 Task: Implement a sprint goal and communicate it to the team.
Action: Mouse moved to (192, 86)
Screenshot: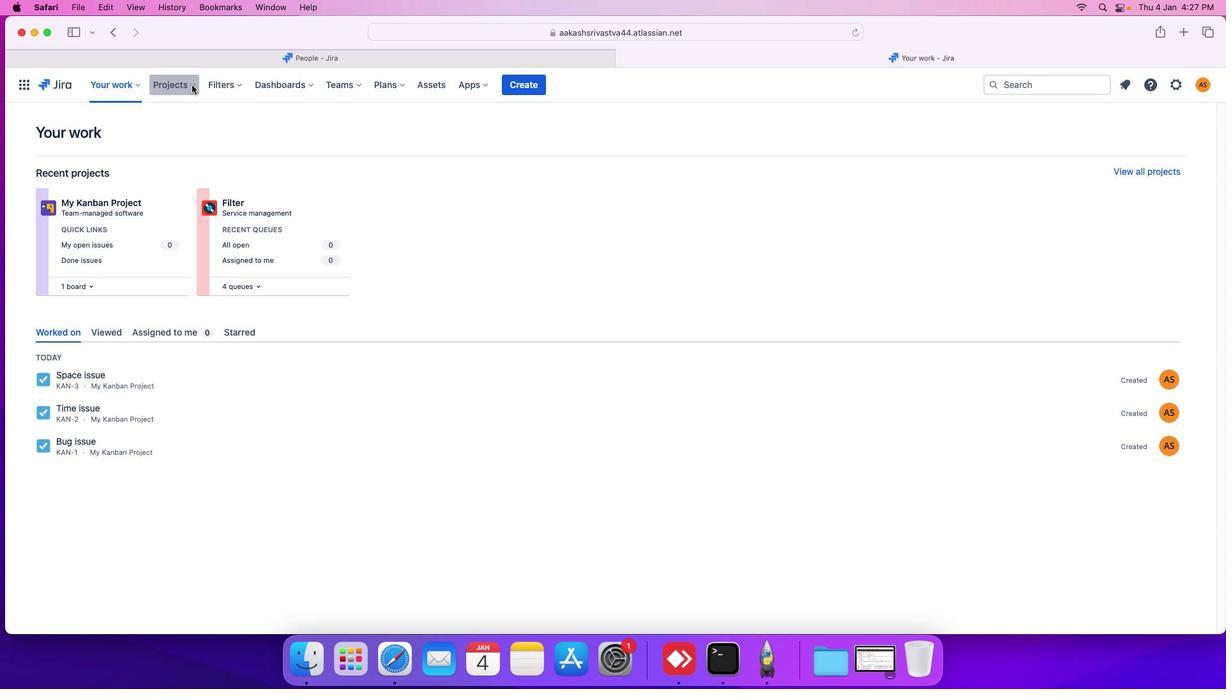 
Action: Mouse pressed left at (192, 86)
Screenshot: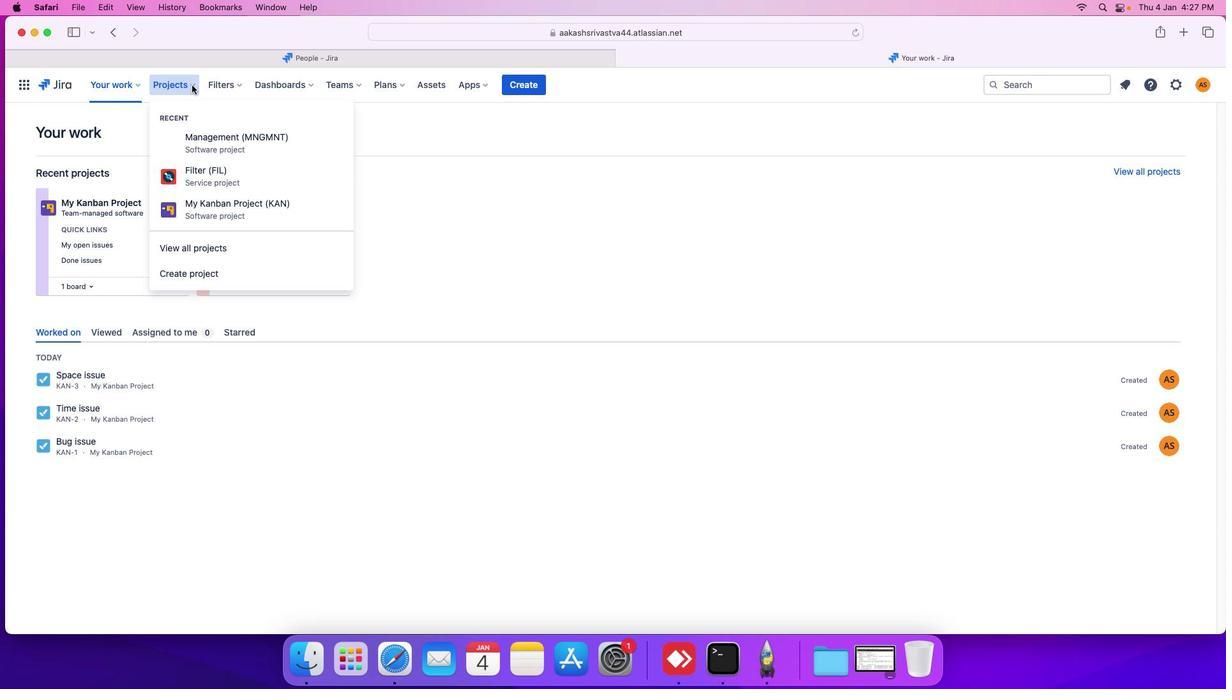 
Action: Mouse pressed left at (192, 86)
Screenshot: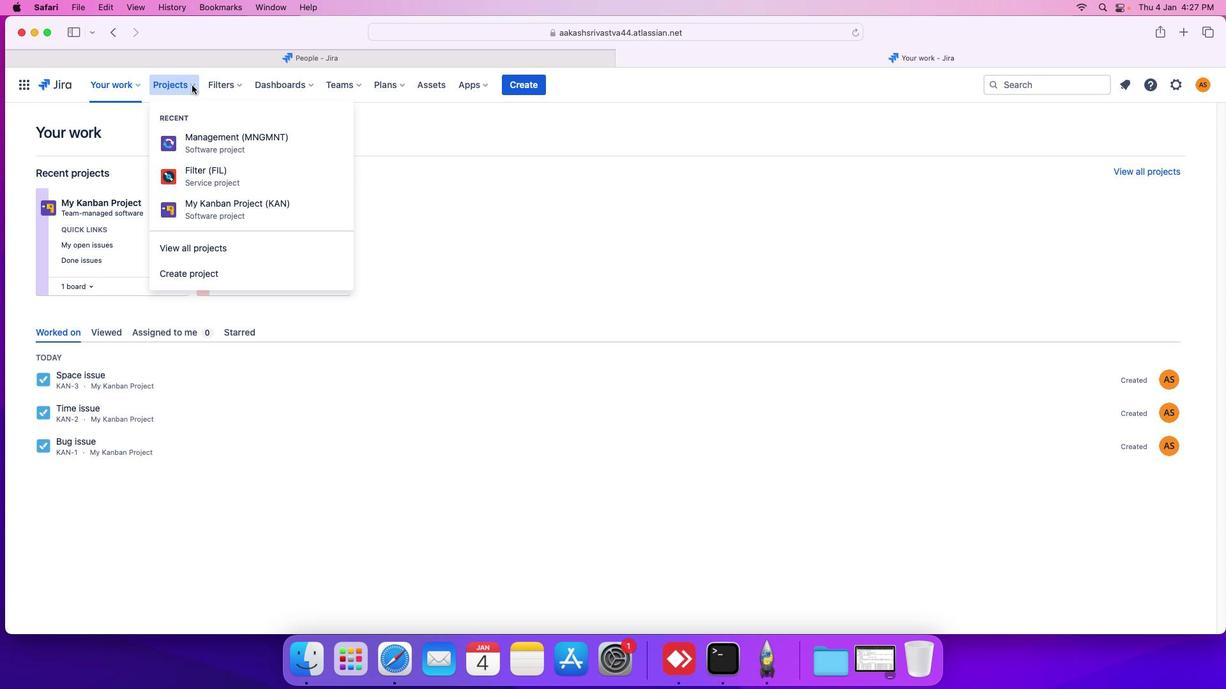 
Action: Mouse moved to (215, 247)
Screenshot: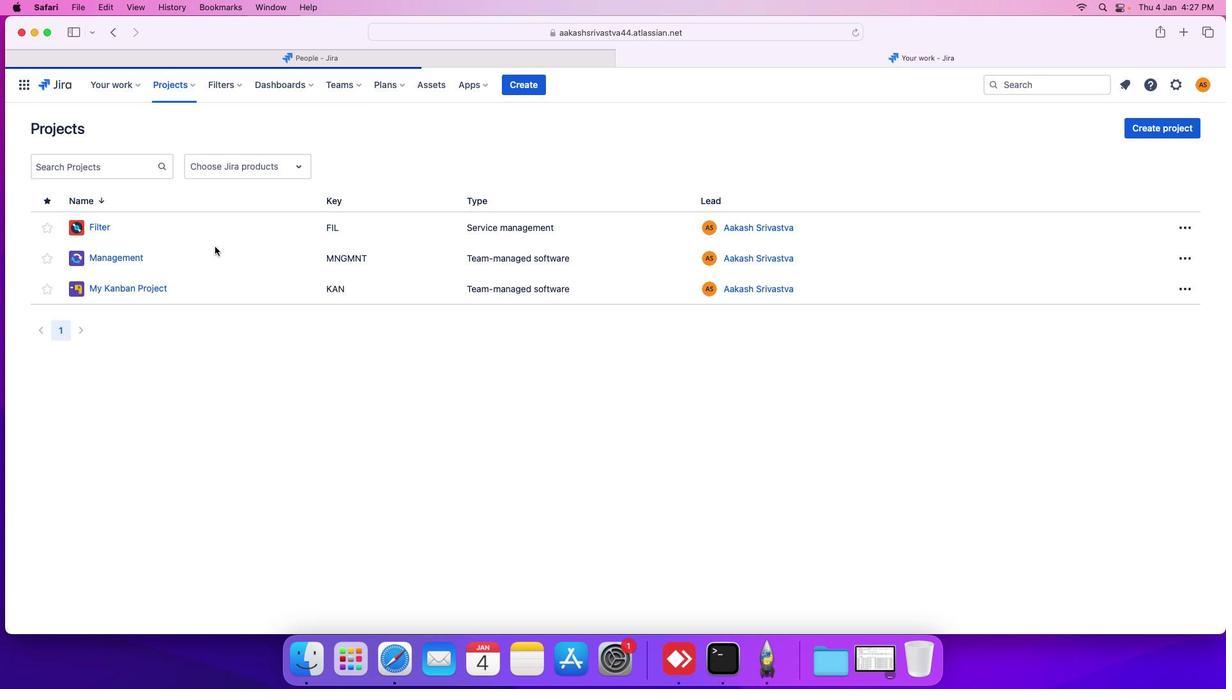 
Action: Mouse pressed left at (215, 247)
Screenshot: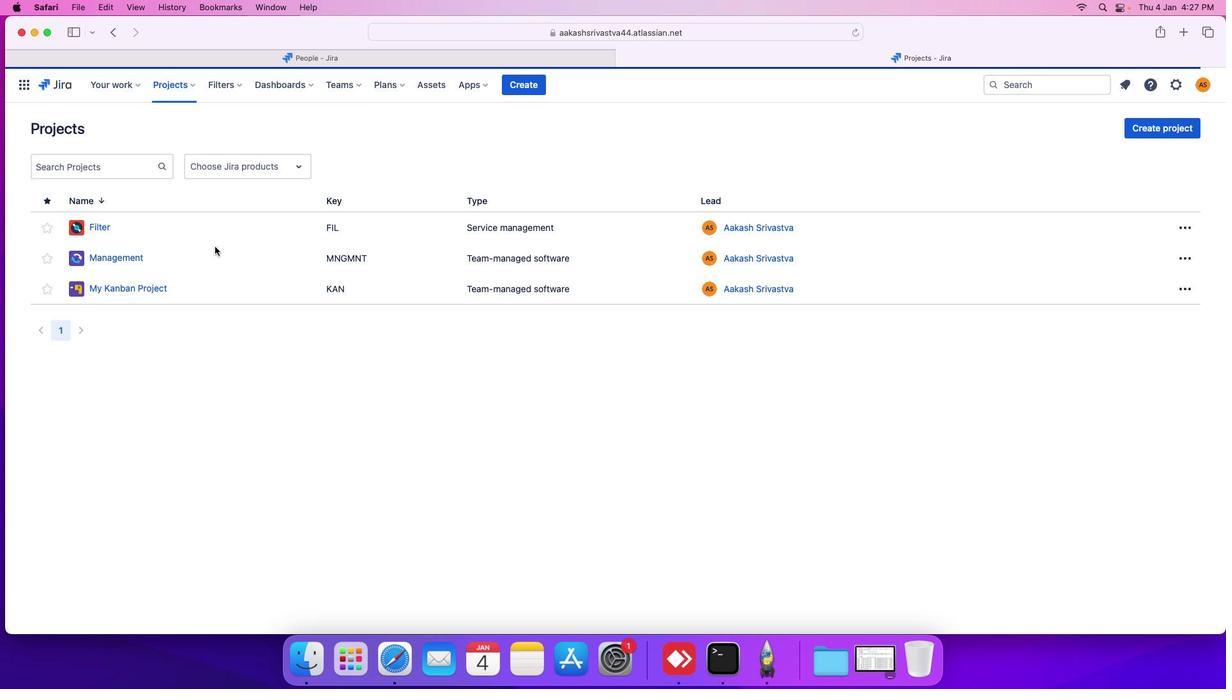 
Action: Mouse moved to (117, 256)
Screenshot: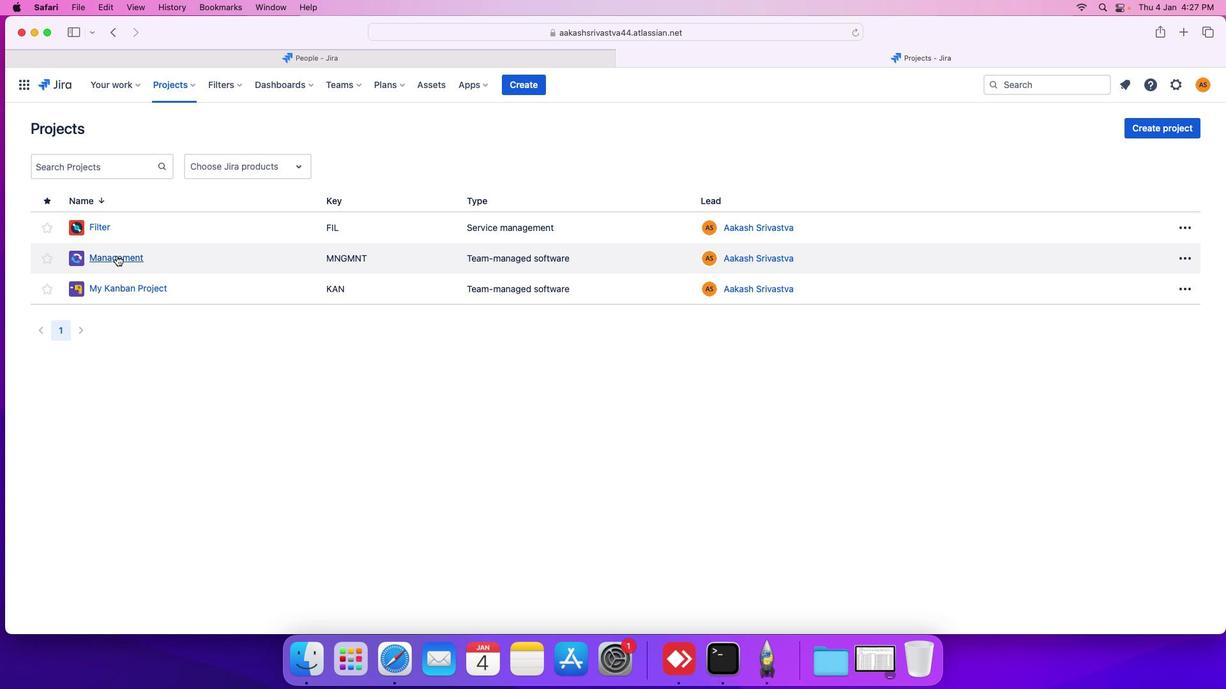 
Action: Mouse pressed left at (117, 256)
Screenshot: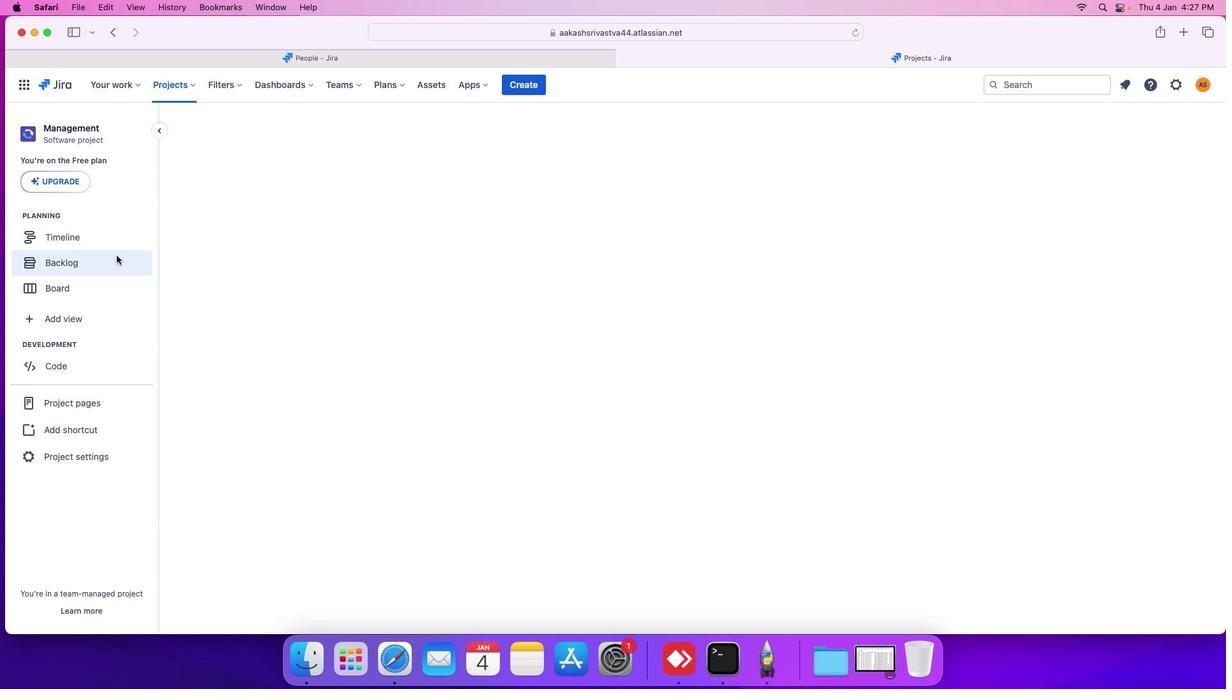 
Action: Mouse moved to (65, 265)
Screenshot: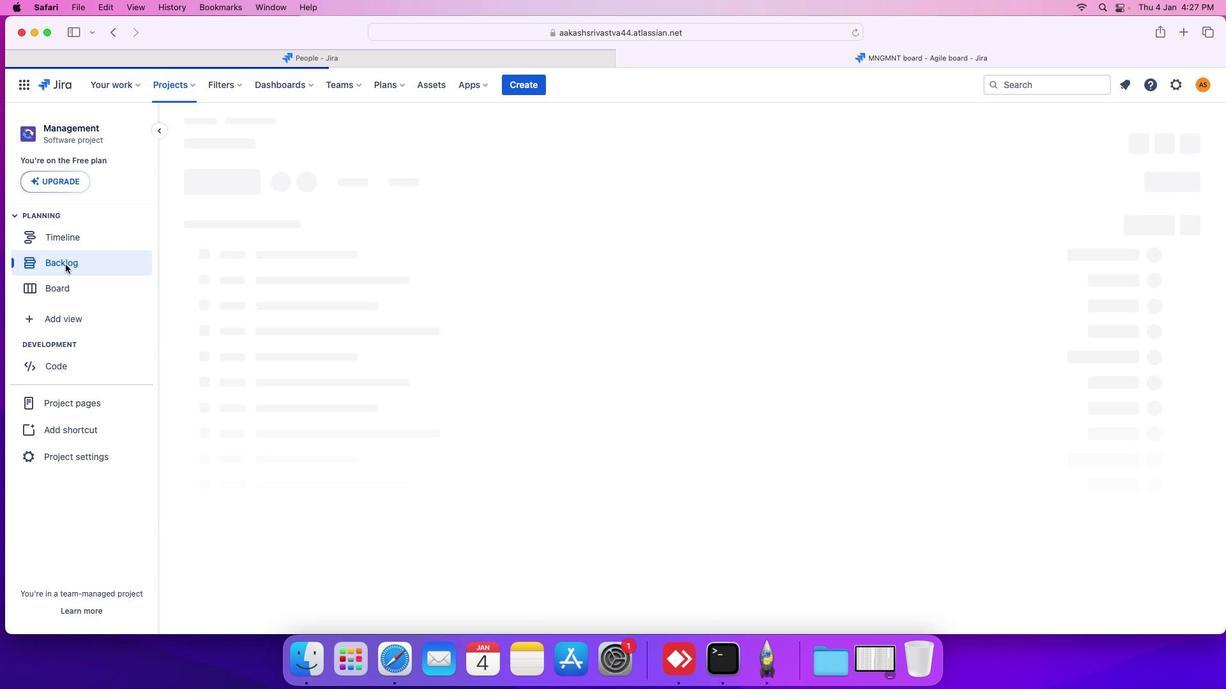 
Action: Mouse pressed left at (65, 265)
Screenshot: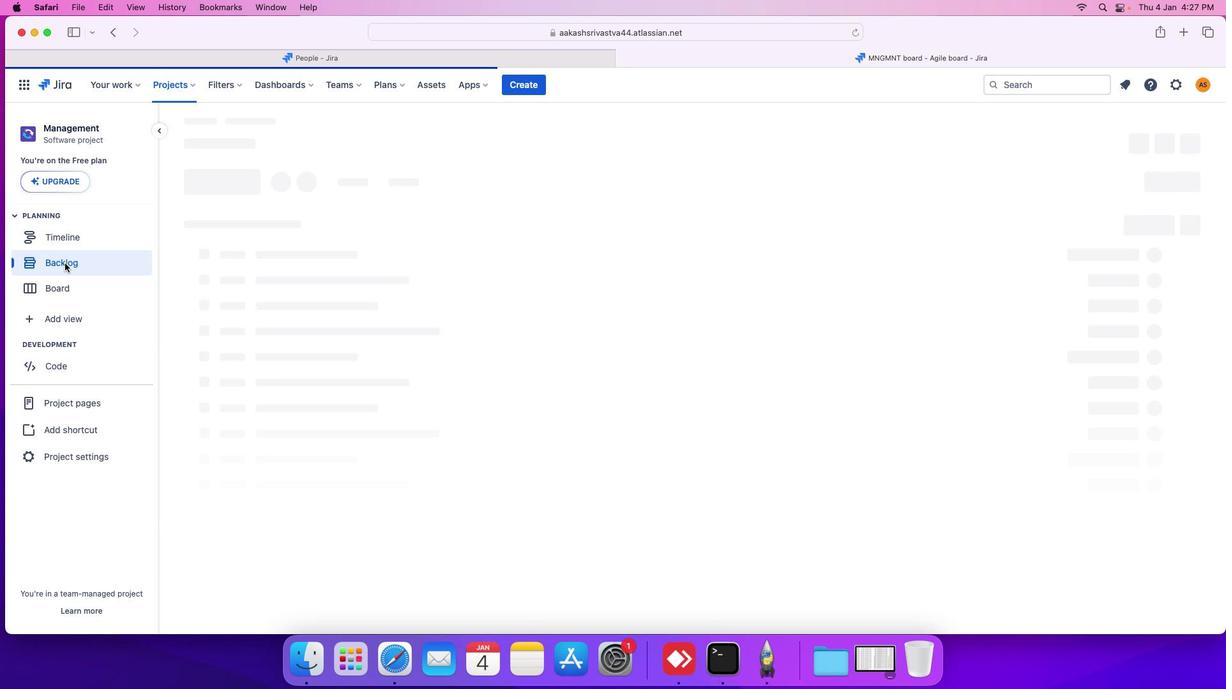 
Action: Mouse moved to (1132, 219)
Screenshot: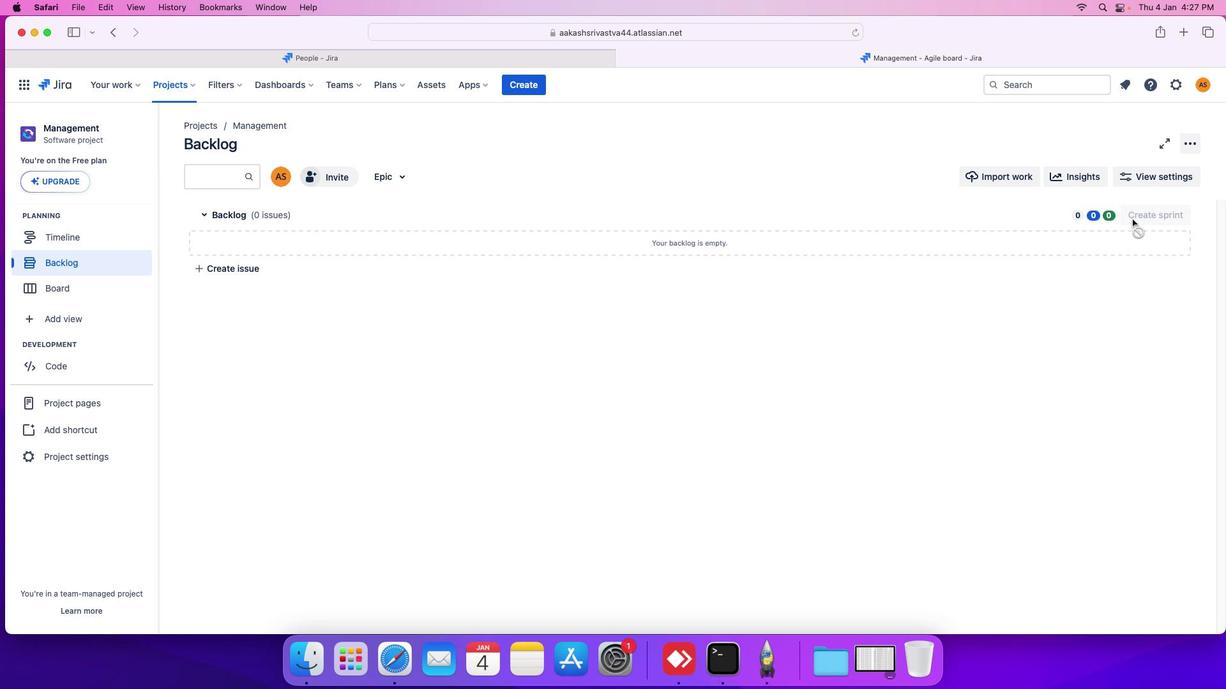 
Action: Mouse pressed left at (1132, 219)
Screenshot: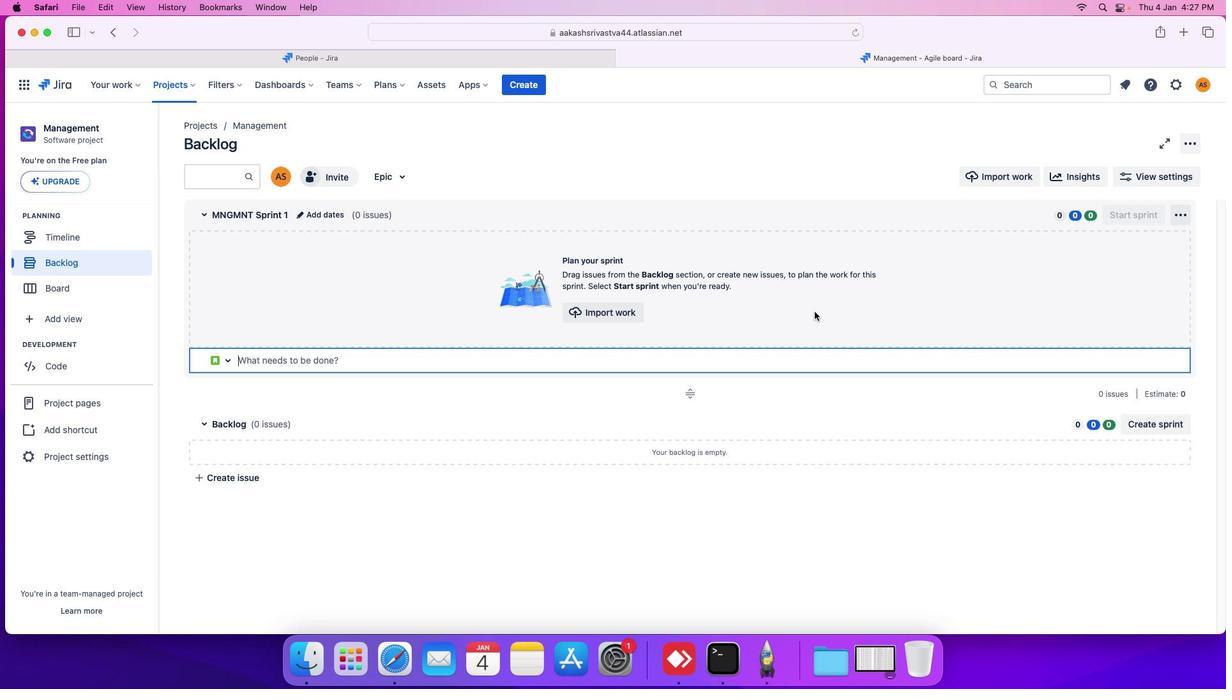 
Action: Mouse moved to (202, 475)
Screenshot: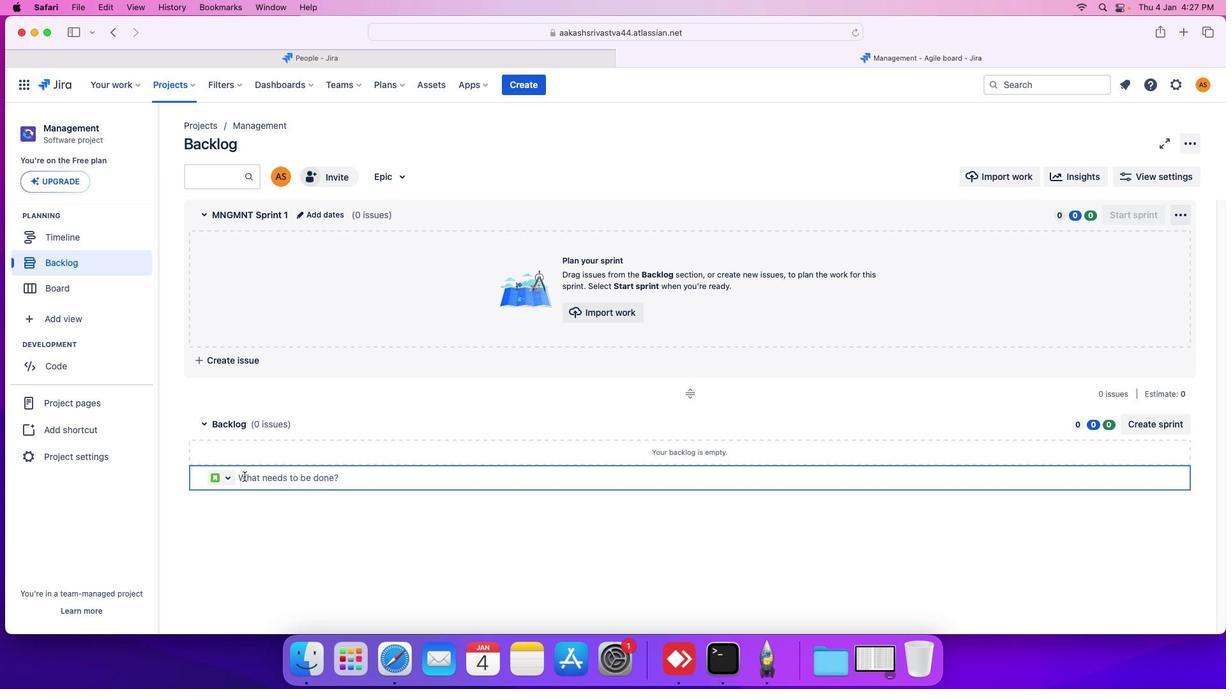 
Action: Mouse pressed left at (202, 475)
Screenshot: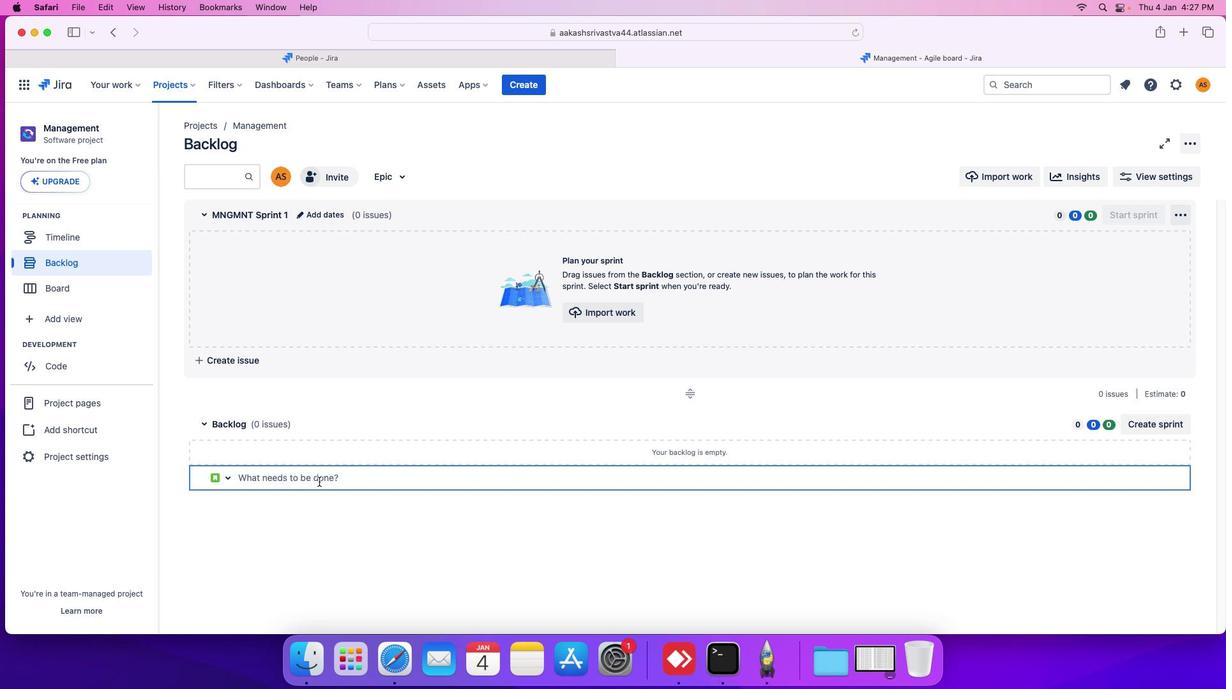 
Action: Mouse moved to (320, 480)
Screenshot: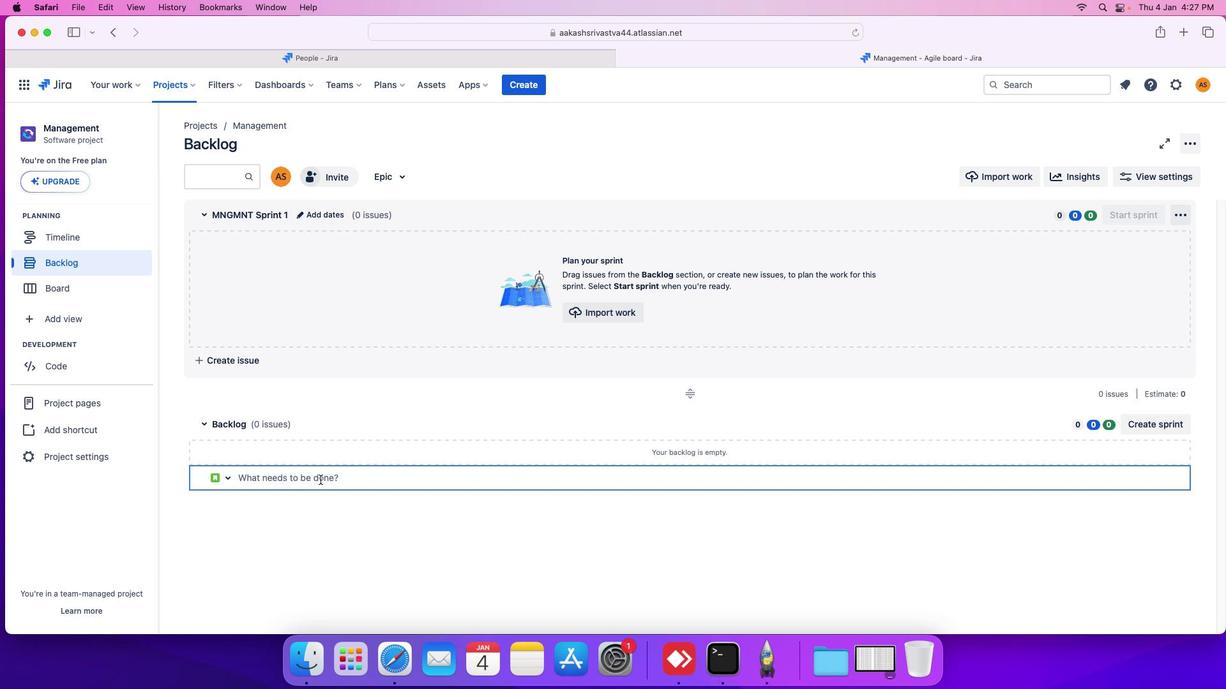 
Action: Mouse pressed left at (320, 480)
Screenshot: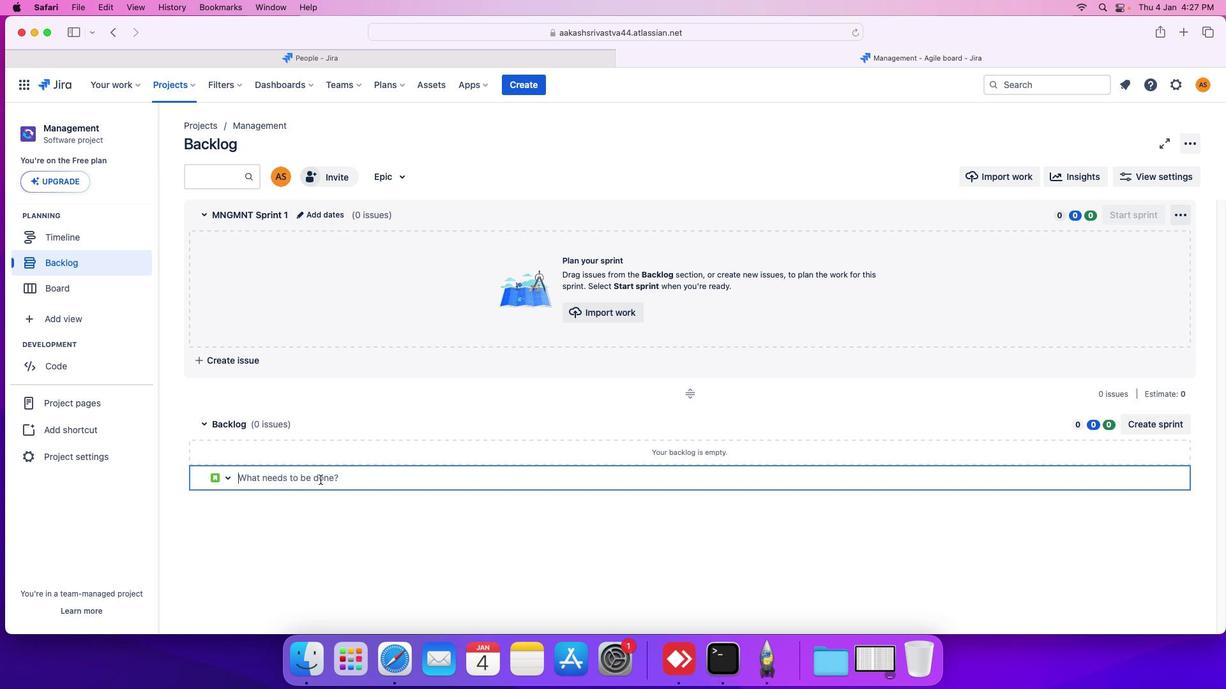 
Action: Key pressed 'c''a''m''p''a''i''g''n'Key.space'p''l''a''n''n''i''n''g'Key.enter
Screenshot: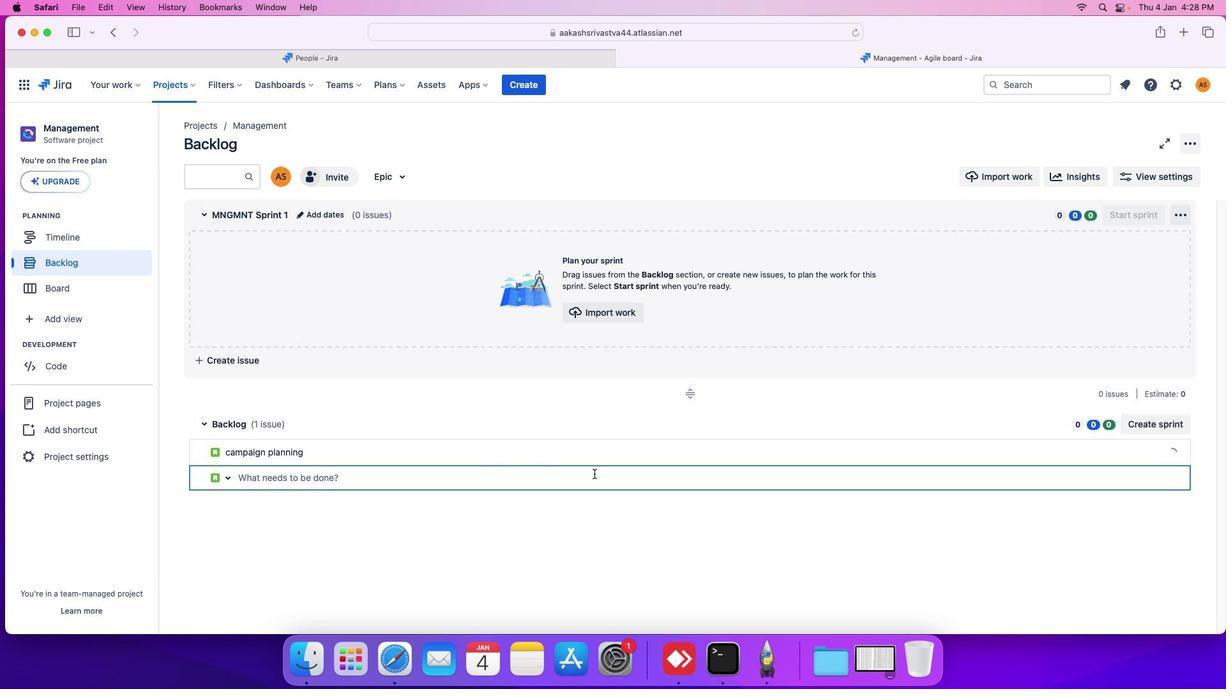 
Action: Mouse moved to (867, 457)
Screenshot: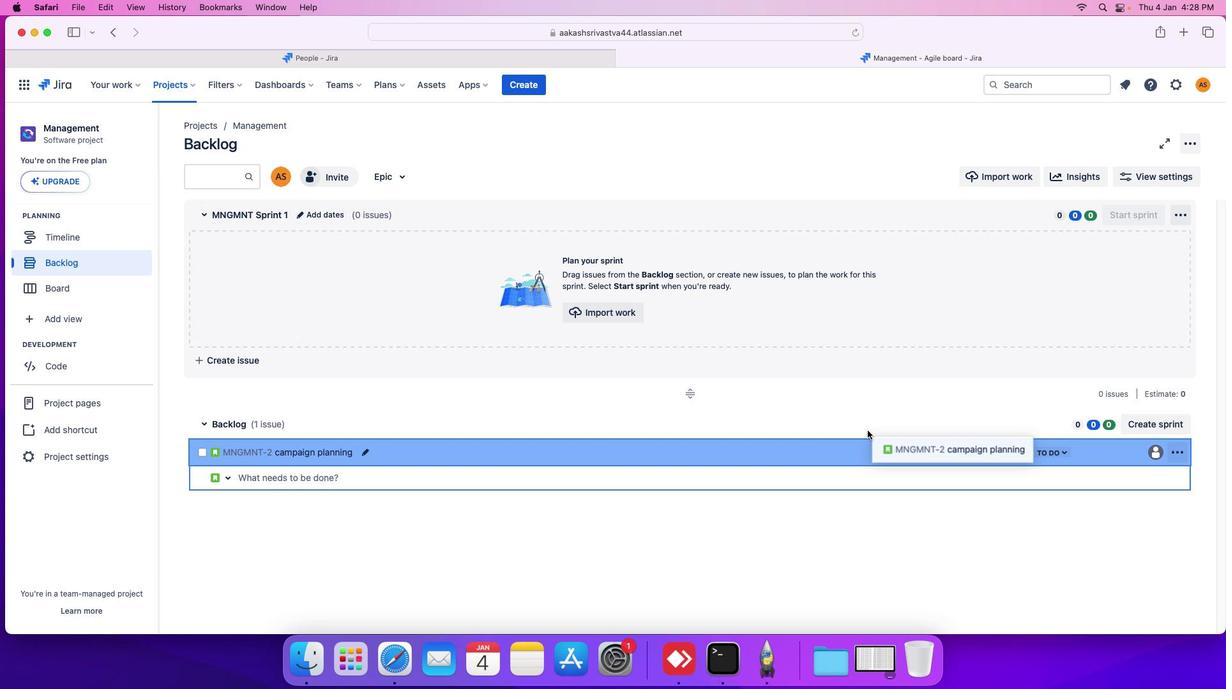 
Action: Mouse pressed left at (867, 457)
Screenshot: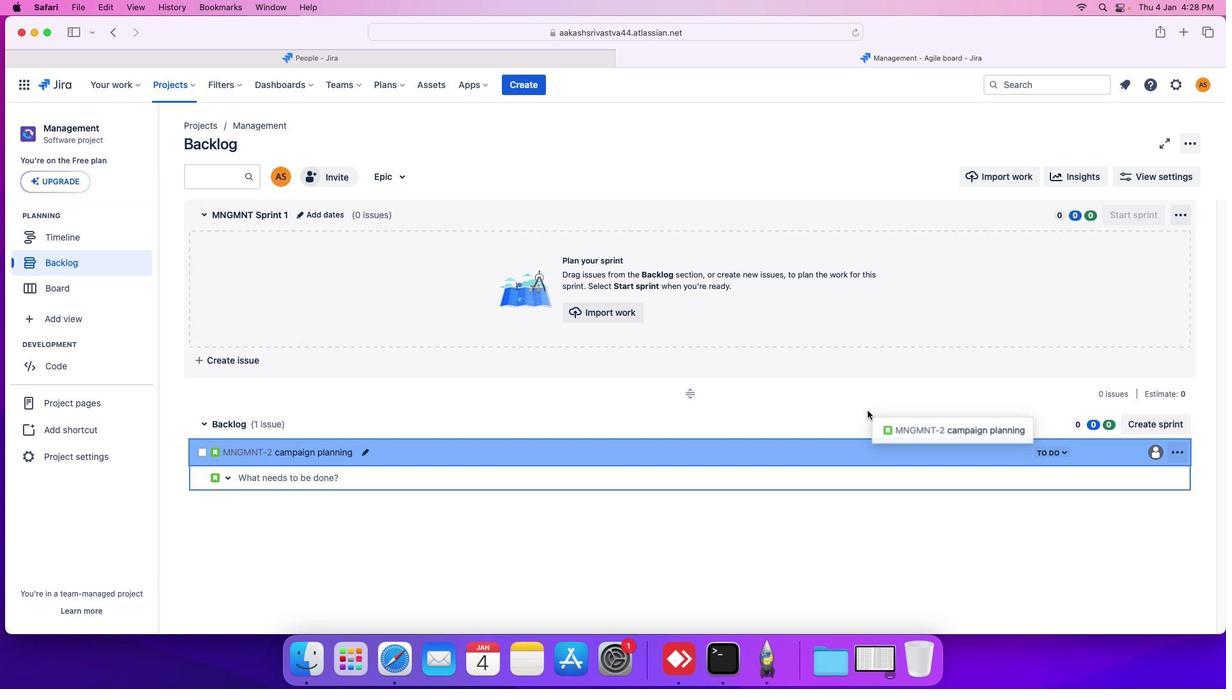 
Action: Mouse moved to (1183, 220)
Screenshot: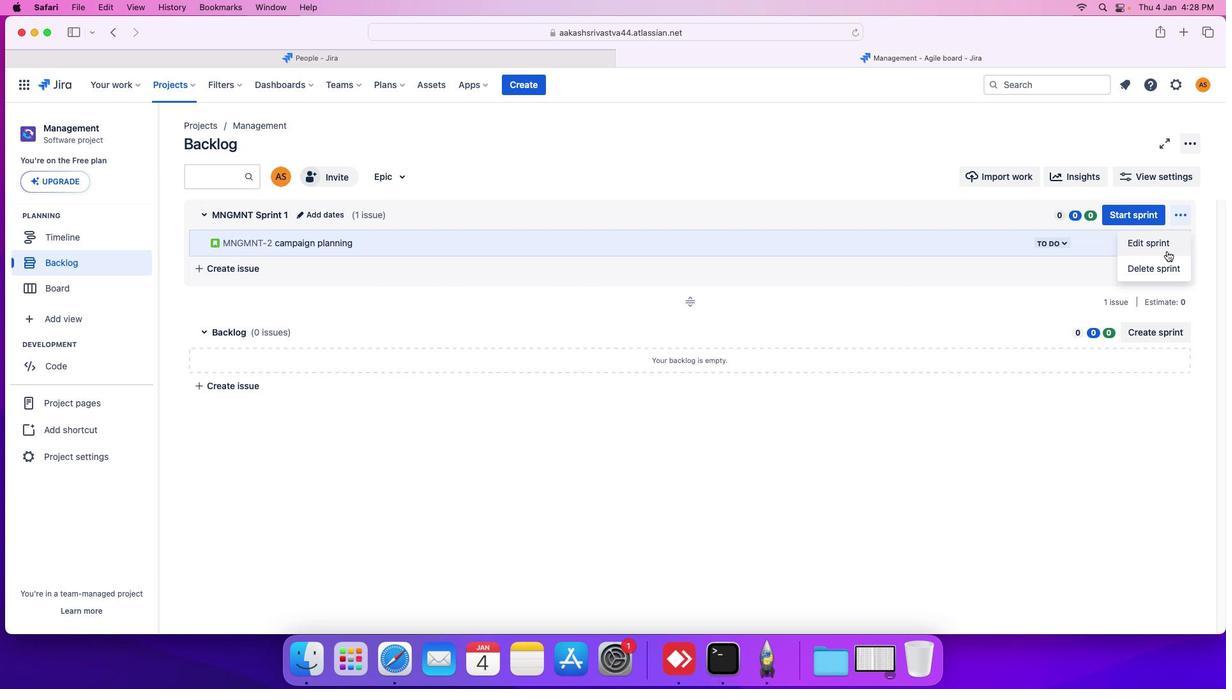 
Action: Mouse pressed left at (1183, 220)
Screenshot: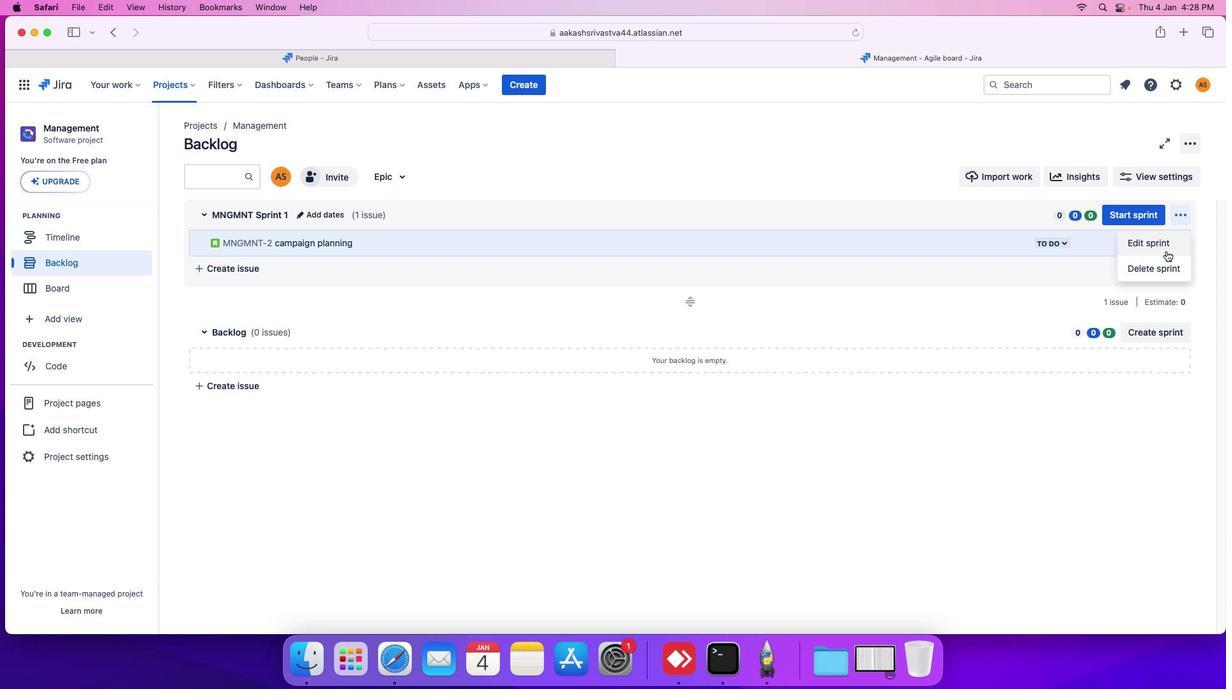 
Action: Mouse moved to (1166, 252)
Screenshot: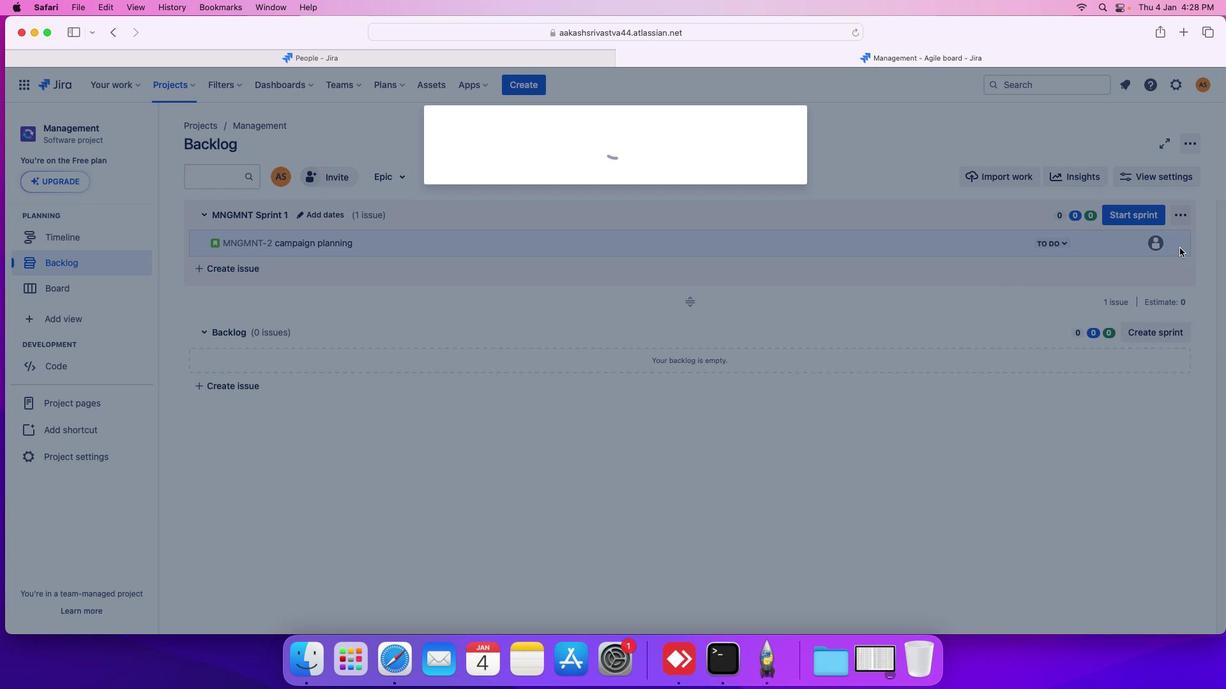 
Action: Mouse pressed left at (1166, 252)
Screenshot: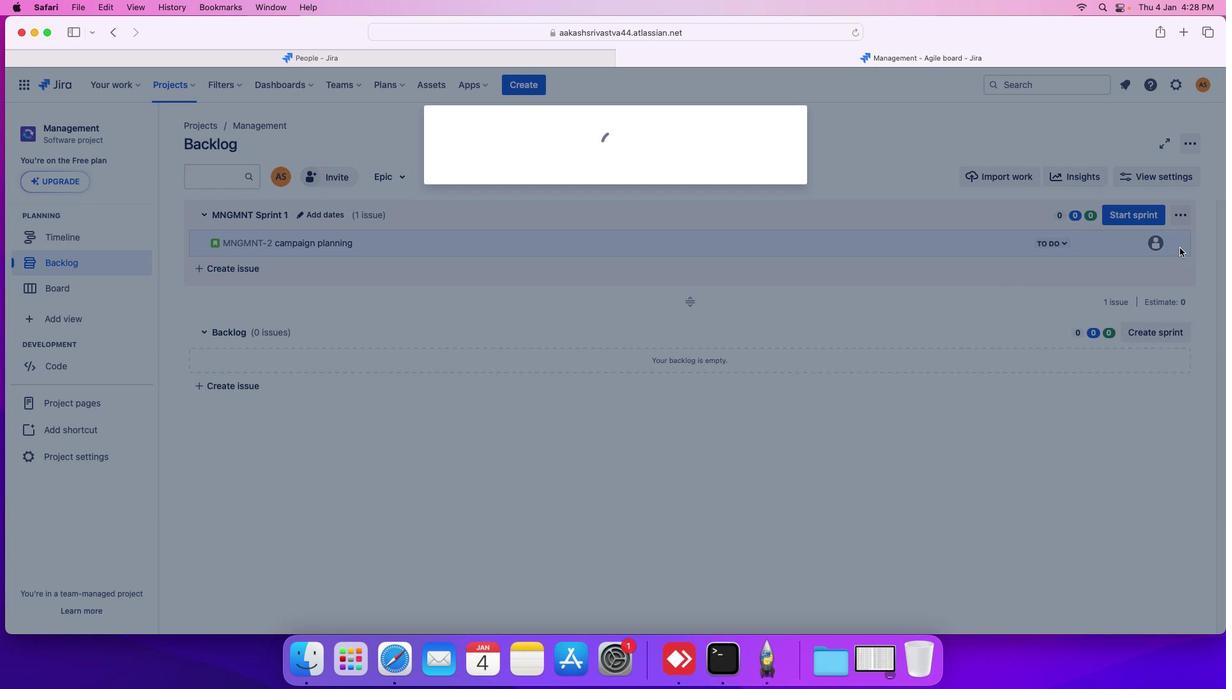 
Action: Mouse moved to (443, 183)
Screenshot: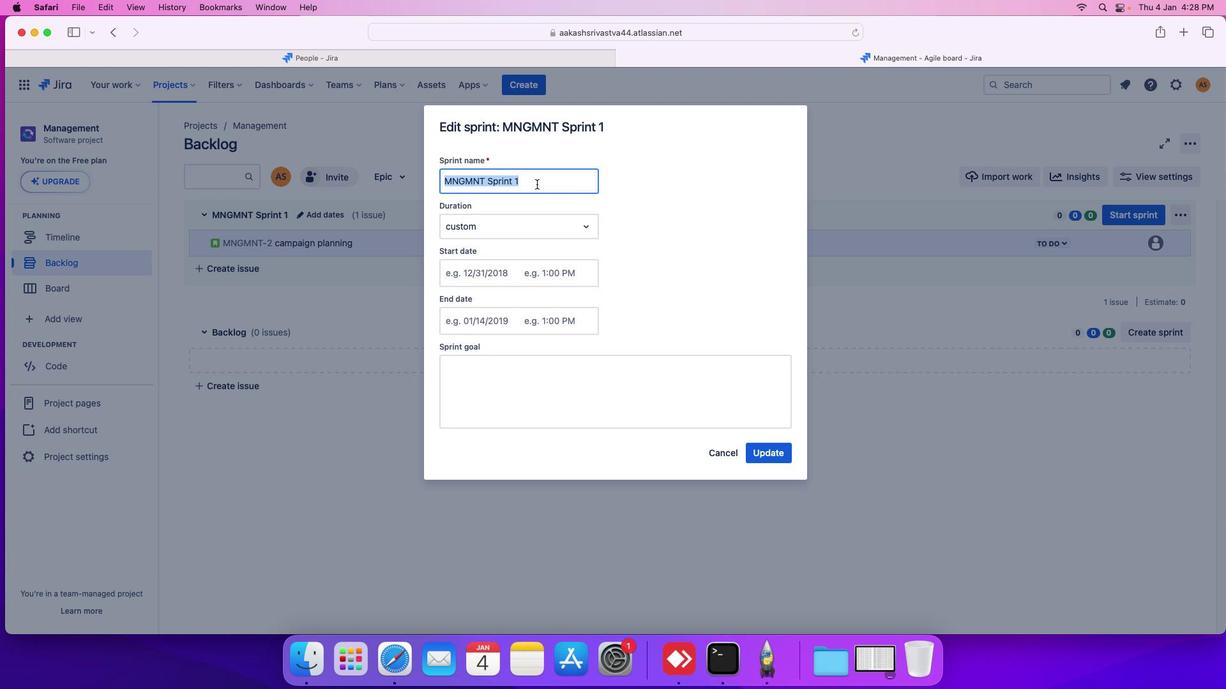 
Action: Mouse pressed left at (443, 183)
Screenshot: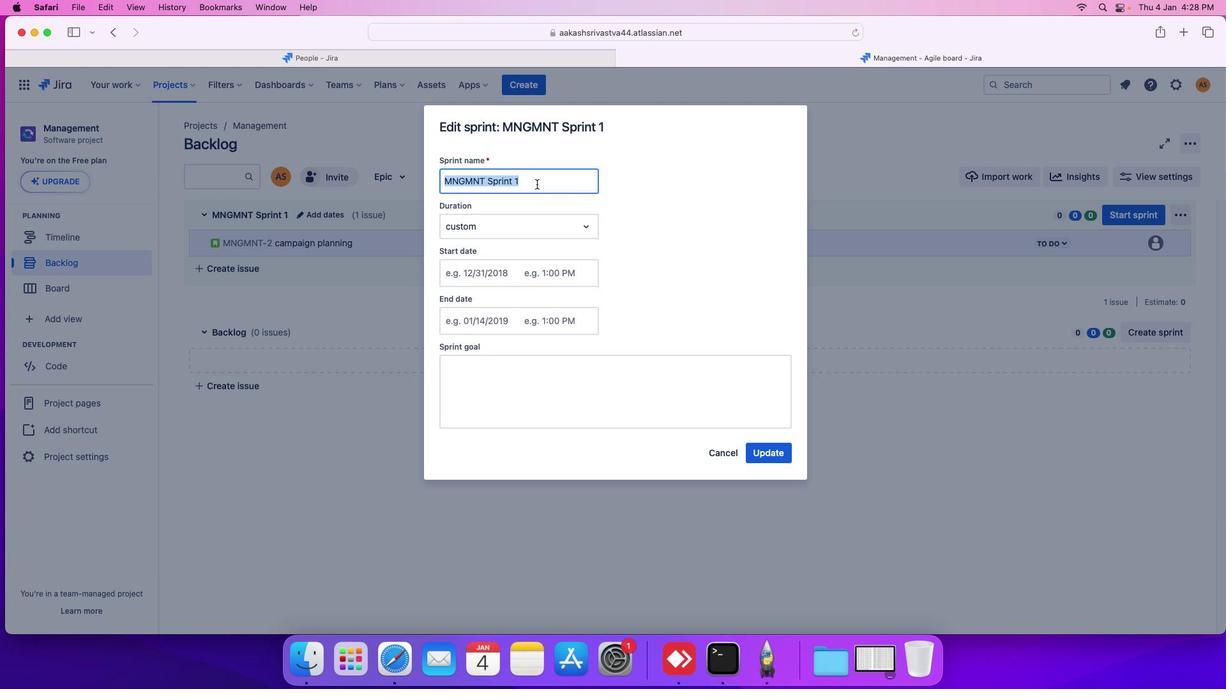 
Action: Mouse moved to (537, 185)
Screenshot: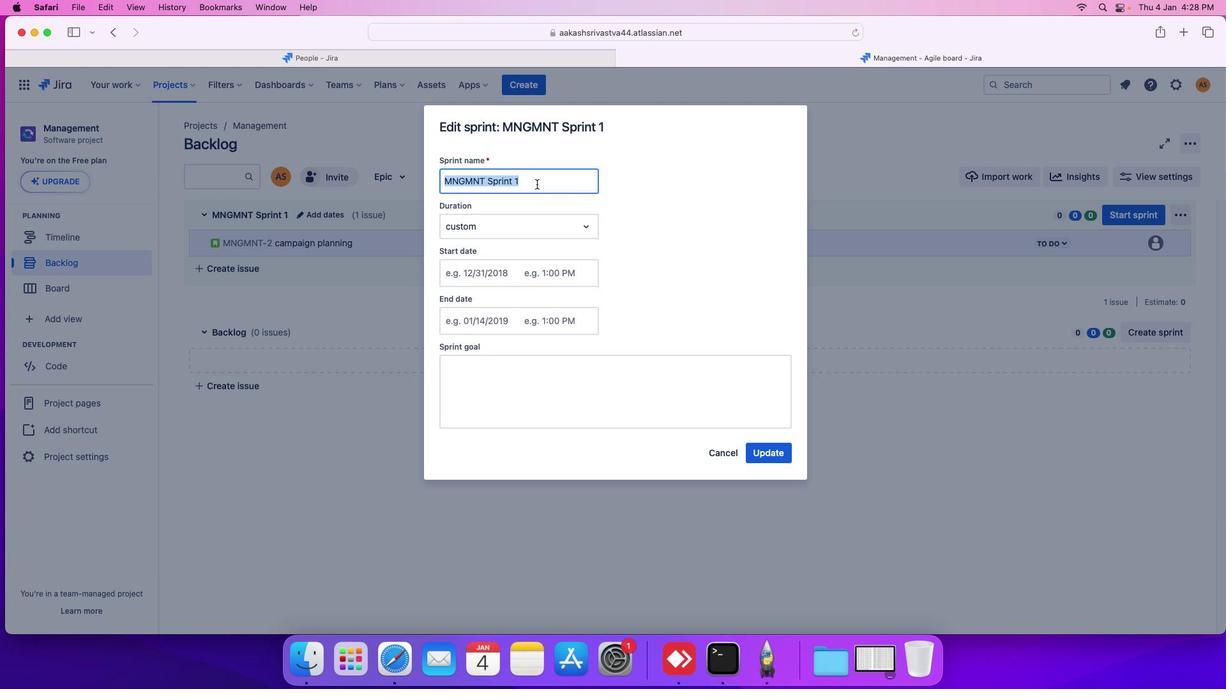 
Action: Key pressed Key.shift_r'C''a''m''p''a''i''g''n'Key.space'p''l''a''n''n''i''n''g'
Screenshot: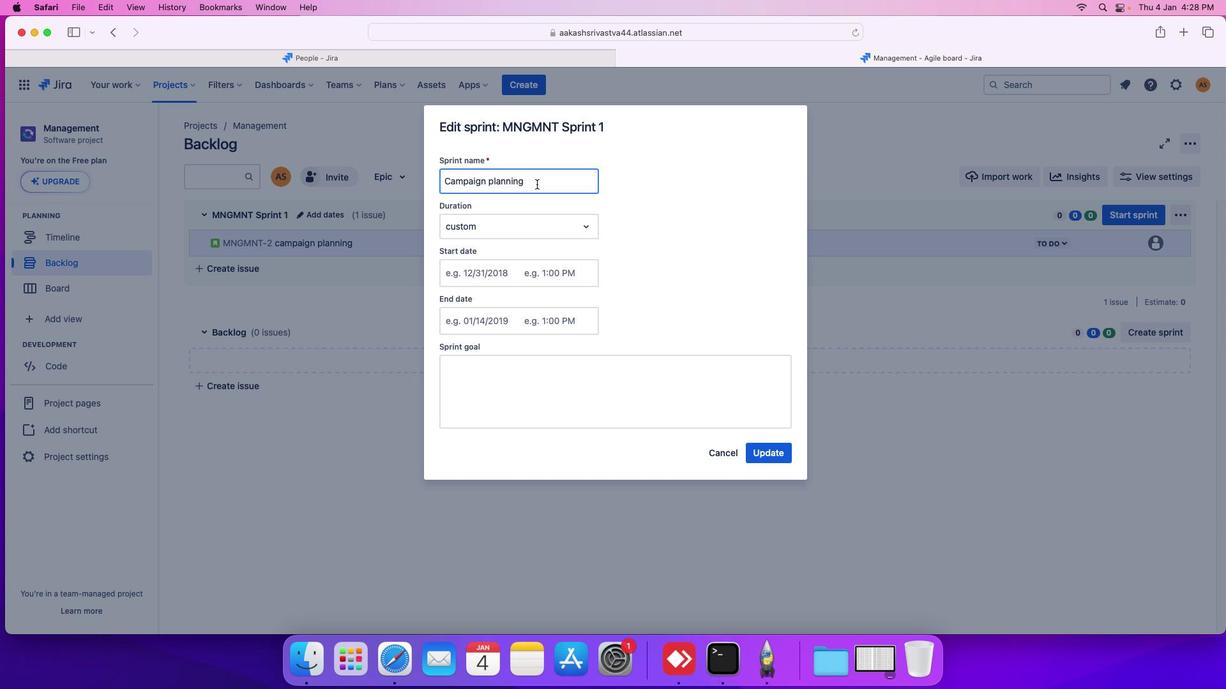 
Action: Mouse moved to (496, 226)
Screenshot: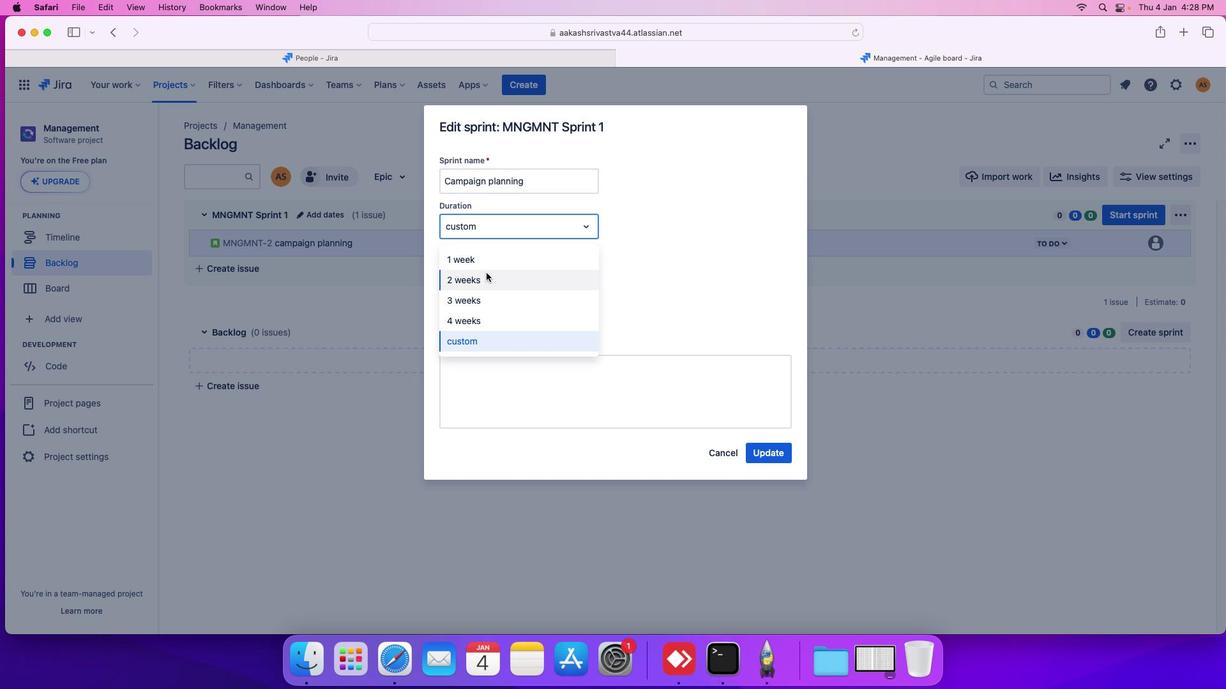 
Action: Mouse pressed left at (496, 226)
Screenshot: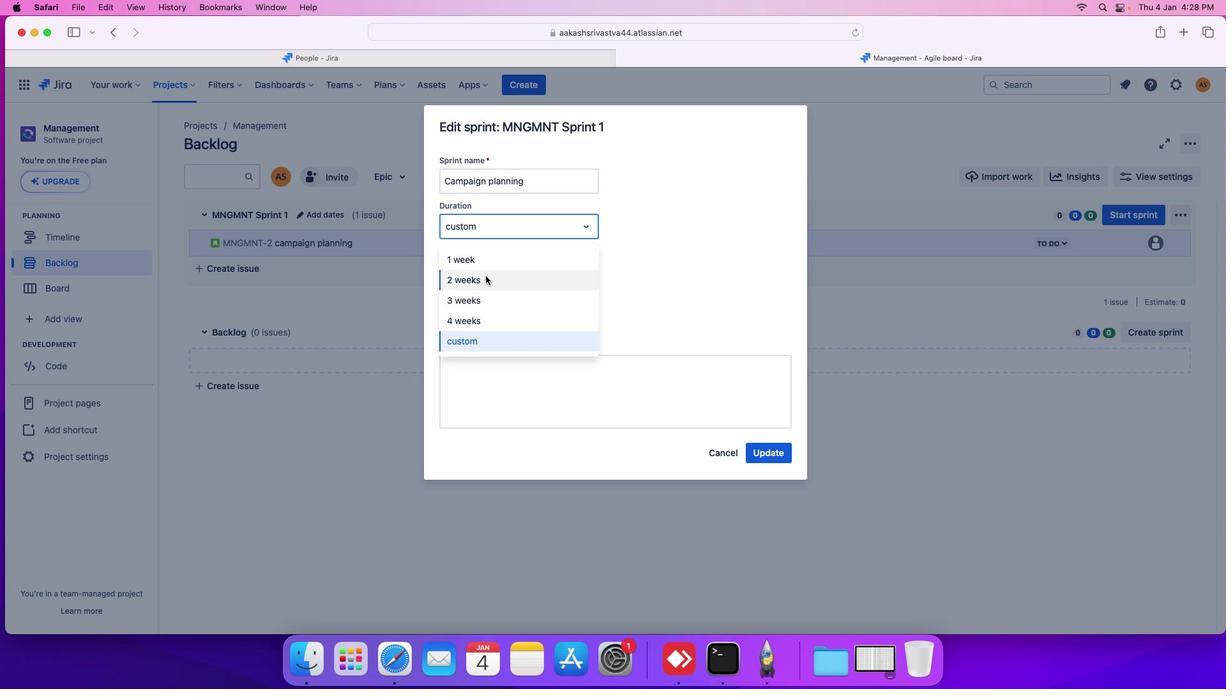 
Action: Mouse moved to (486, 278)
Screenshot: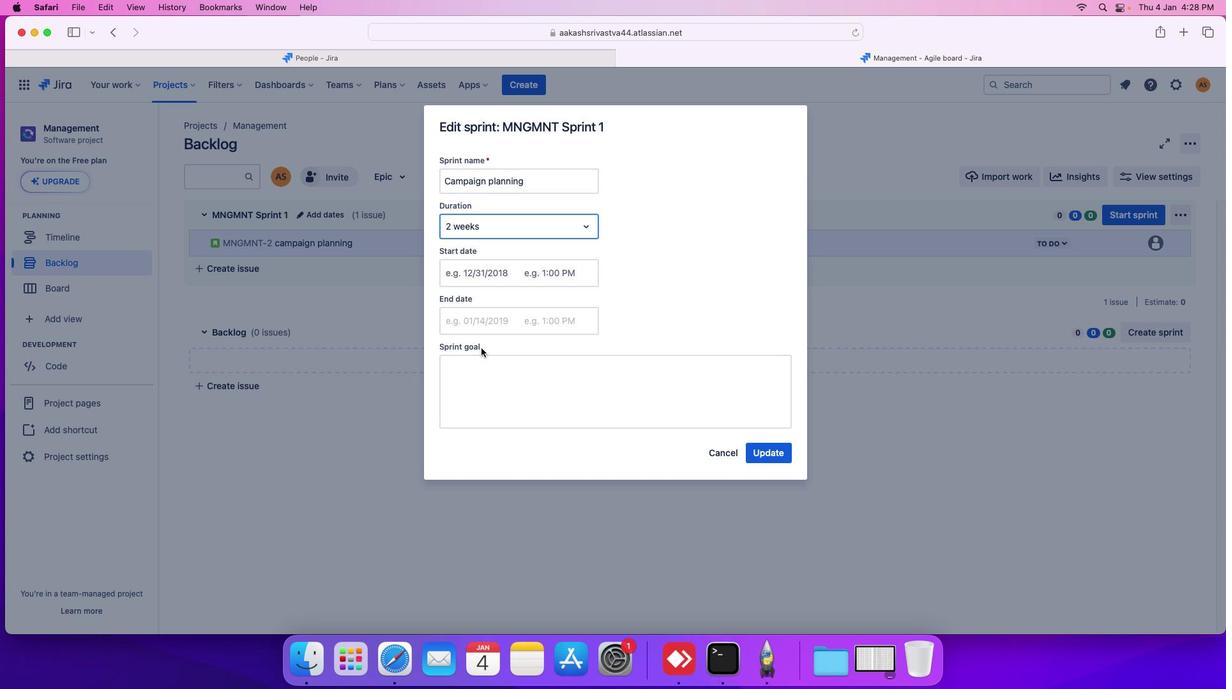 
Action: Mouse pressed left at (486, 278)
Screenshot: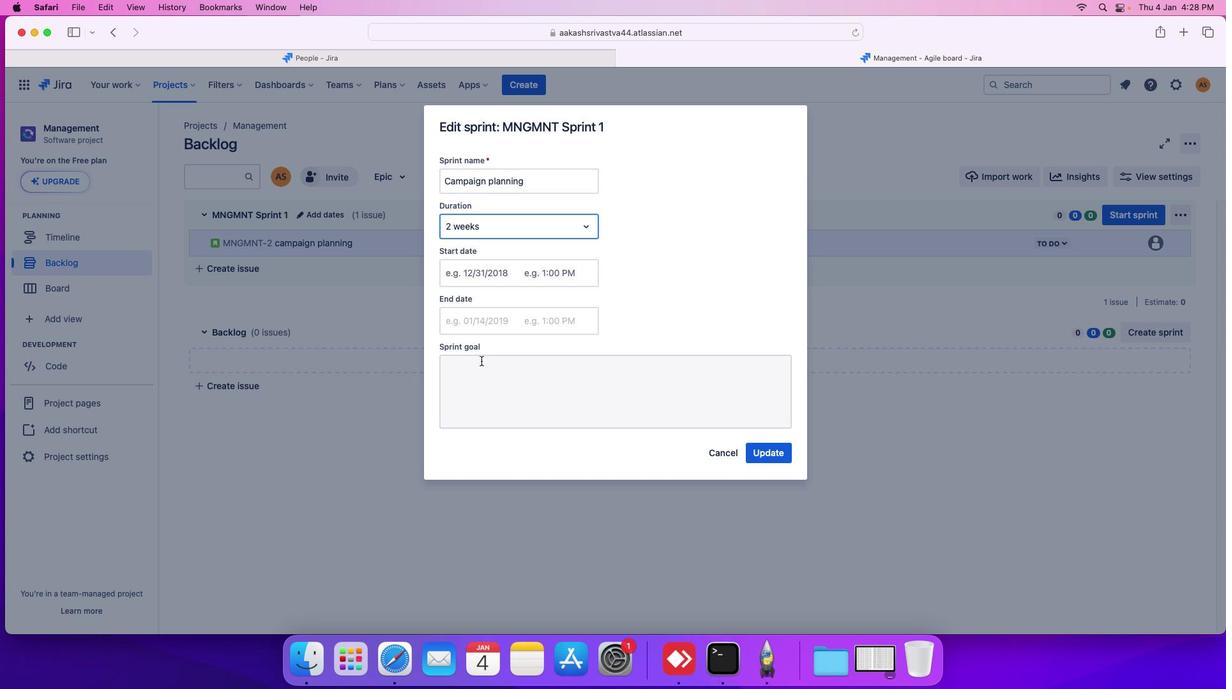 
Action: Mouse moved to (481, 361)
Screenshot: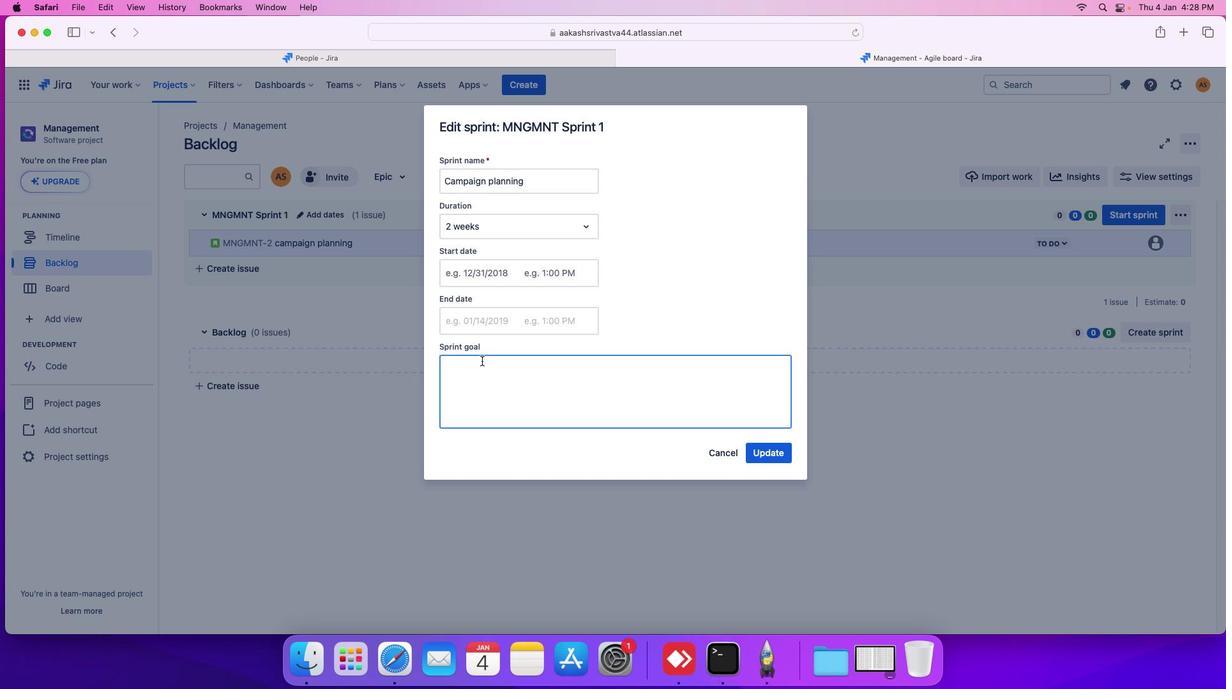 
Action: Mouse pressed left at (481, 361)
Screenshot: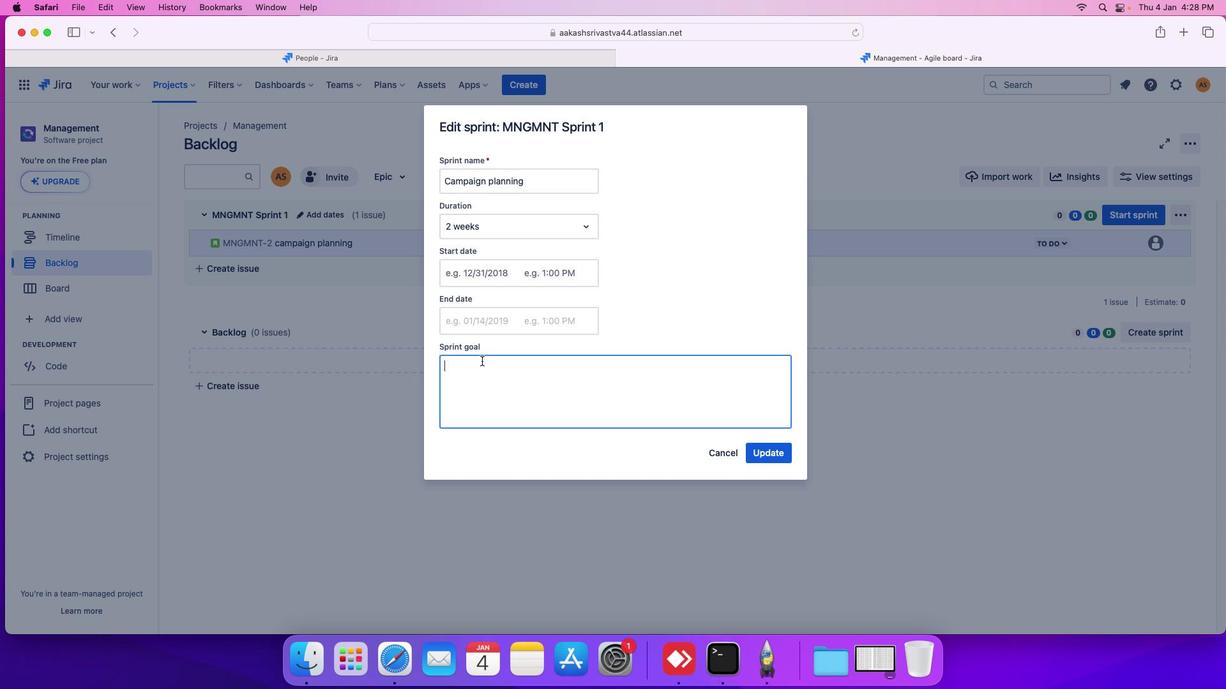 
Action: Mouse moved to (482, 361)
Screenshot: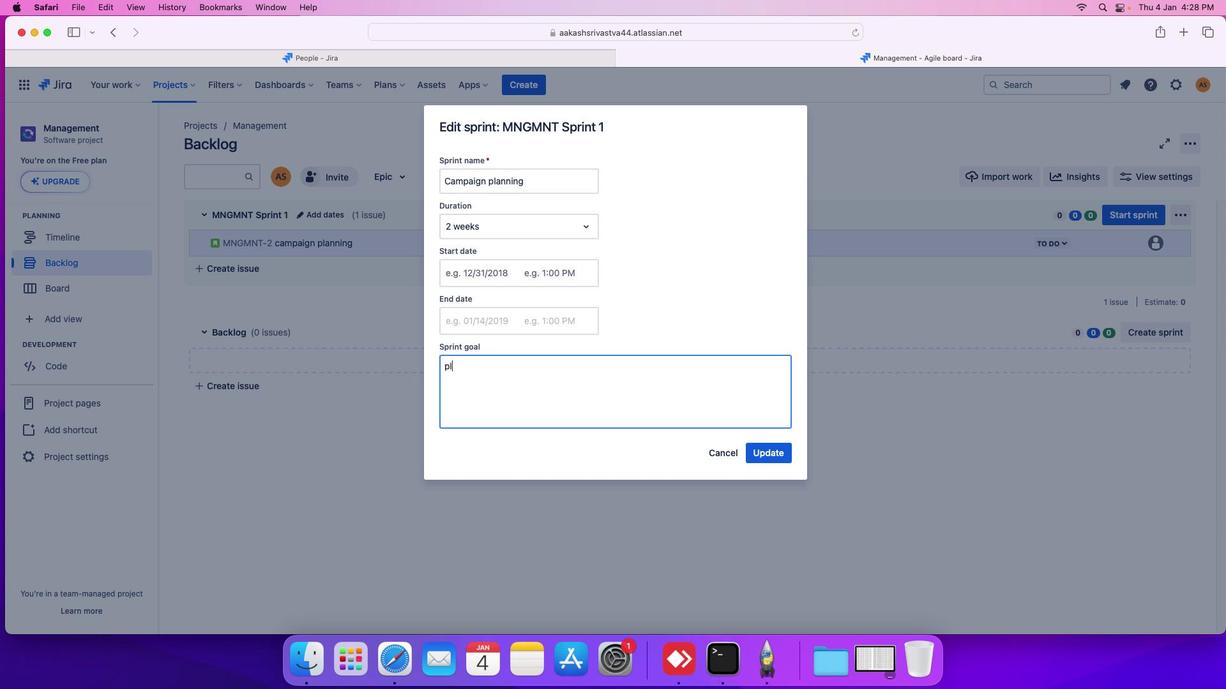 
Action: Key pressed 'p''l''a''n'Key.space't''h''e'Key.space'c''a''m''p''a''i''g''n''.'Key.enterKey.shift_r'D''r''i''v''e'Key.space't''h''e'Key.space't''e''a''m''.'Key.enter'd''e''c''i''d''e'Key.space't''h''e'Key.space'p''l''a''n''n''i''n''g'Key.space'p''r''o''c''e''d''u''r''e''.'
Screenshot: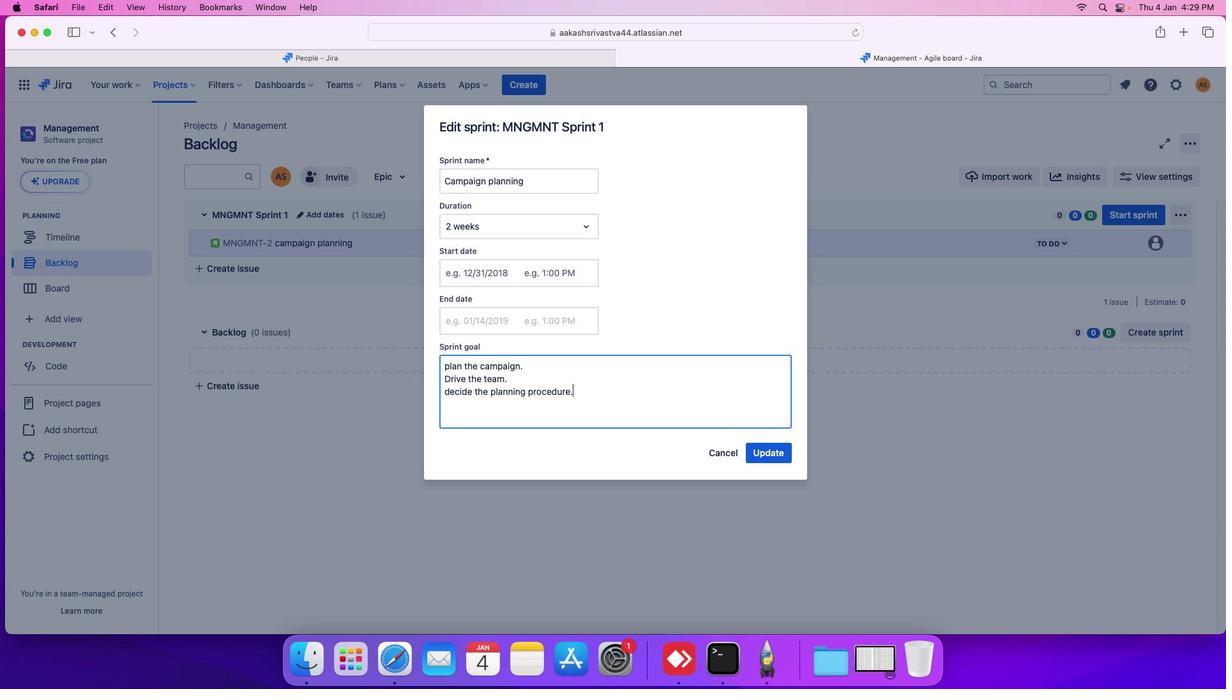 
Action: Mouse moved to (755, 456)
Screenshot: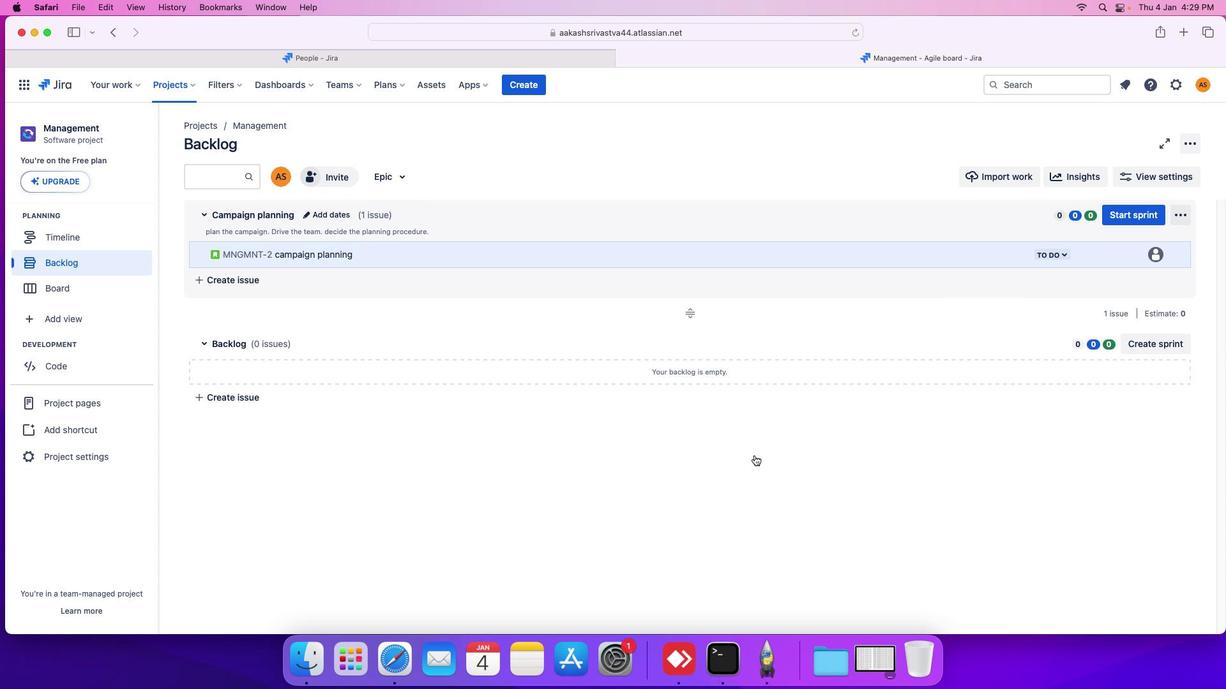 
Action: Mouse pressed left at (755, 456)
Screenshot: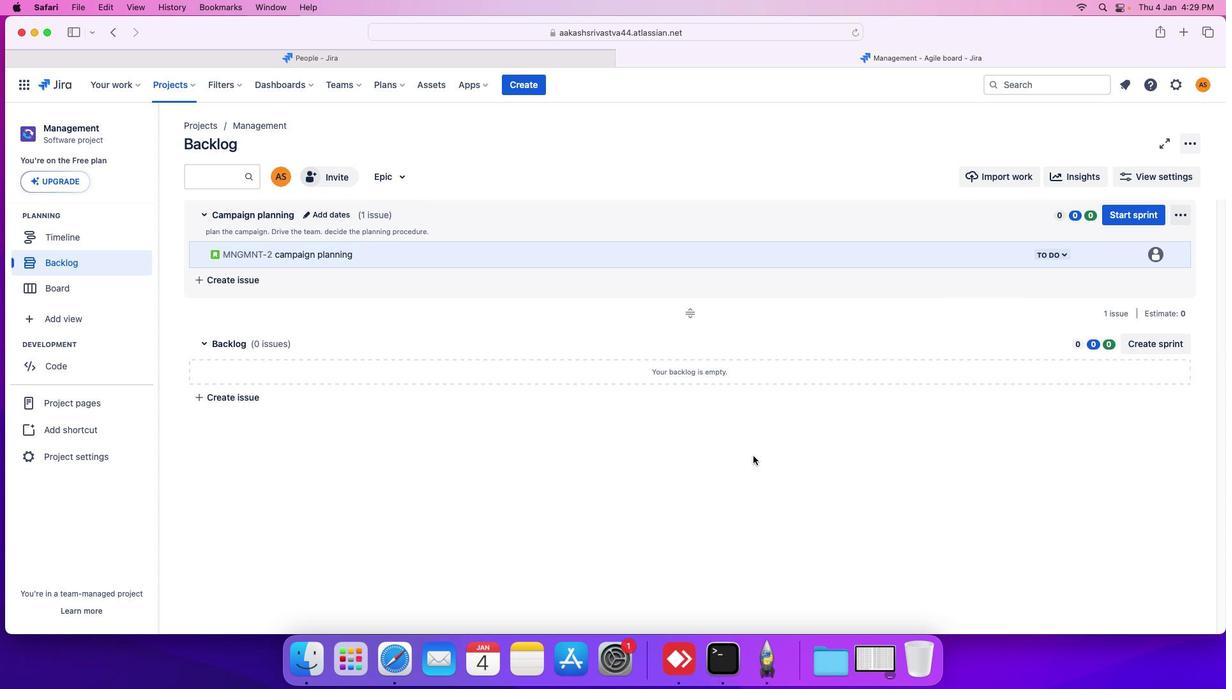 
Action: Mouse moved to (260, 397)
Screenshot: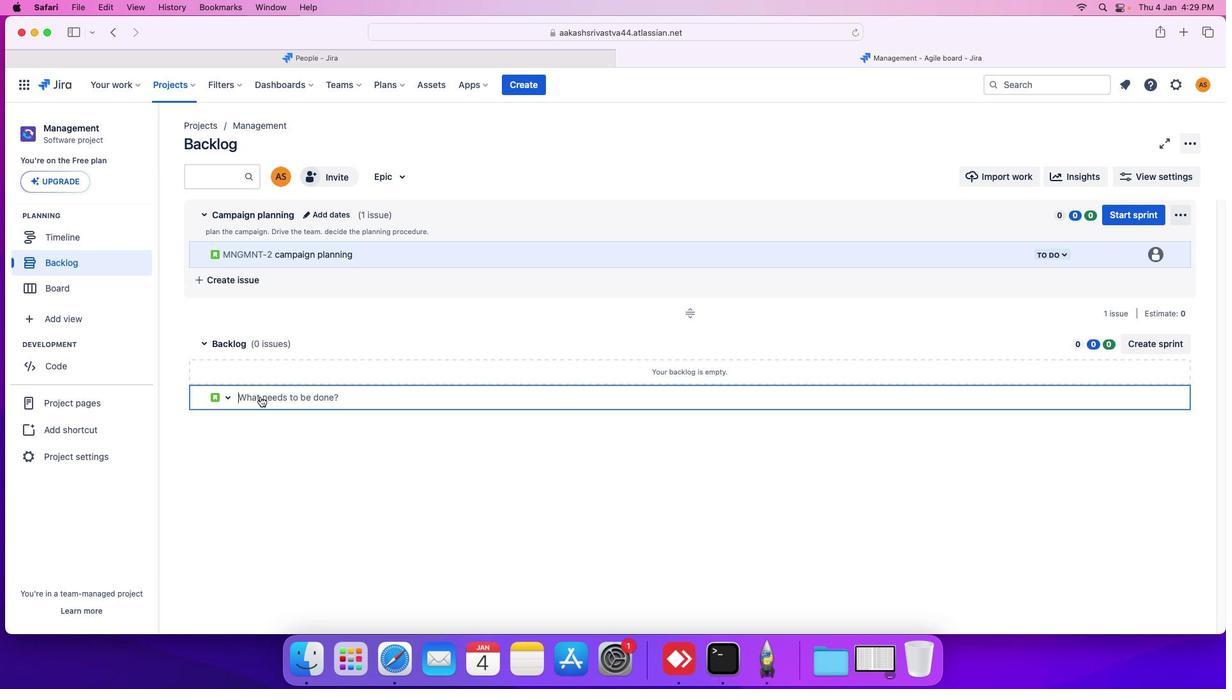 
Action: Mouse pressed left at (260, 397)
Screenshot: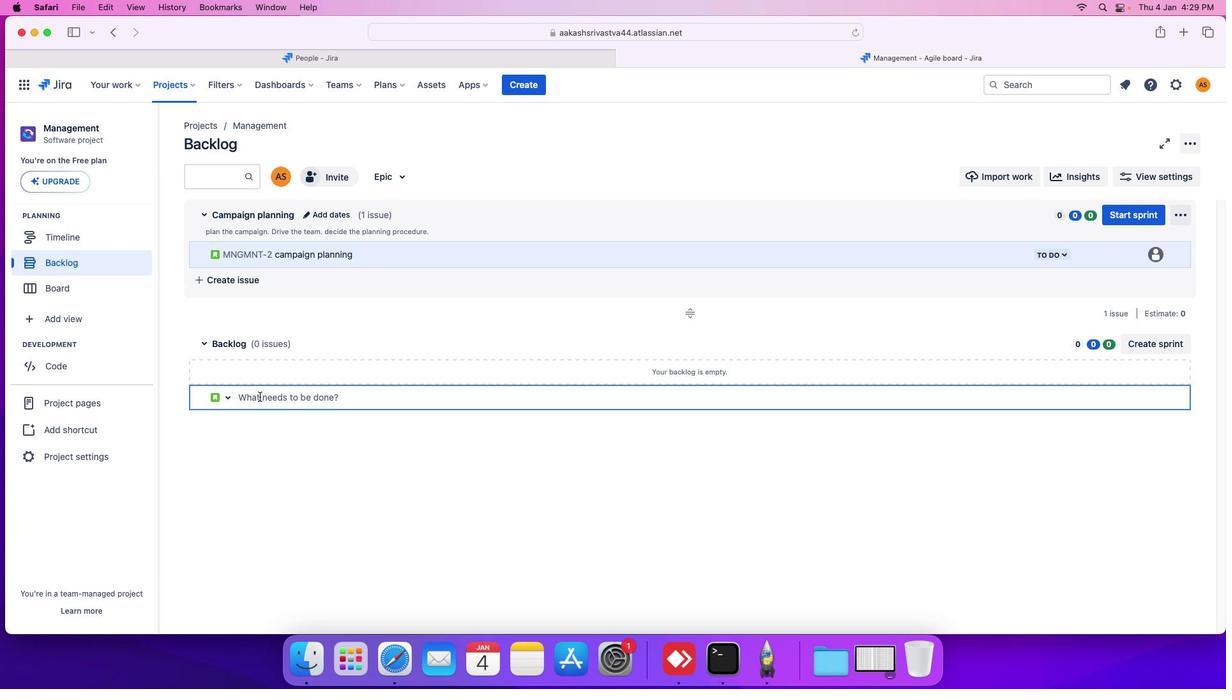
Action: Mouse moved to (351, 402)
Screenshot: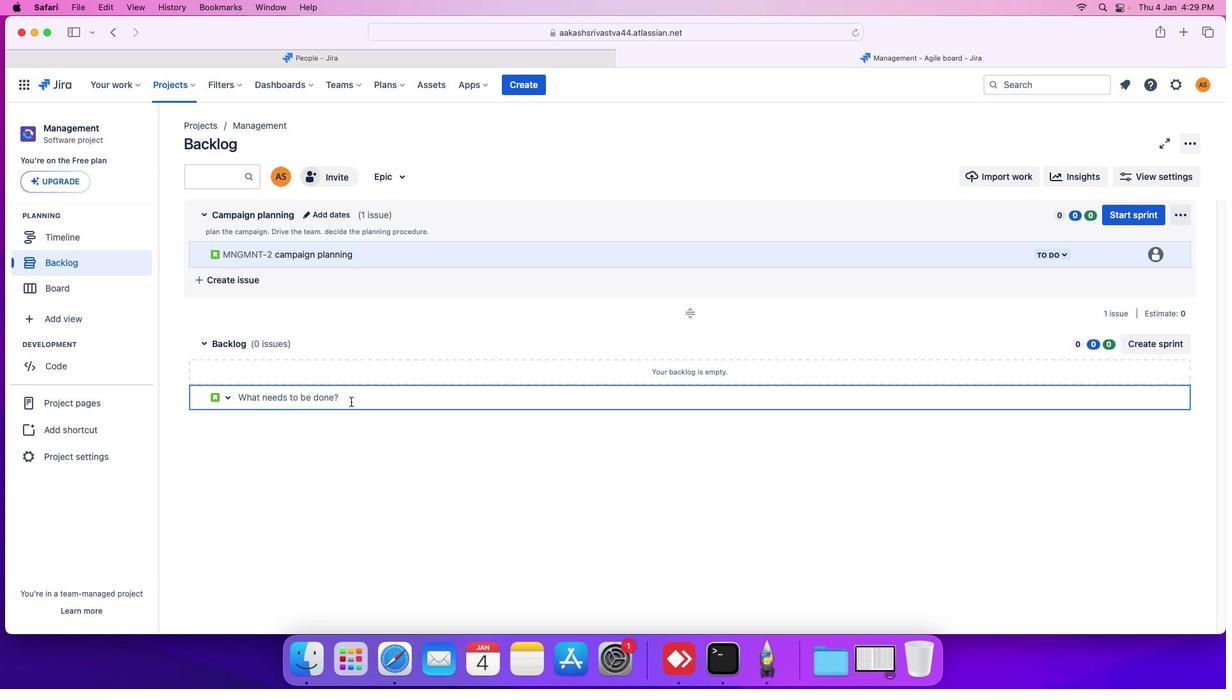 
Action: Mouse pressed left at (351, 402)
Screenshot: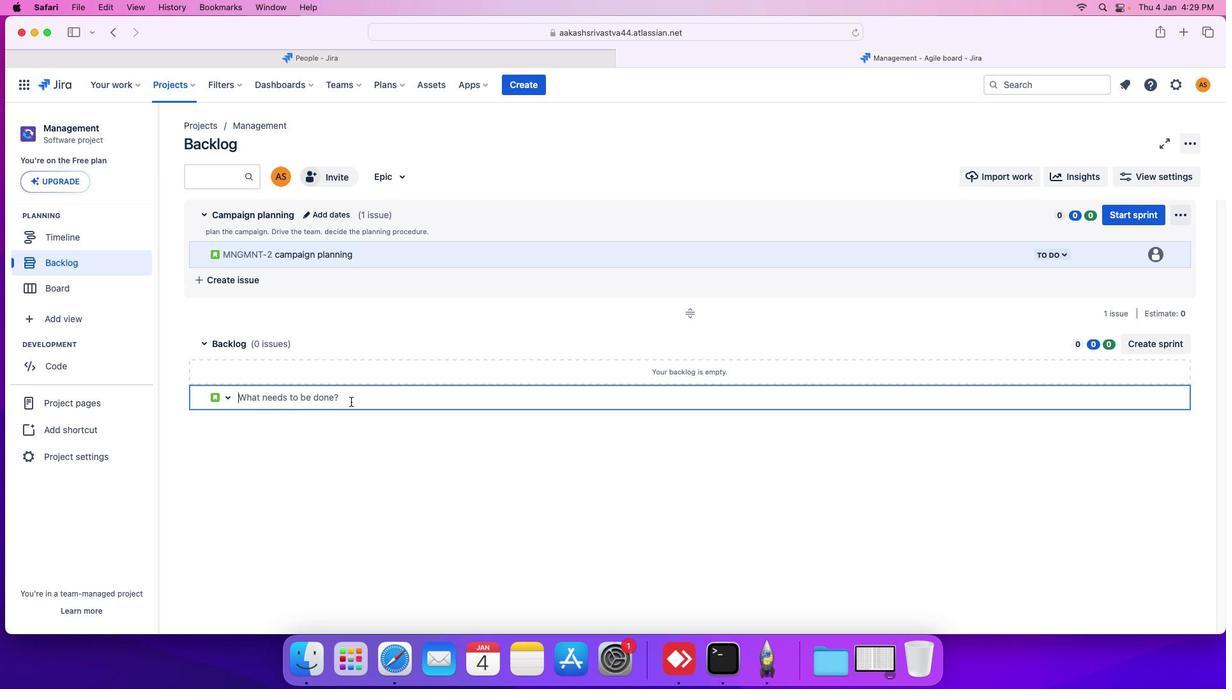 
Action: Key pressed 'p''l''a''n''n''i''n''g'Key.space'e''x''e''c''u''t''i''o''n'Key.enter
Screenshot: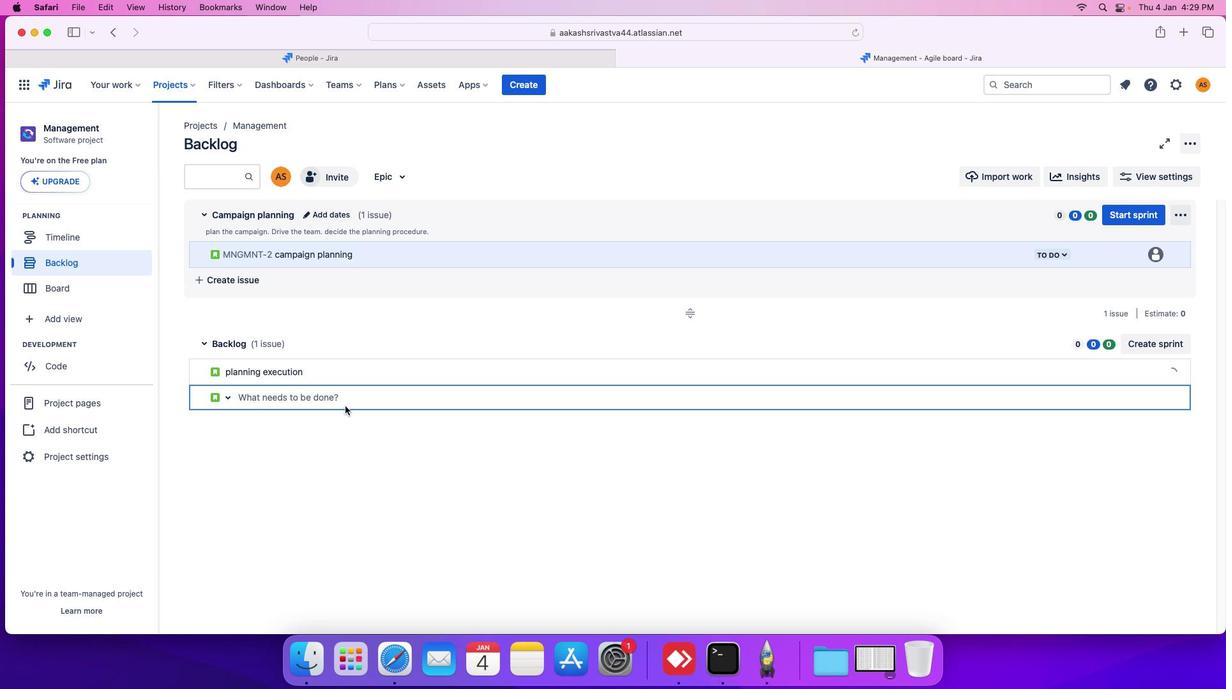 
Action: Mouse moved to (337, 438)
Screenshot: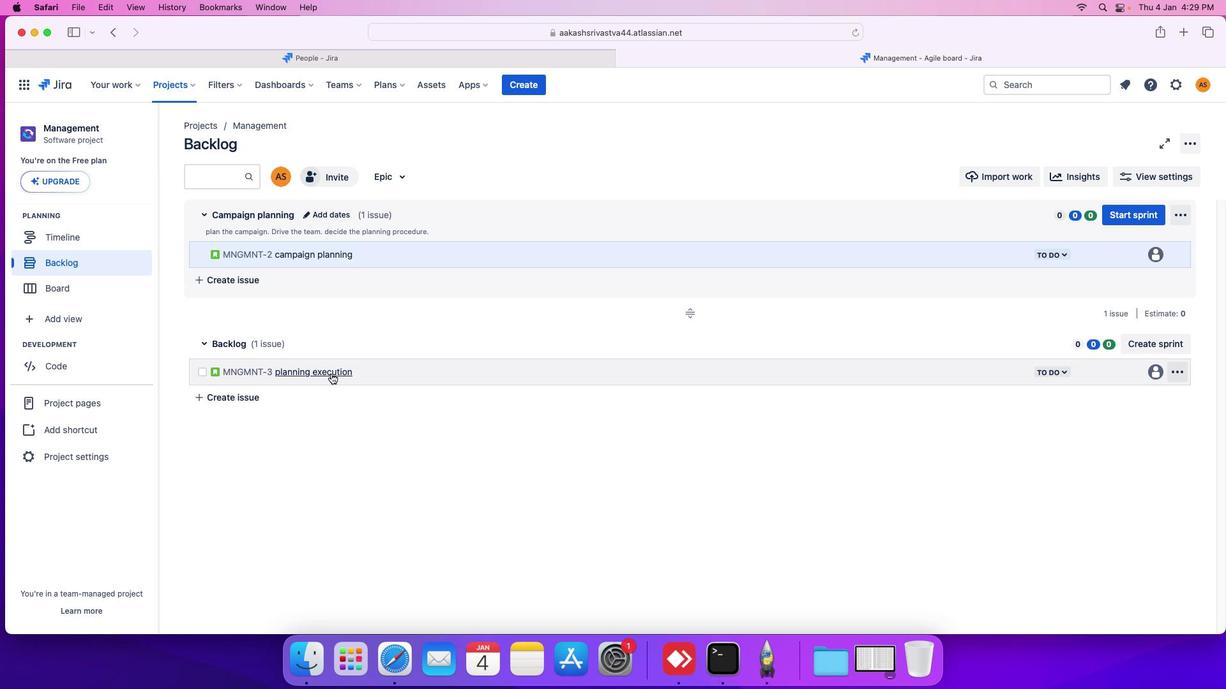 
Action: Mouse pressed left at (337, 438)
Screenshot: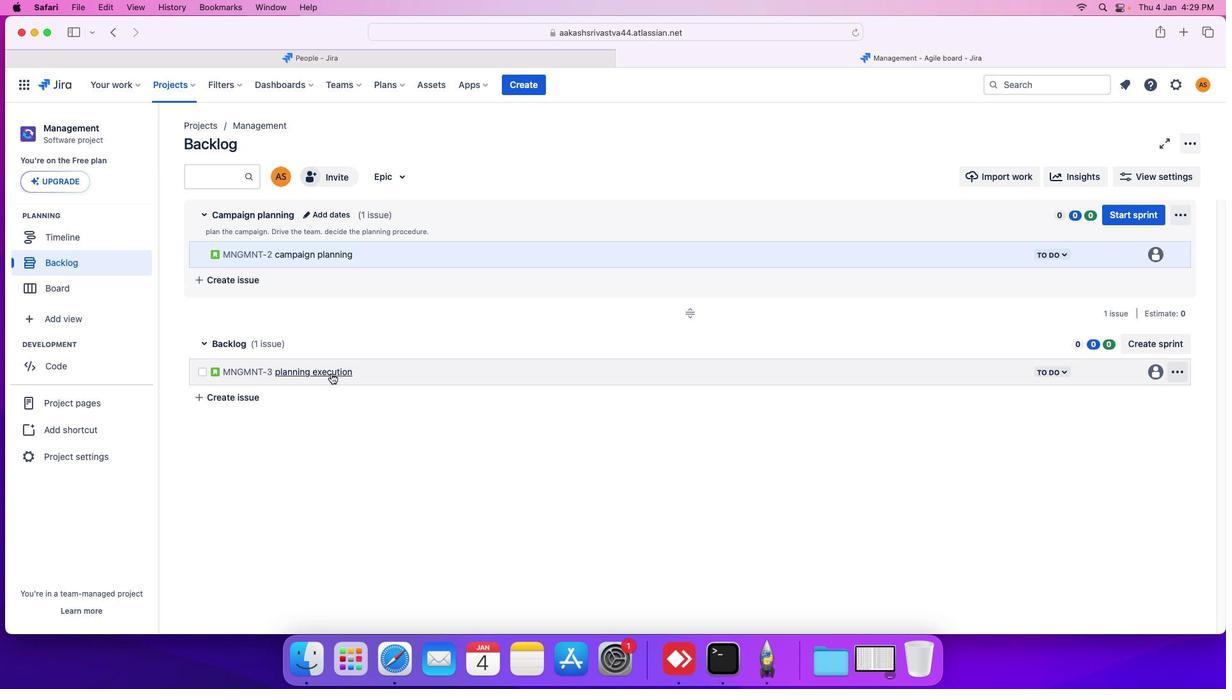 
Action: Mouse moved to (331, 374)
Screenshot: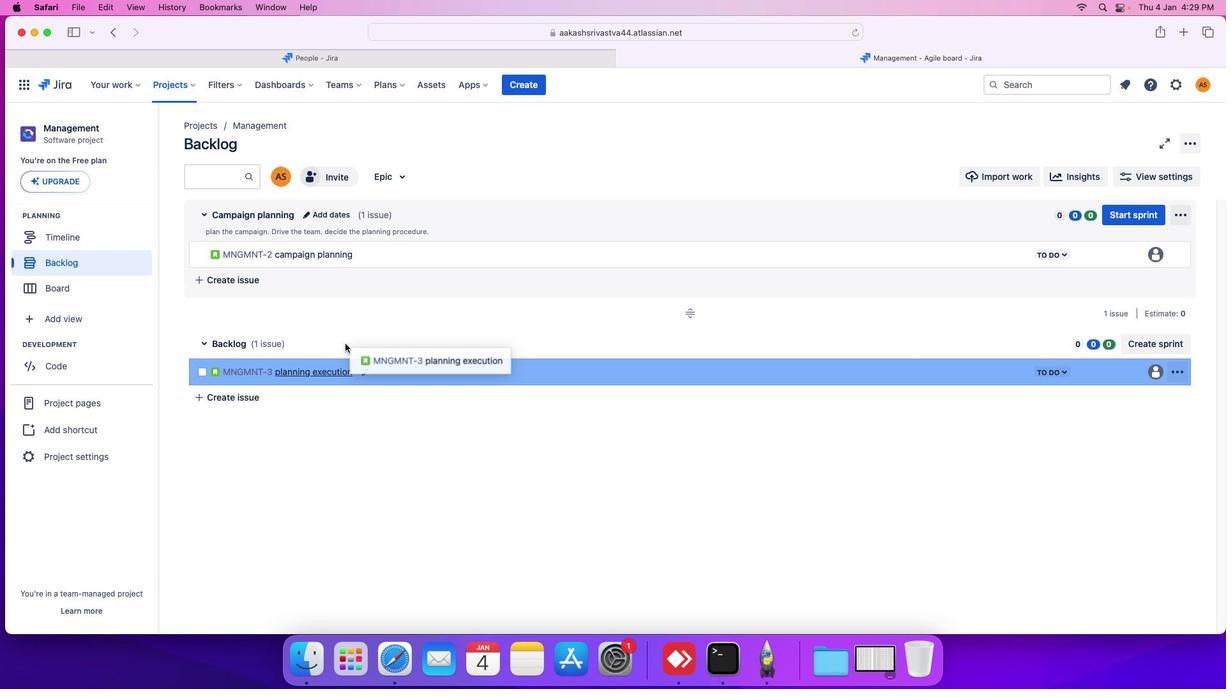 
Action: Mouse pressed left at (331, 374)
Screenshot: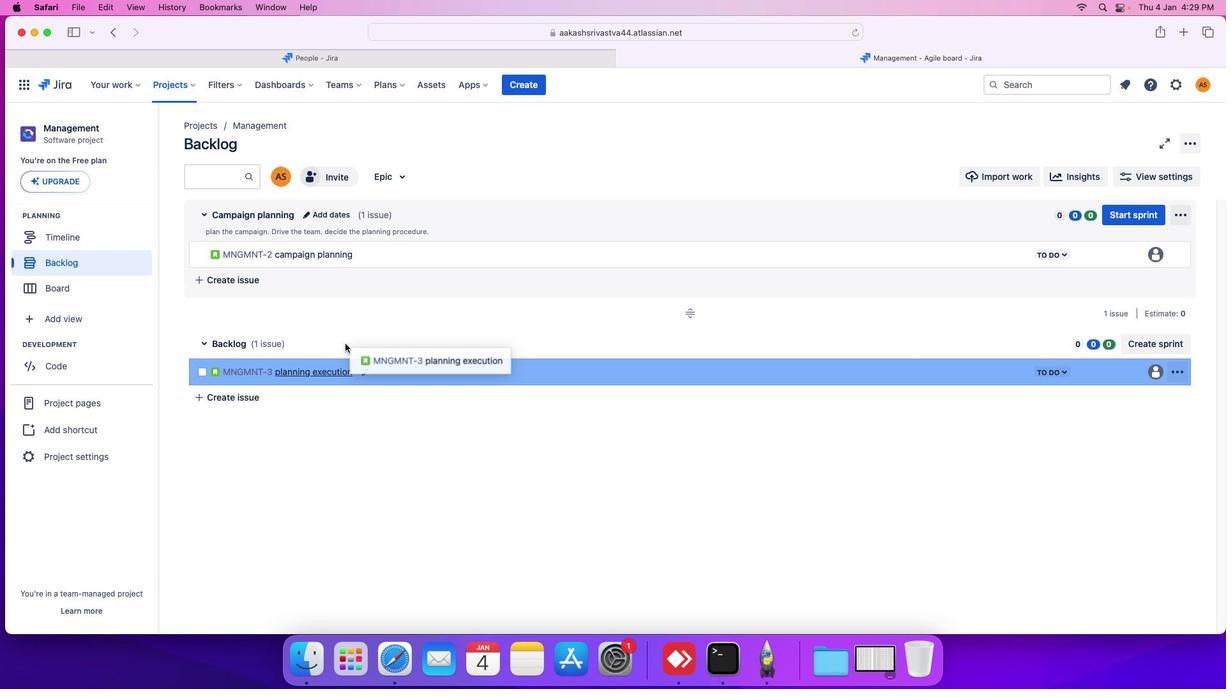 
Action: Mouse moved to (1179, 279)
Screenshot: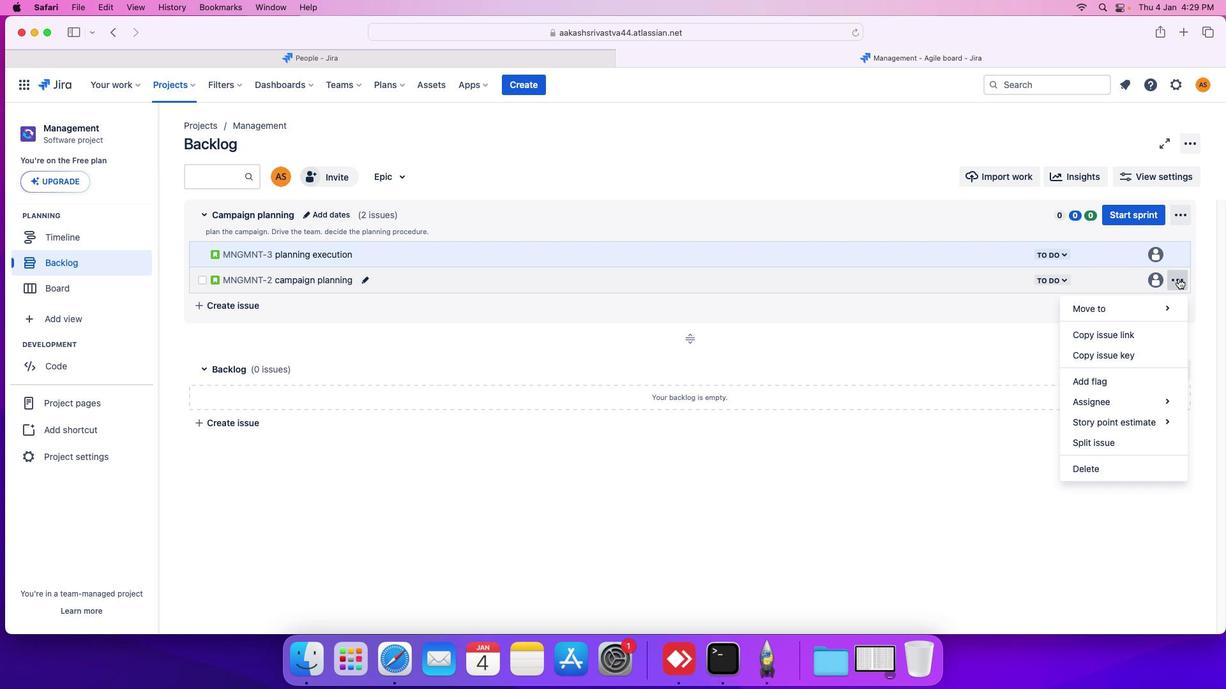 
Action: Mouse pressed left at (1179, 279)
Screenshot: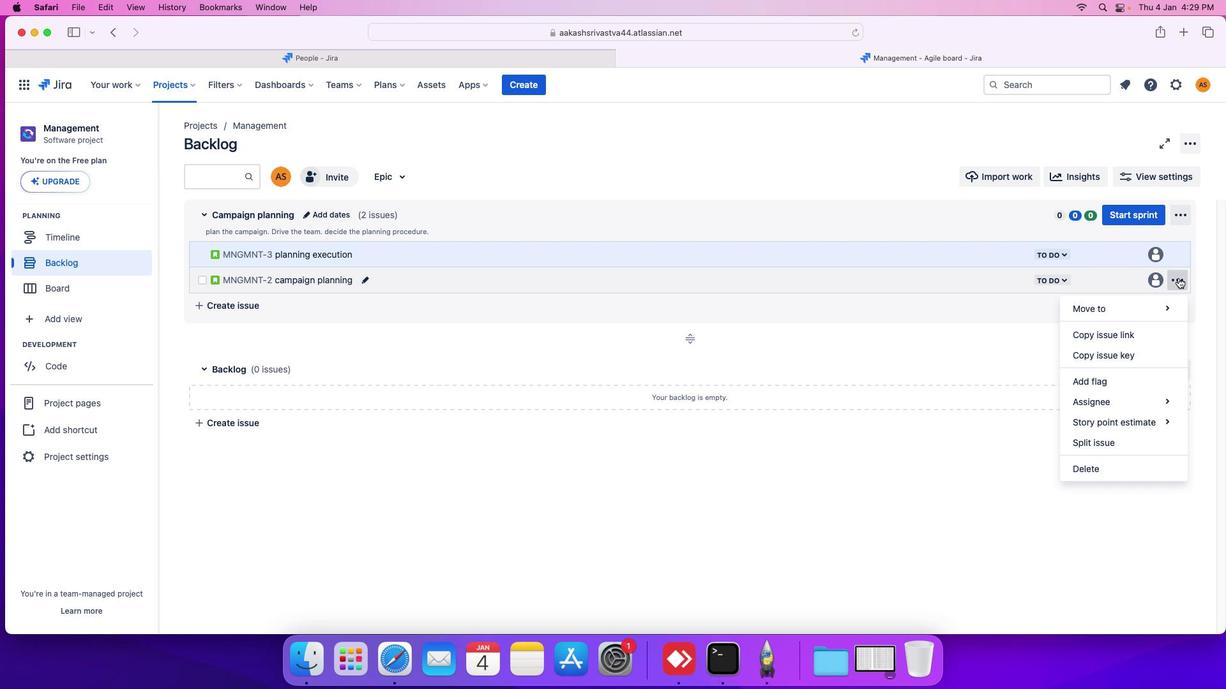 
Action: Mouse moved to (1183, 210)
Screenshot: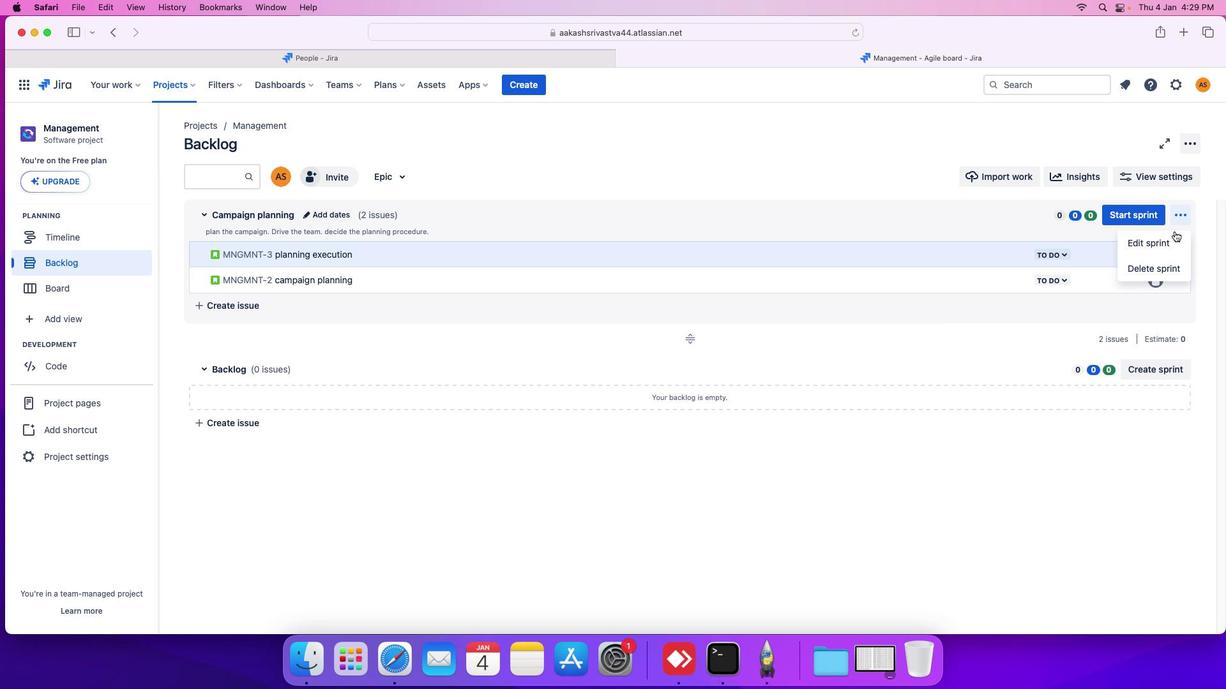 
Action: Mouse pressed left at (1183, 210)
Screenshot: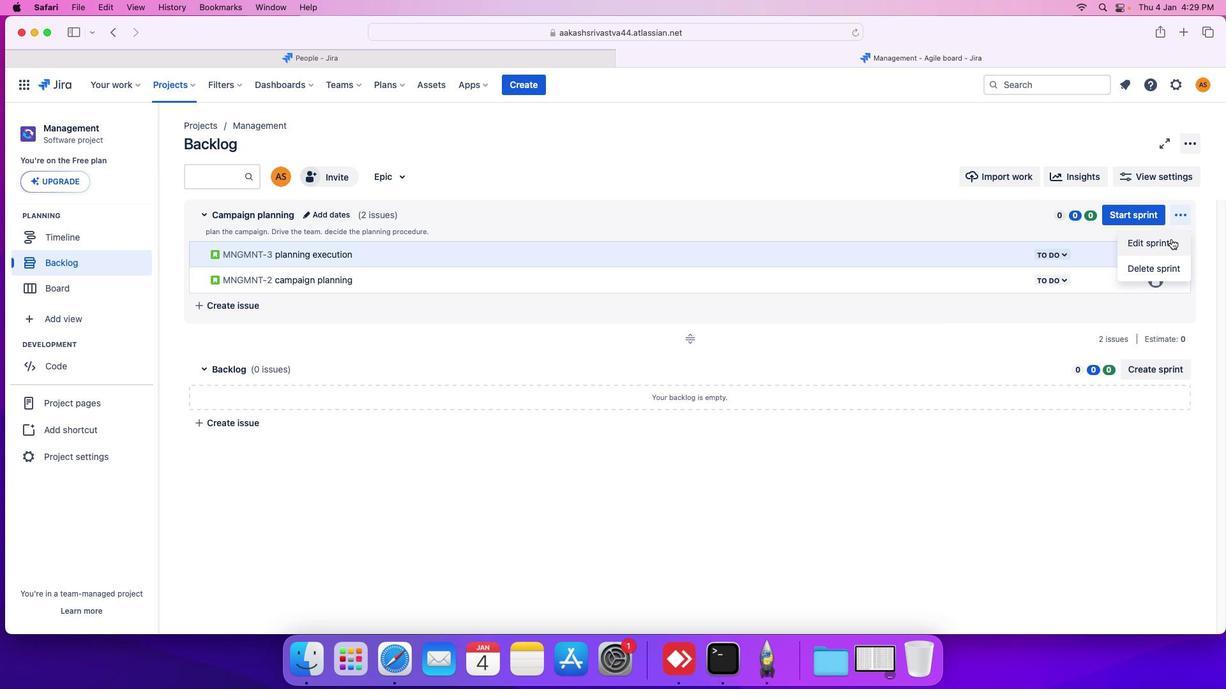 
Action: Mouse moved to (1172, 239)
Screenshot: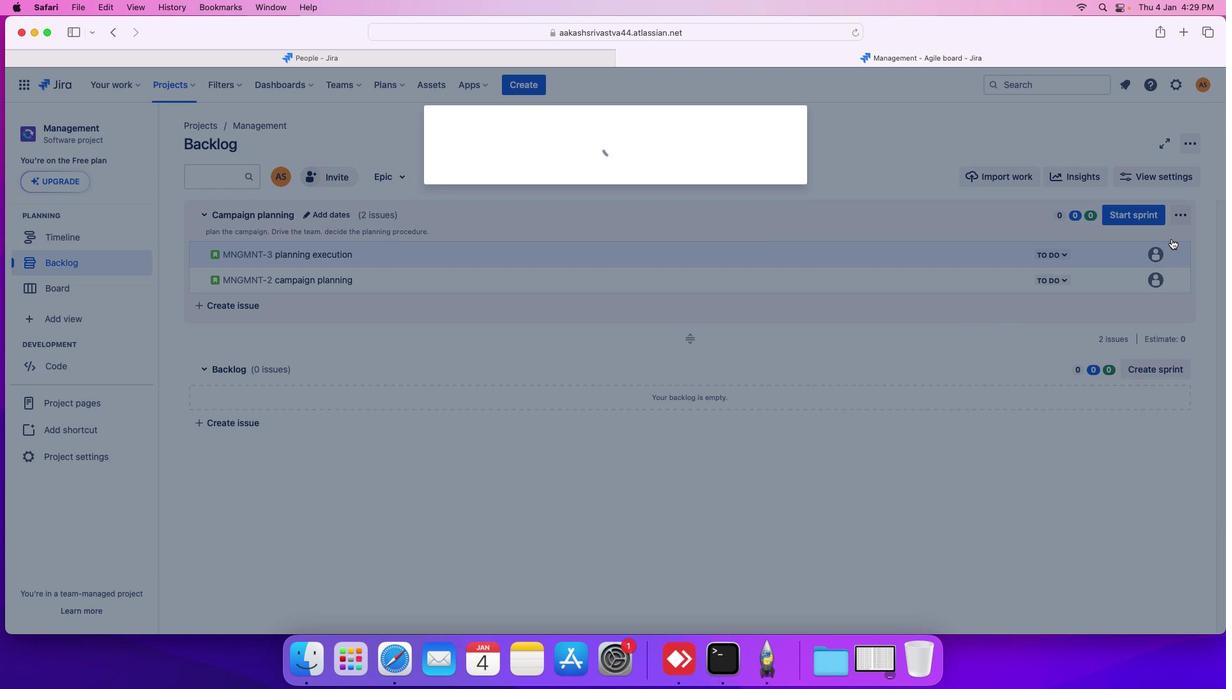 
Action: Mouse pressed left at (1172, 239)
Screenshot: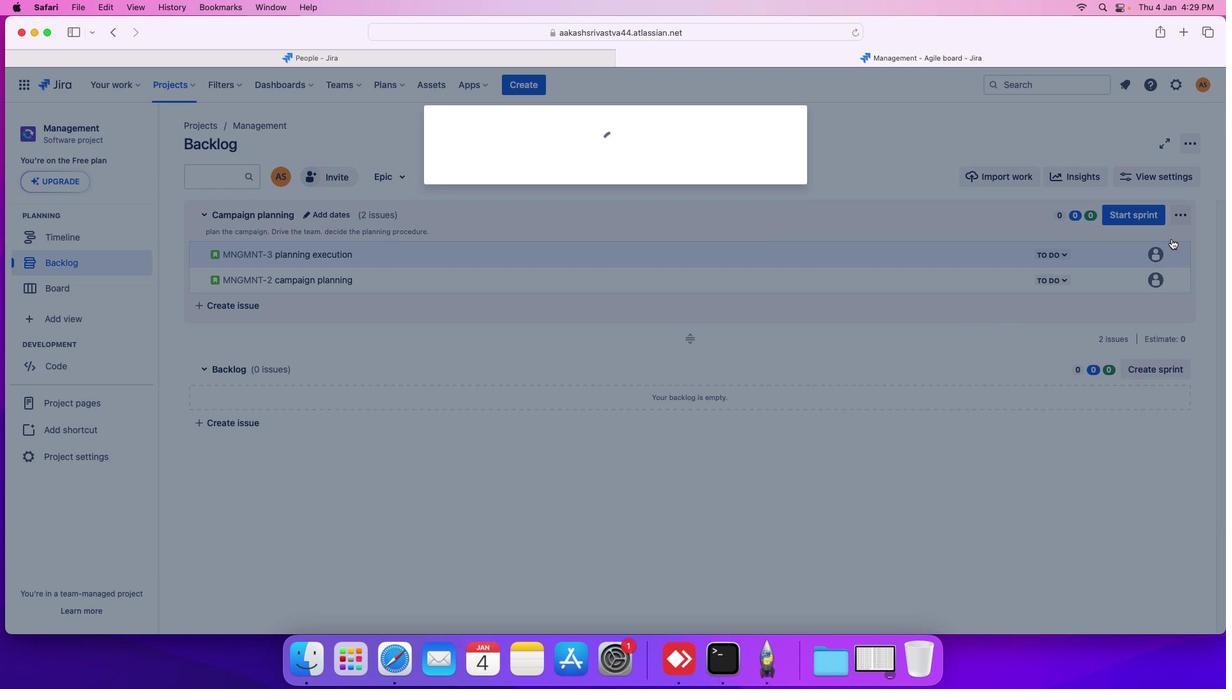 
Action: Mouse moved to (714, 455)
Screenshot: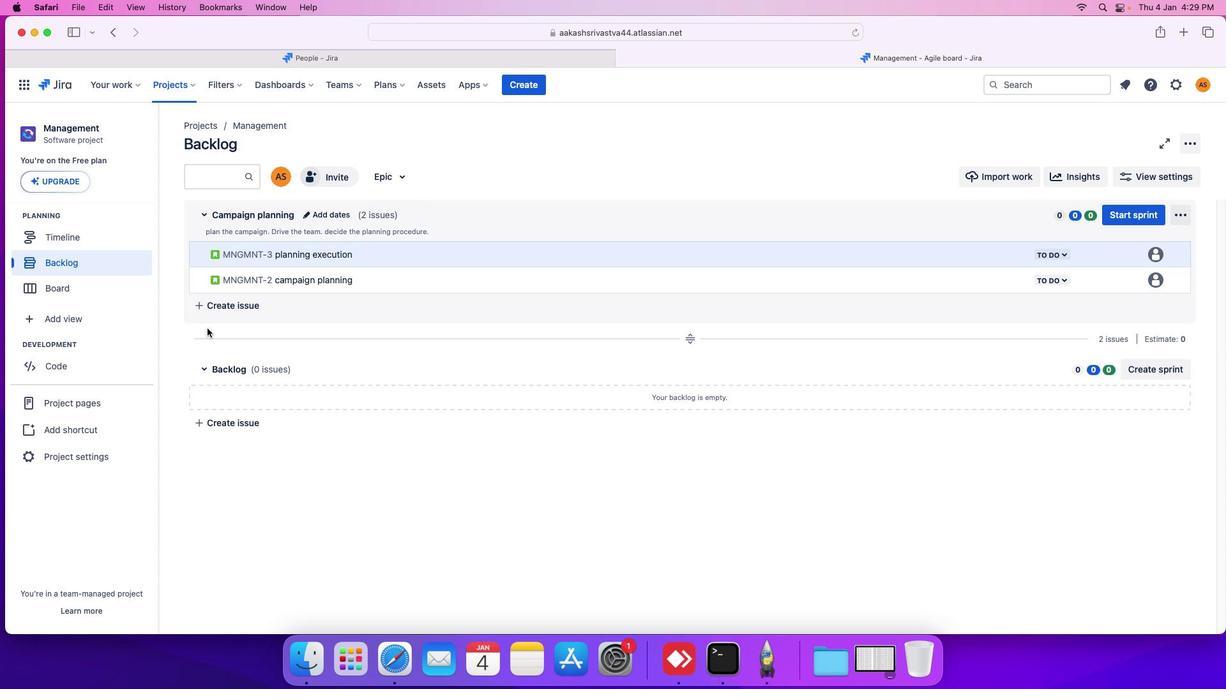 
Action: Mouse pressed left at (714, 455)
Screenshot: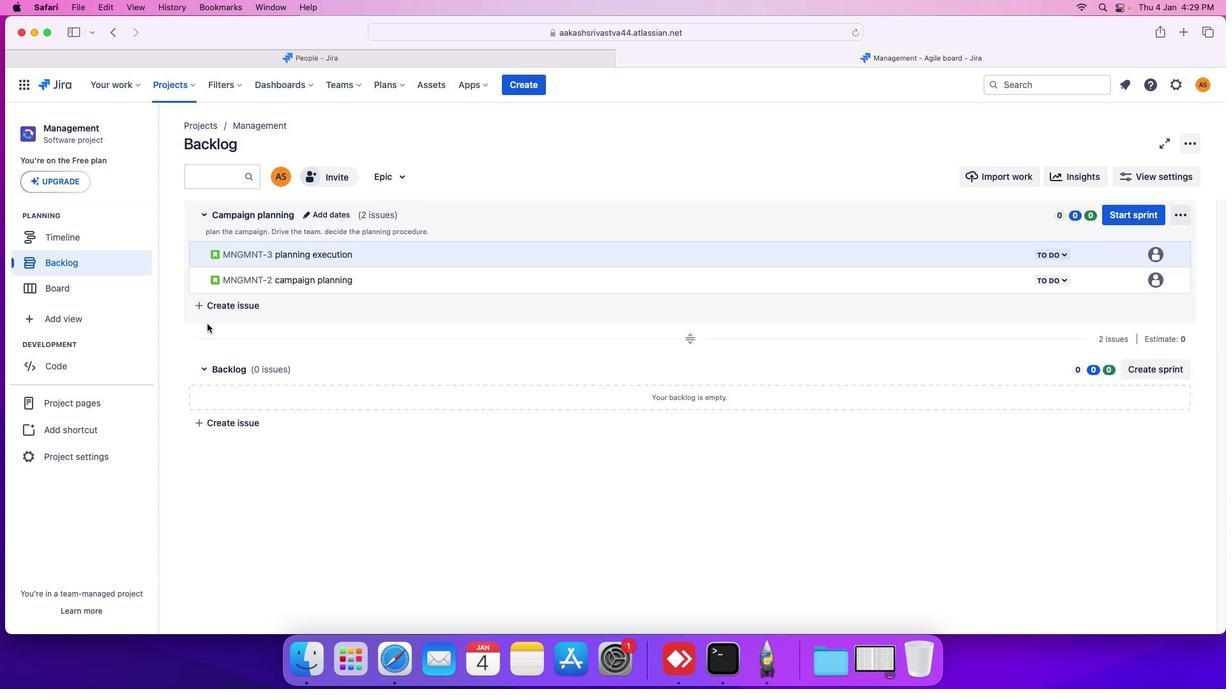 
Action: Mouse moved to (219, 429)
Screenshot: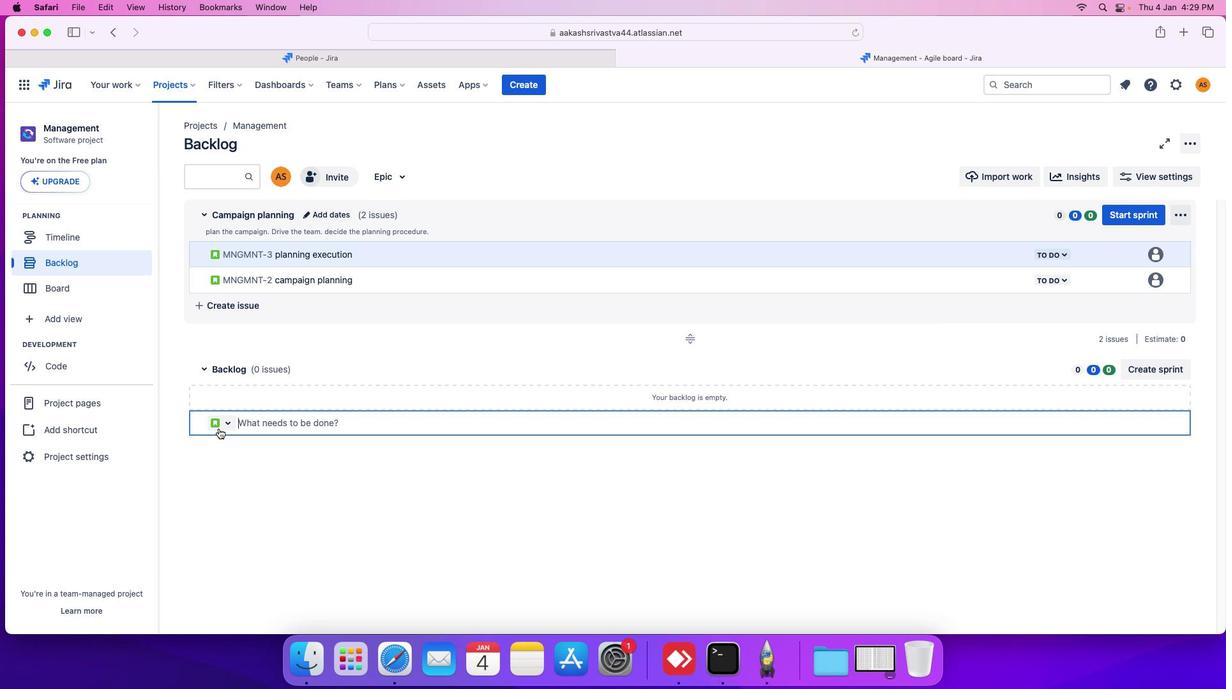 
Action: Mouse pressed left at (219, 429)
Screenshot: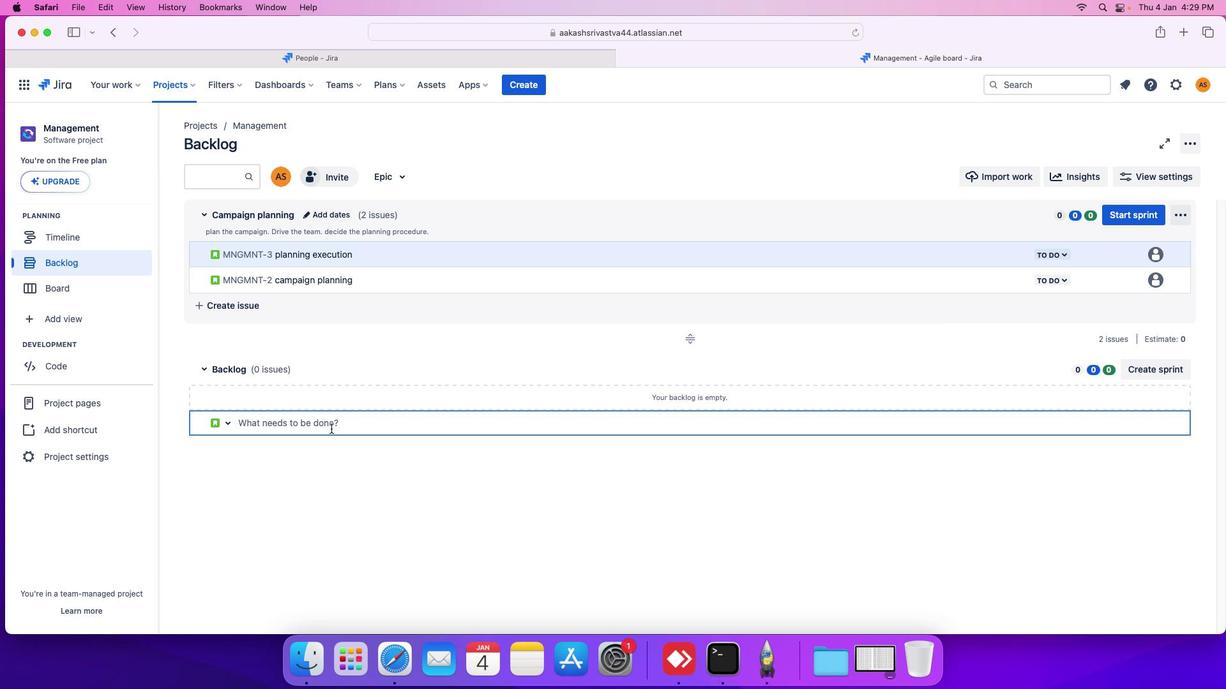 
Action: Mouse moved to (347, 395)
Screenshot: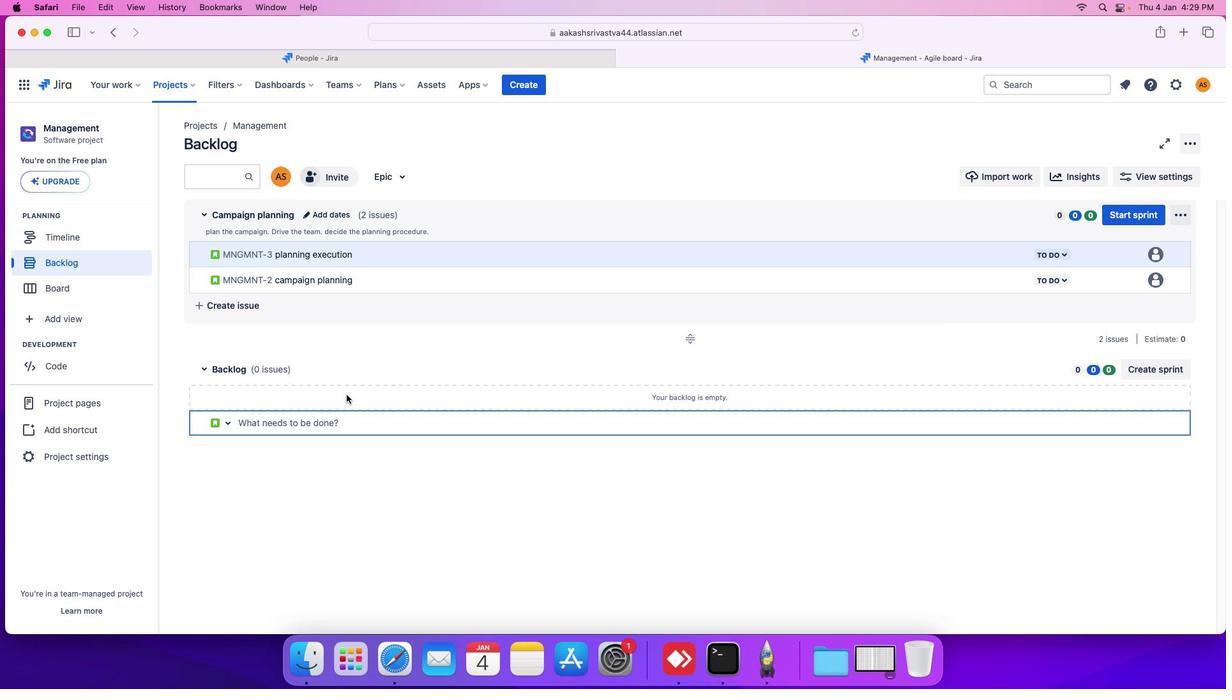 
Action: Key pressed 'c''a''m''p''a''i''g''n'Key.space'e''x''e''c''u''t''e''d'Key.enter
Screenshot: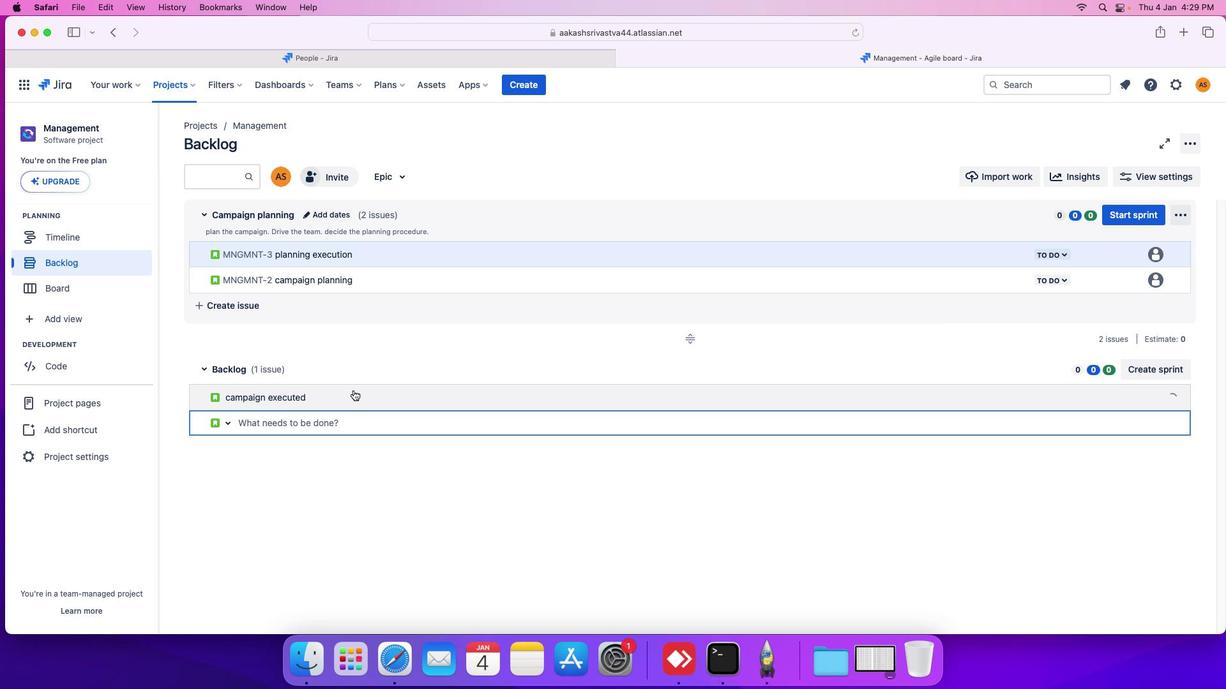 
Action: Mouse moved to (1168, 373)
Screenshot: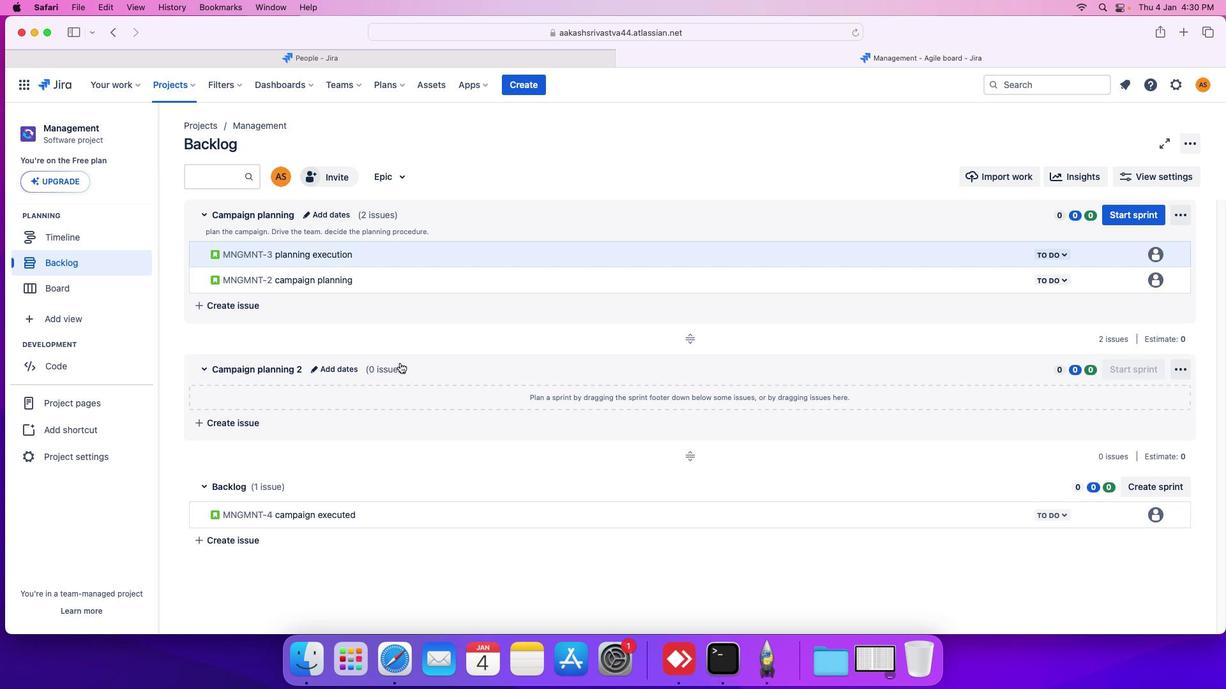 
Action: Mouse pressed left at (1168, 373)
Screenshot: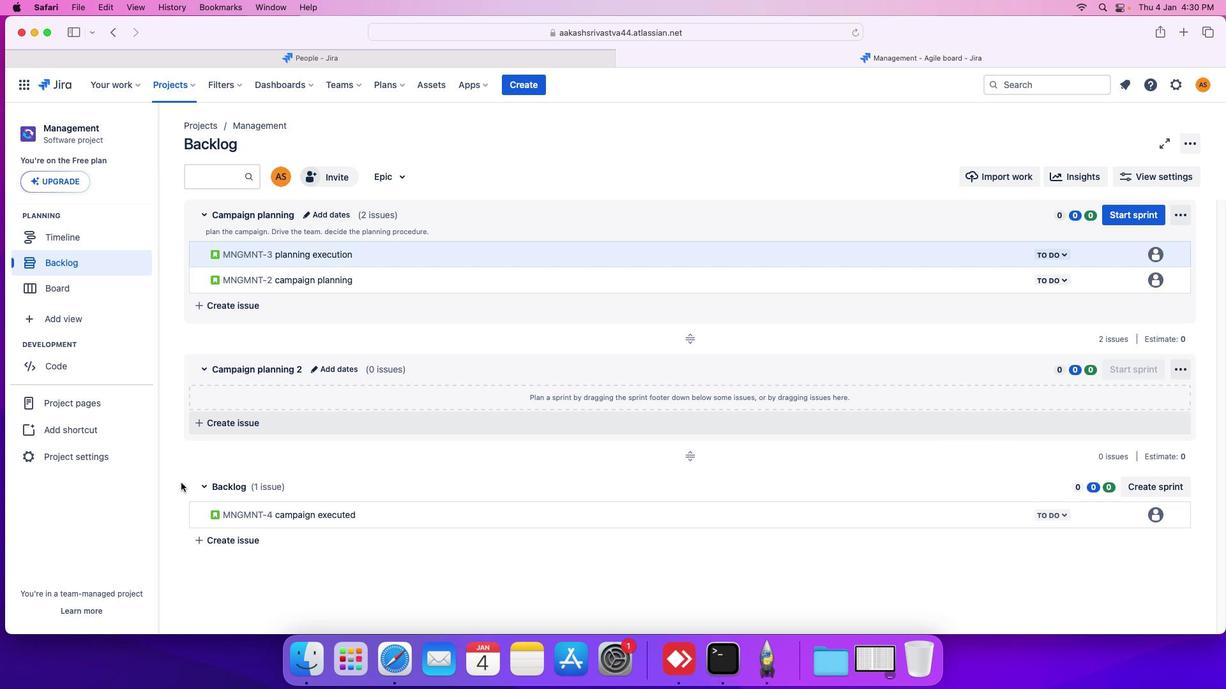 
Action: Mouse moved to (299, 526)
Screenshot: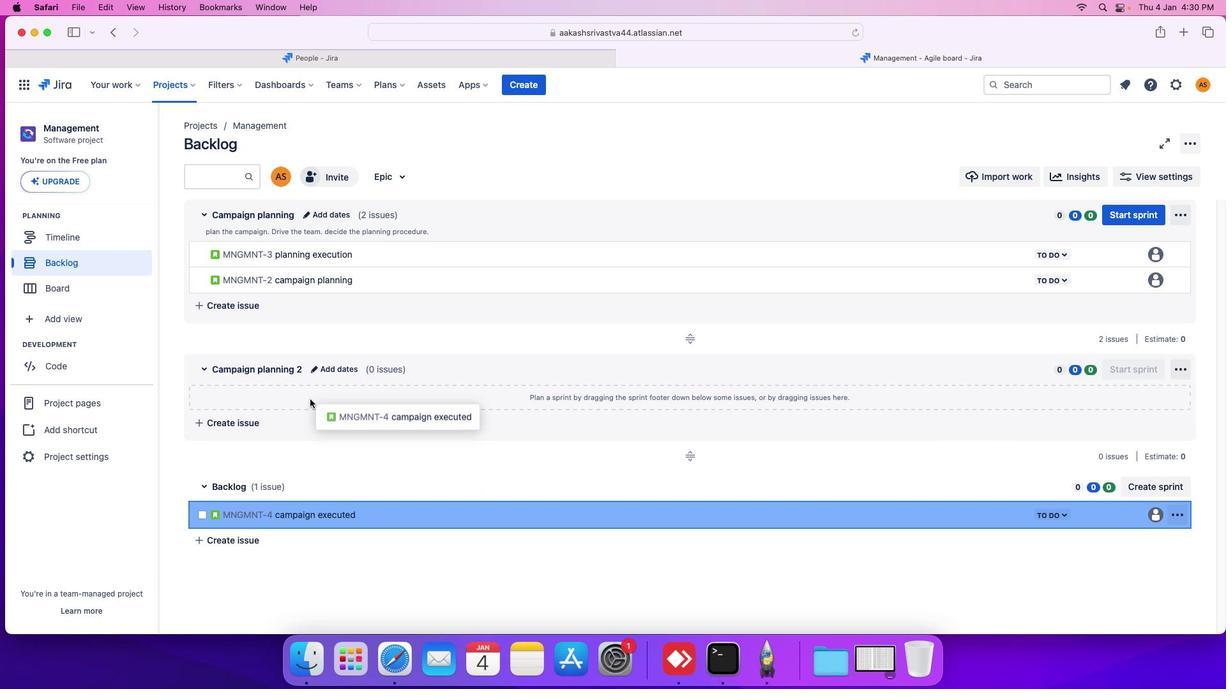 
Action: Mouse pressed left at (299, 526)
Screenshot: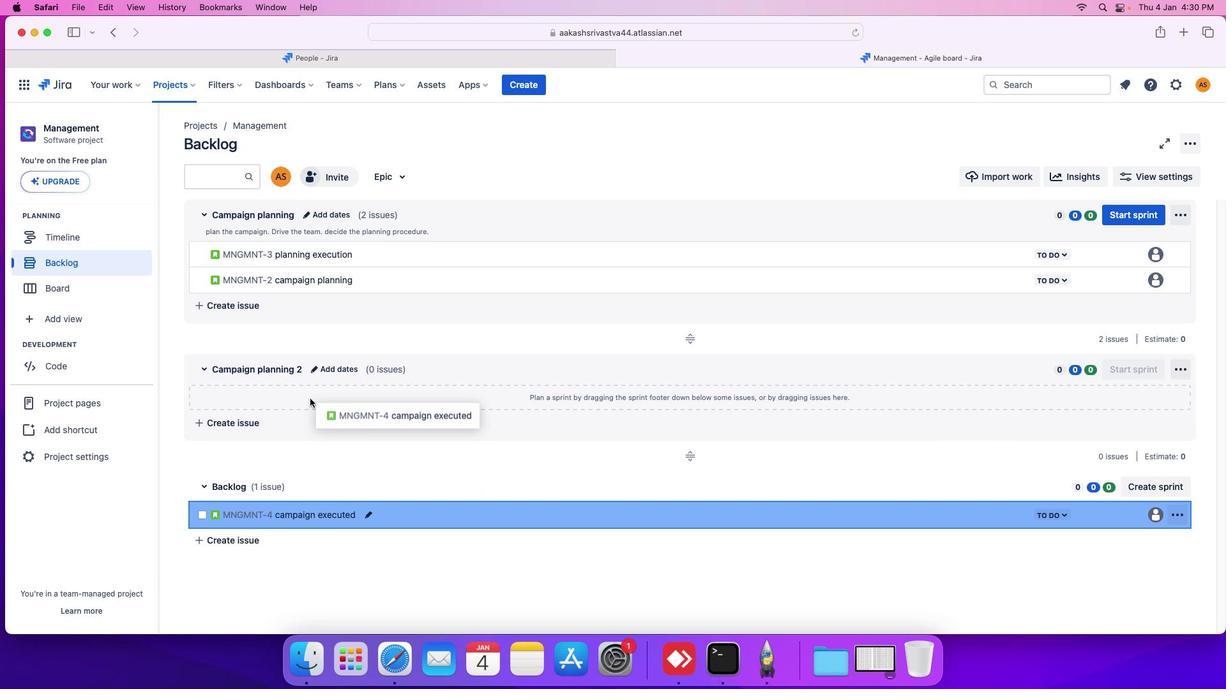 
Action: Mouse moved to (1175, 376)
Screenshot: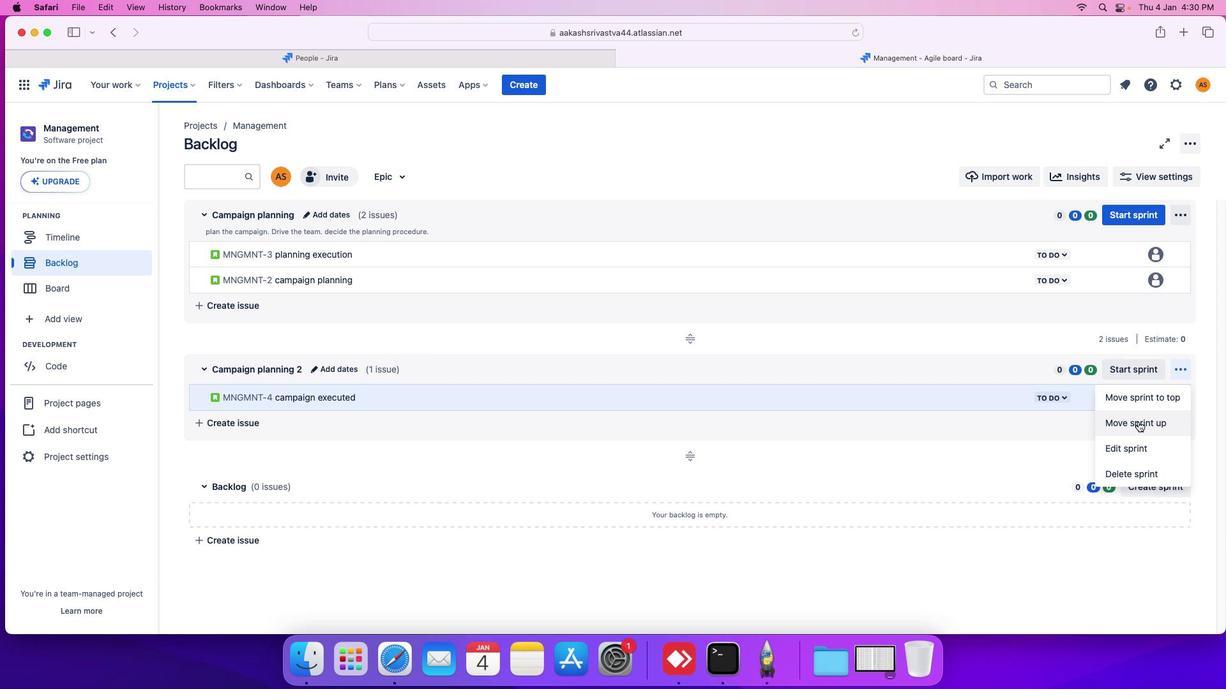 
Action: Mouse pressed left at (1175, 376)
Screenshot: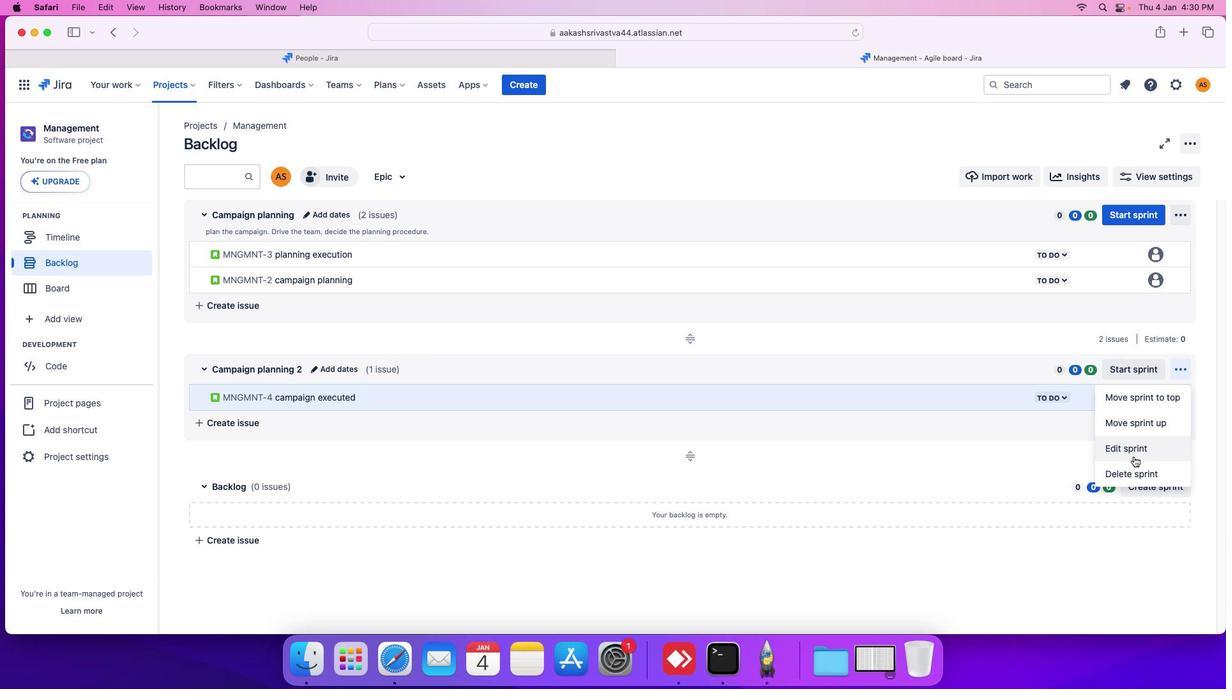 
Action: Mouse moved to (1134, 458)
Screenshot: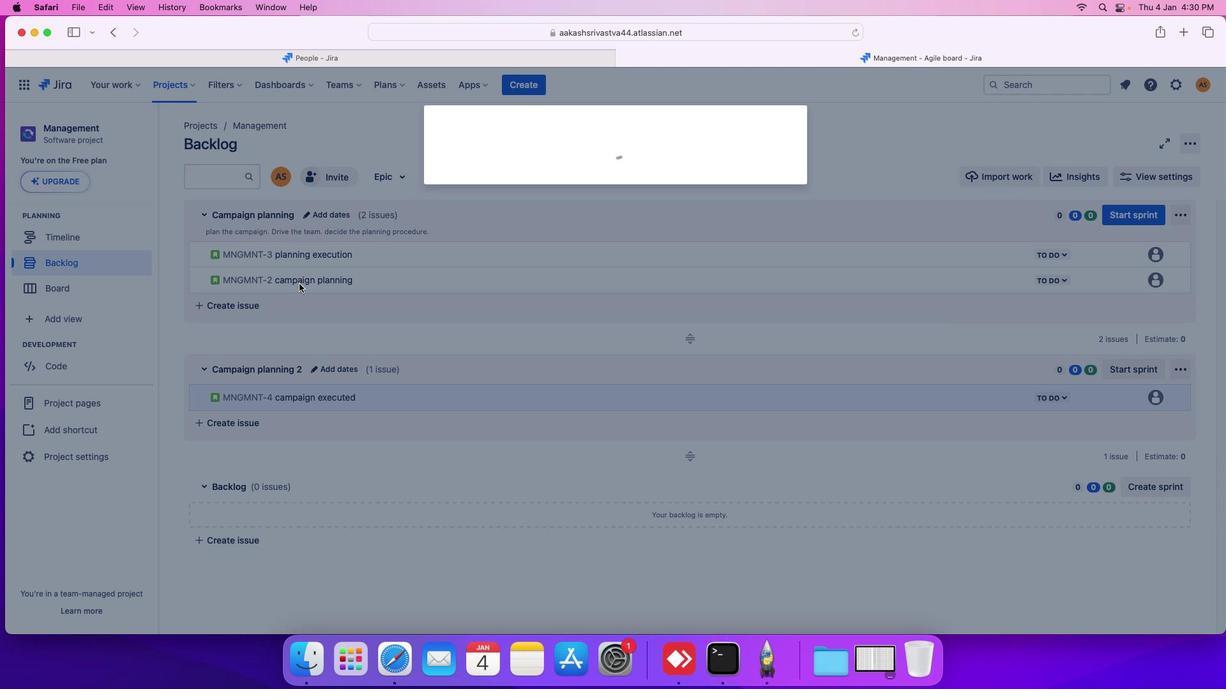 
Action: Mouse pressed left at (1134, 458)
Screenshot: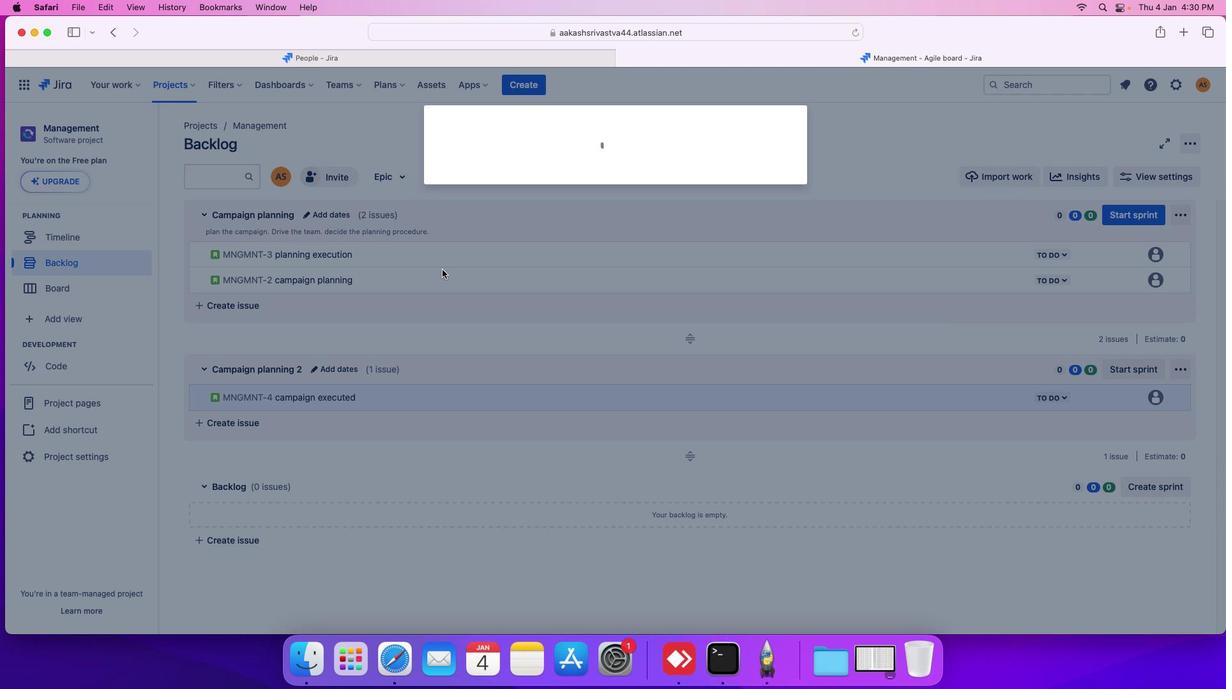 
Action: Mouse moved to (537, 180)
Screenshot: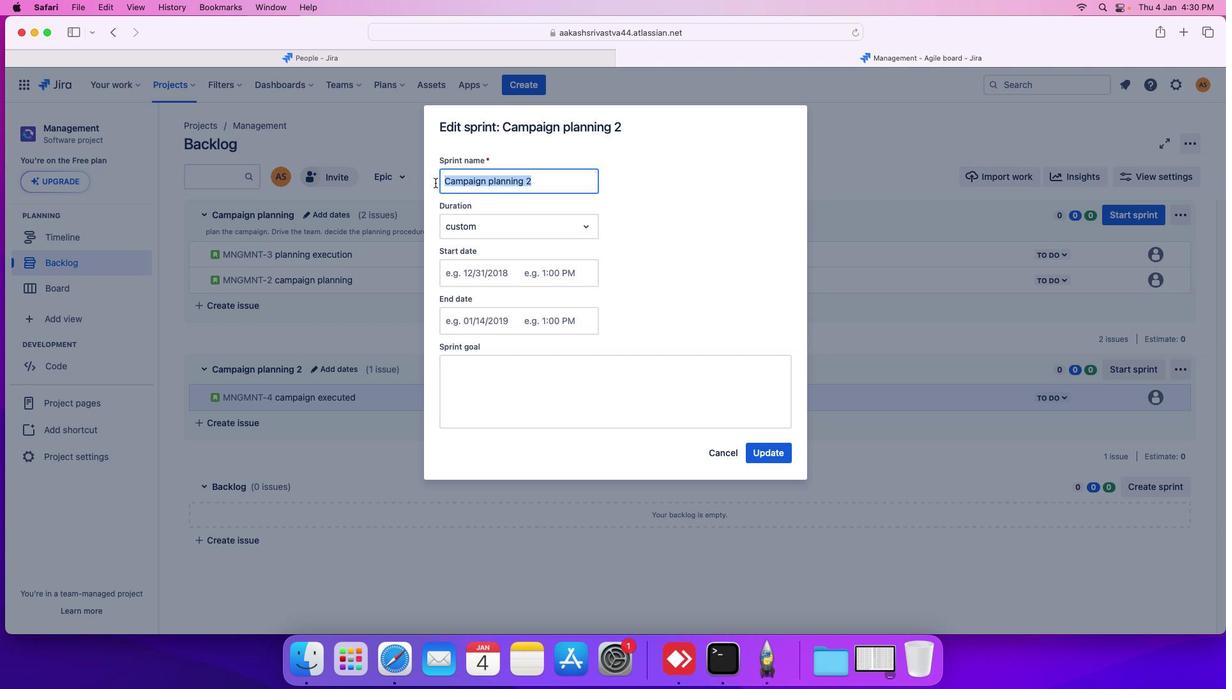 
Action: Mouse pressed left at (537, 180)
Screenshot: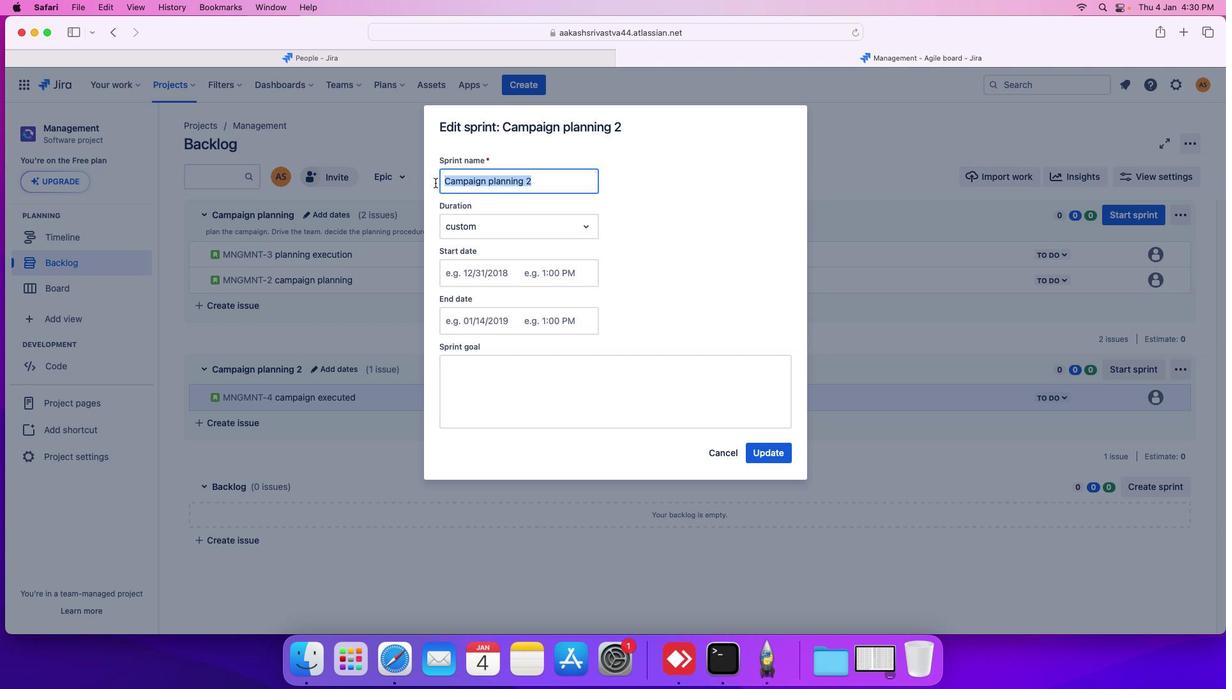 
Action: Mouse moved to (436, 183)
Screenshot: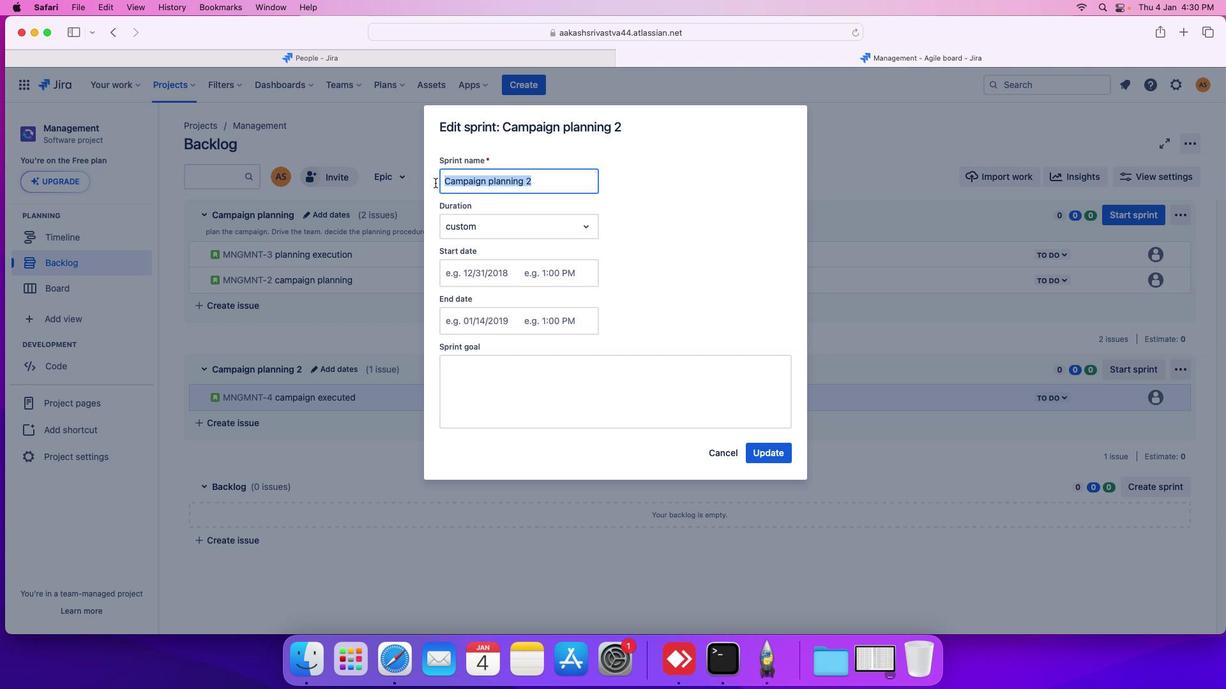 
Action: Key pressed 'a''f''t''e''r'Key.space'e''x''e''c''u''t''i''o''n'
Screenshot: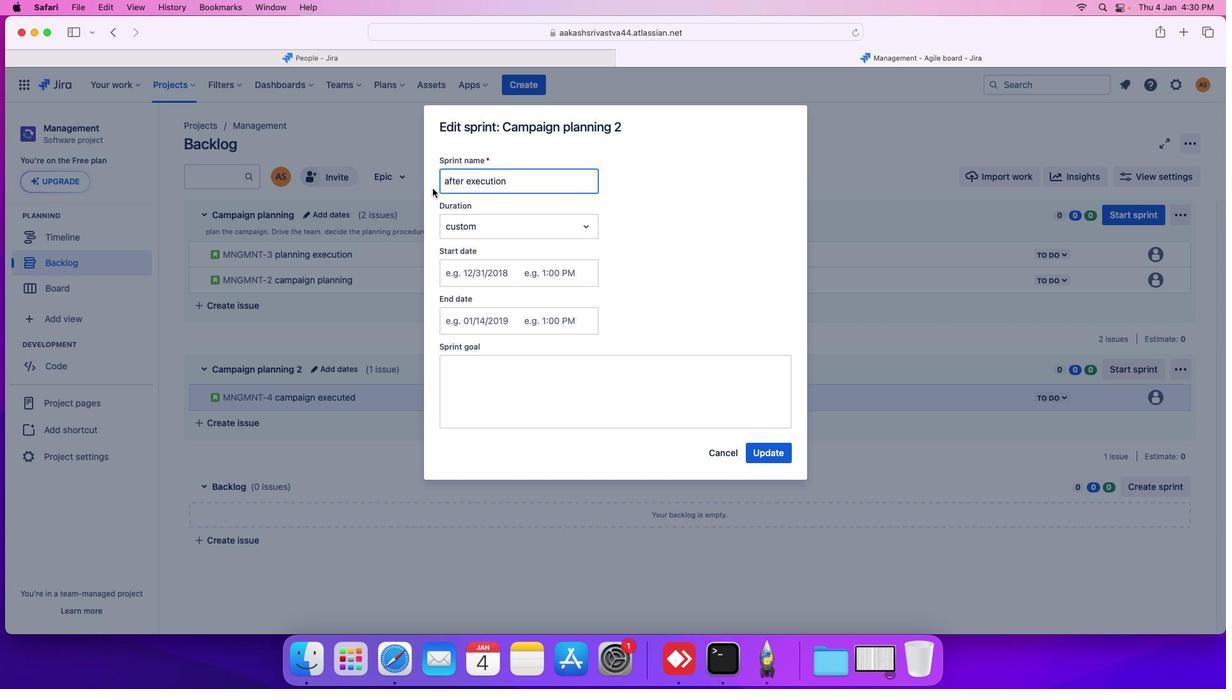 
Action: Mouse moved to (482, 224)
Screenshot: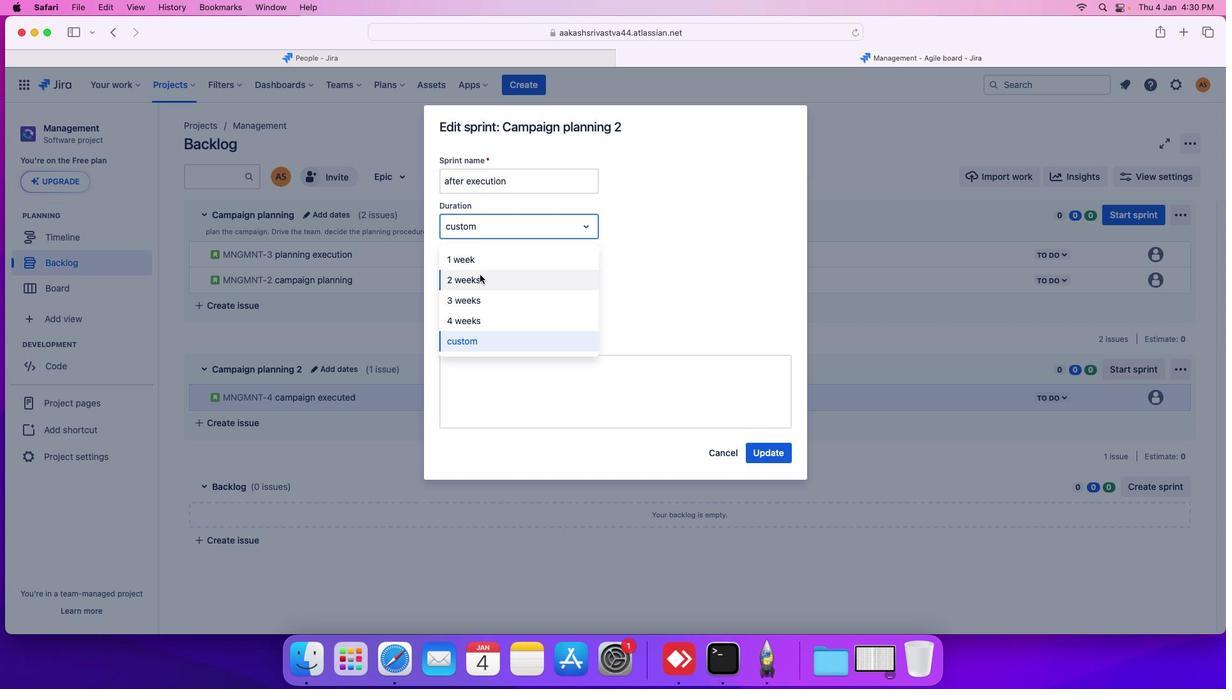 
Action: Mouse pressed left at (482, 224)
Screenshot: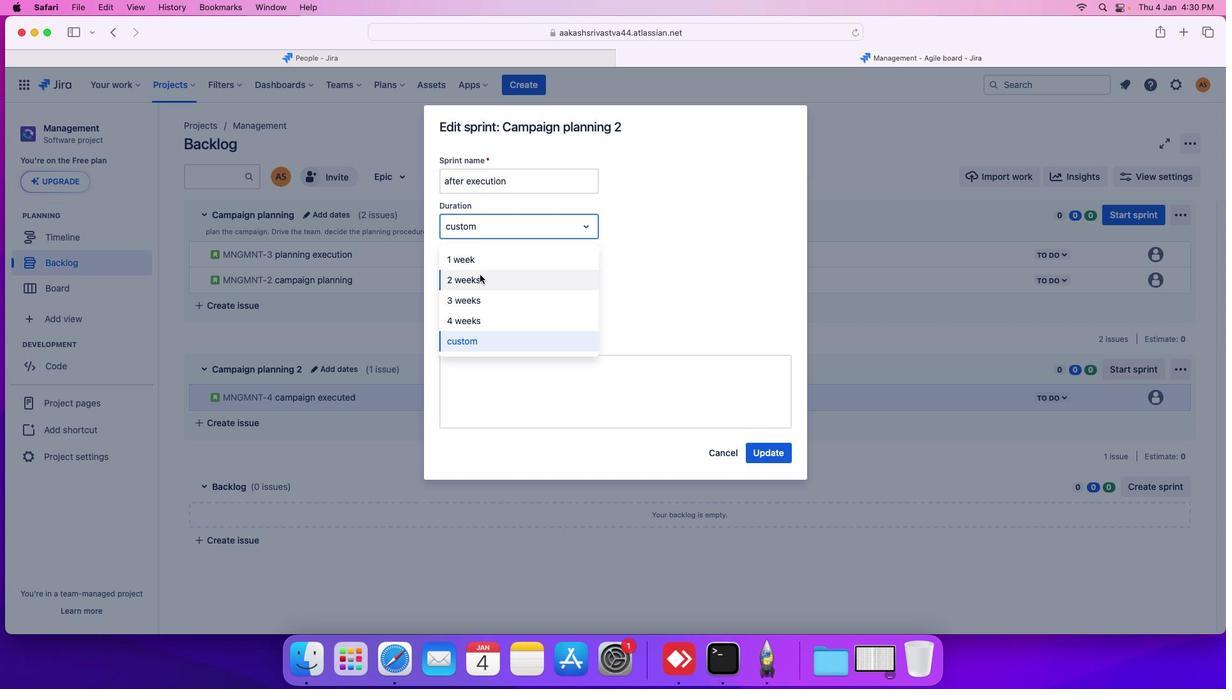 
Action: Mouse moved to (480, 261)
Screenshot: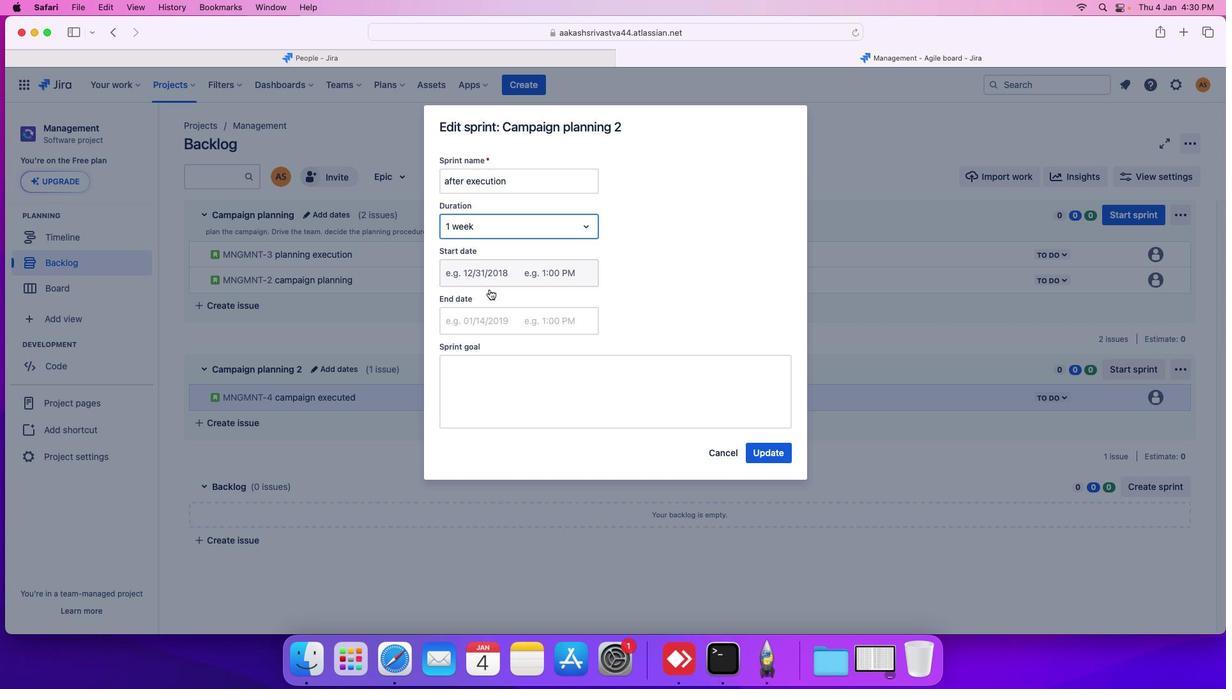 
Action: Mouse pressed left at (480, 261)
Screenshot: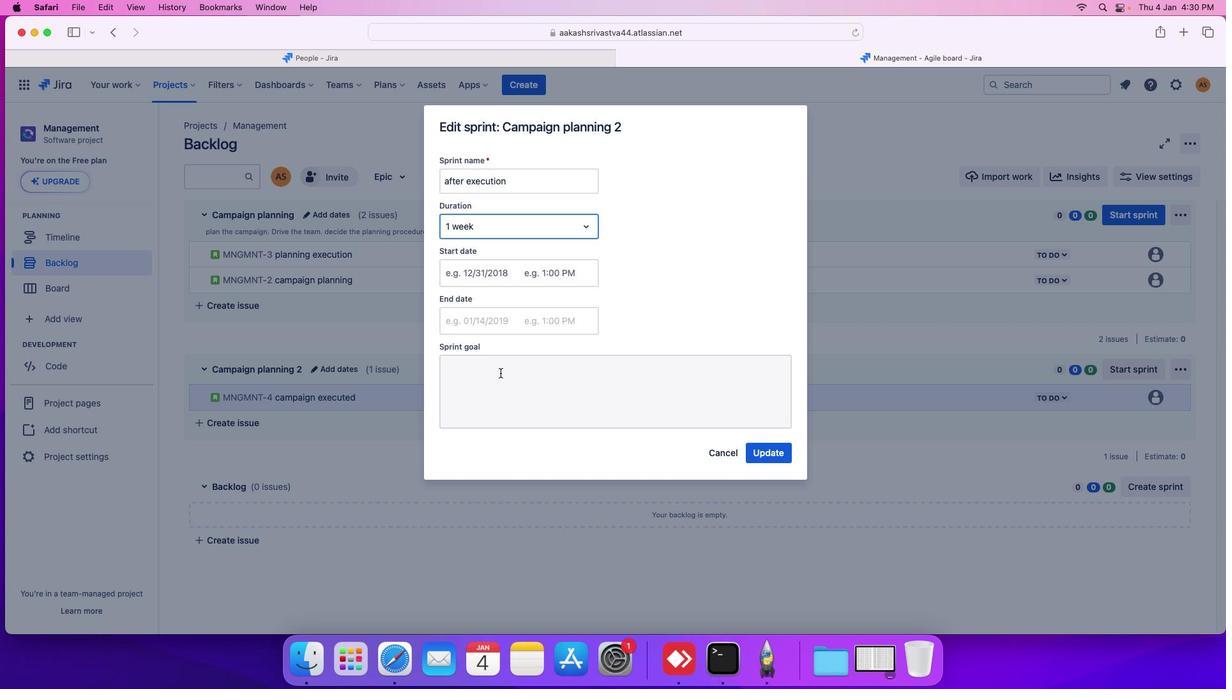 
Action: Mouse moved to (501, 373)
Screenshot: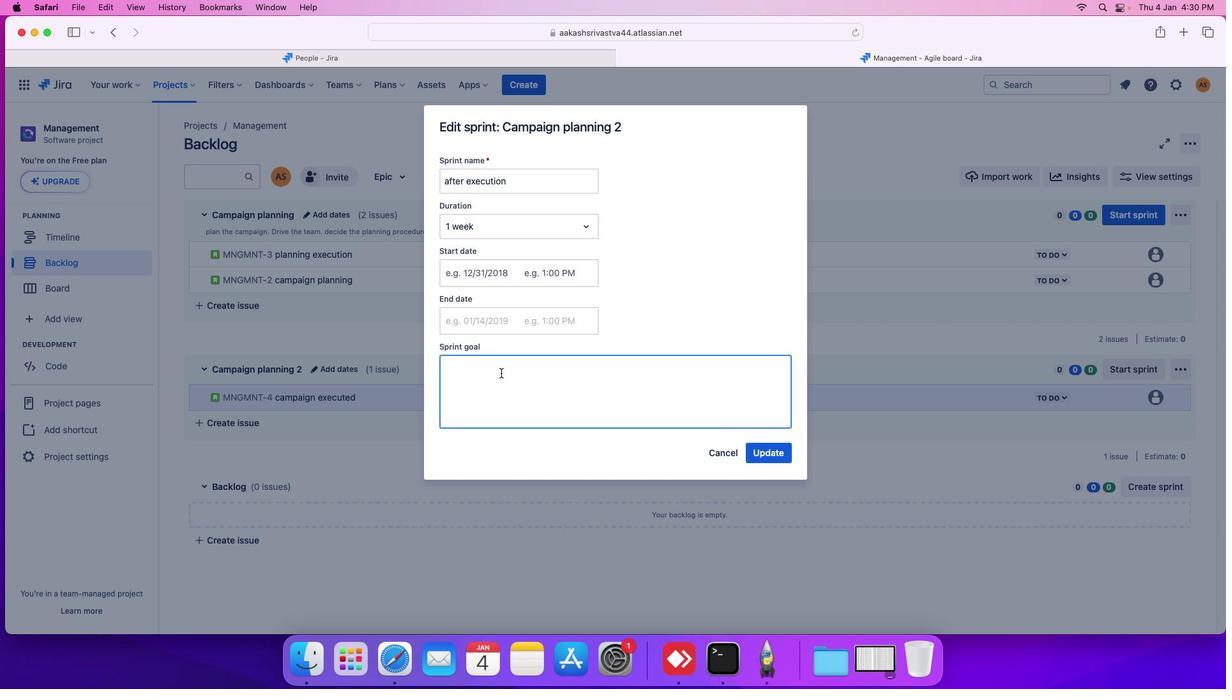 
Action: Mouse pressed left at (501, 373)
Screenshot: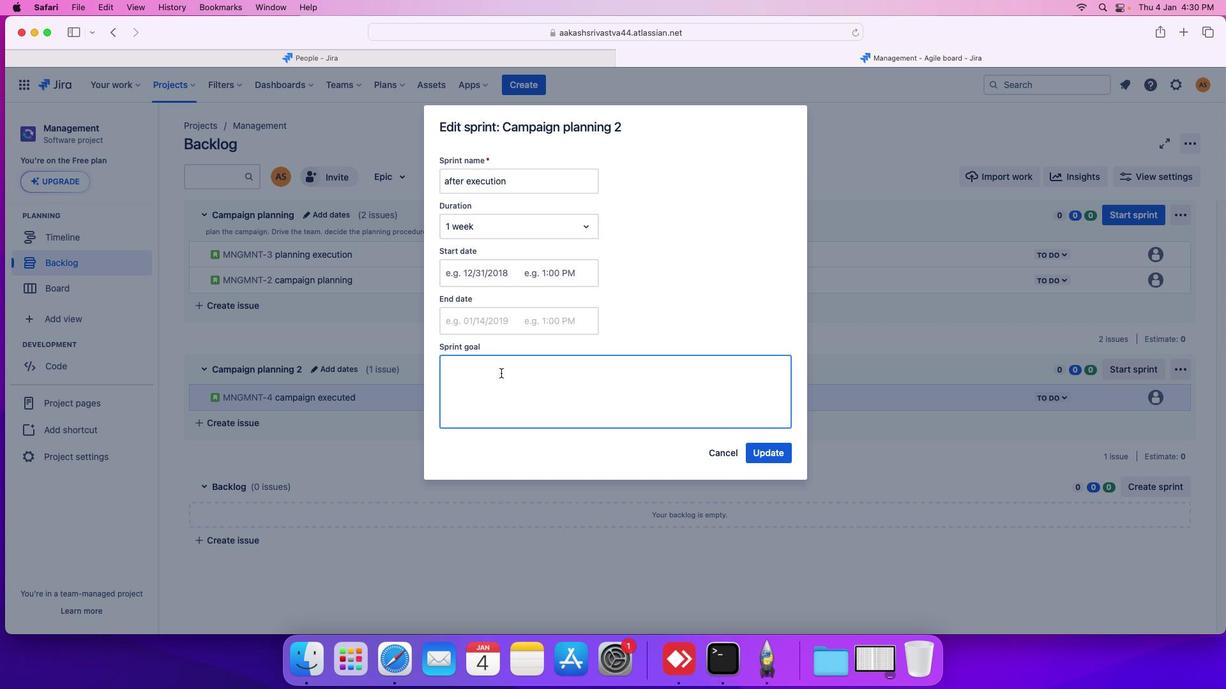 
Action: Mouse moved to (501, 373)
Screenshot: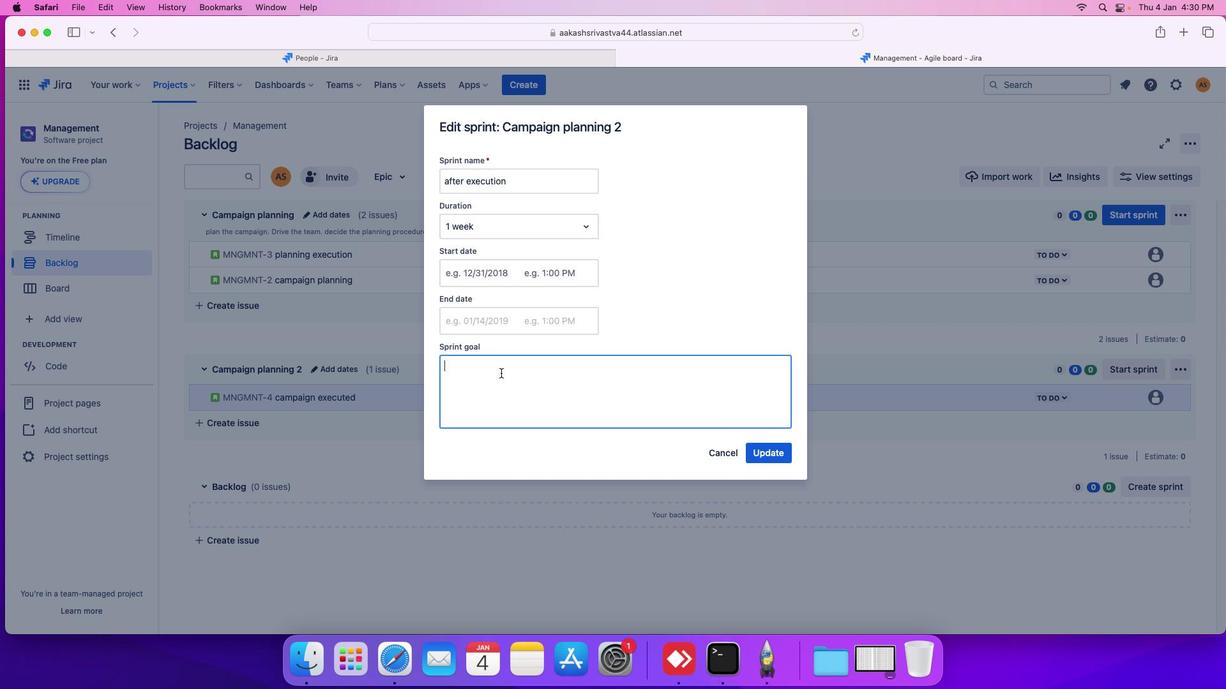 
Action: Key pressed Key.shift_r'A''l''l'Key.space't''h''e'Key.space'r''e''s''u''l''t''s'Key.space'o''f'Key.space't''h''e'Key.space'c''a''m''p''a''i''g''n'Key.space'a''r''e'Key.space'e''v''a''l''u''a''t''e''d''.'Key.enter'a''l''l'Key.space't''h''e'Key.space'p''r''o''b''l''e''m''s'Key.space'o''c''c''u''r''e''d'Key.space'd''u''r''i''n''g'Key.space'c''a''m''p''a''i''g''n'Key.space'a''e'Key.backspace'r''e'Key.space'm''o''n''i''t''o''r''e''d'
Screenshot: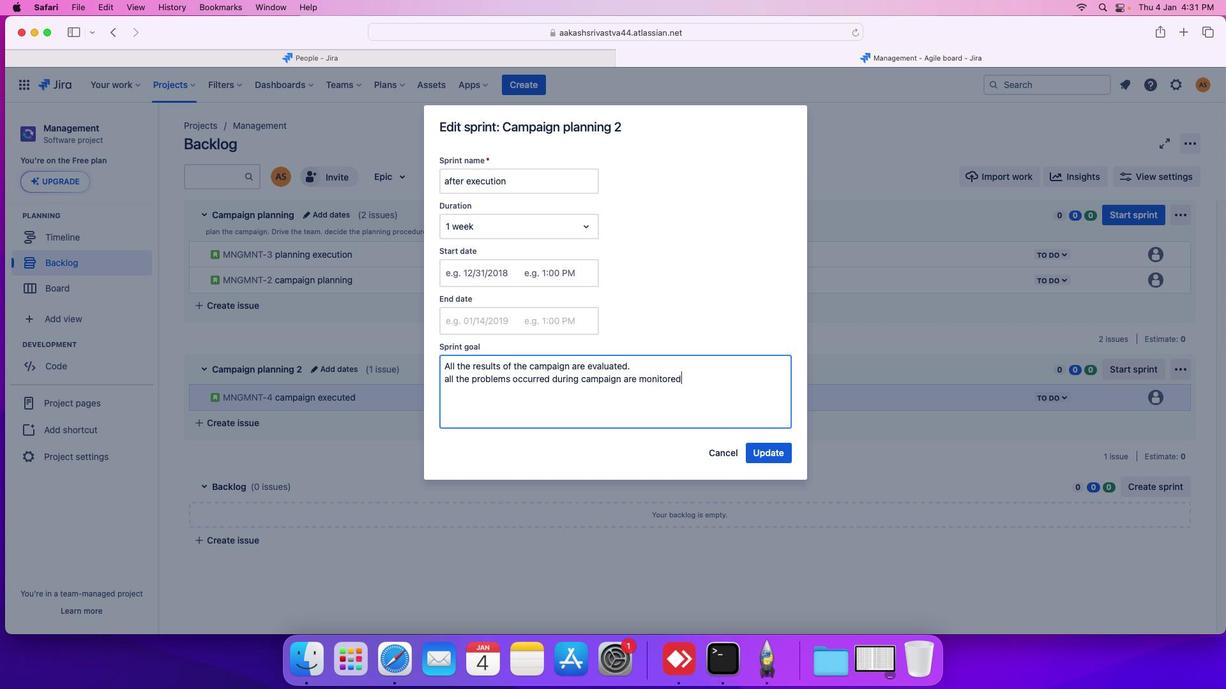 
Action: Mouse moved to (758, 459)
Screenshot: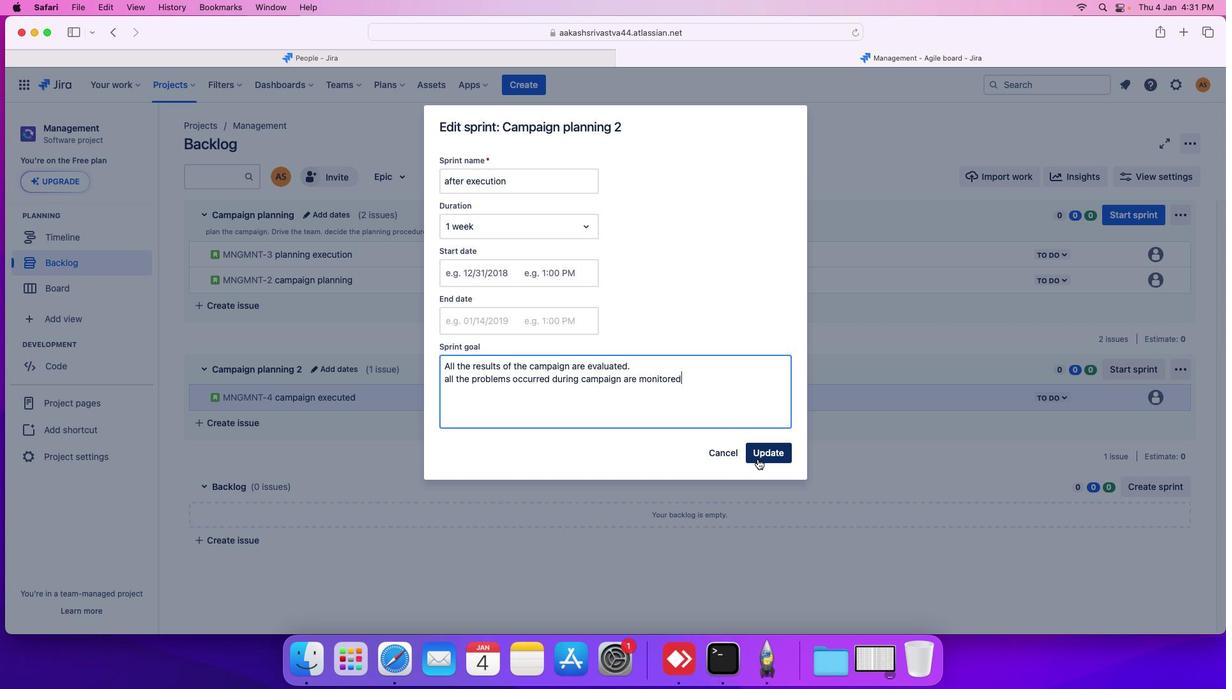 
Action: Mouse pressed left at (758, 459)
Screenshot: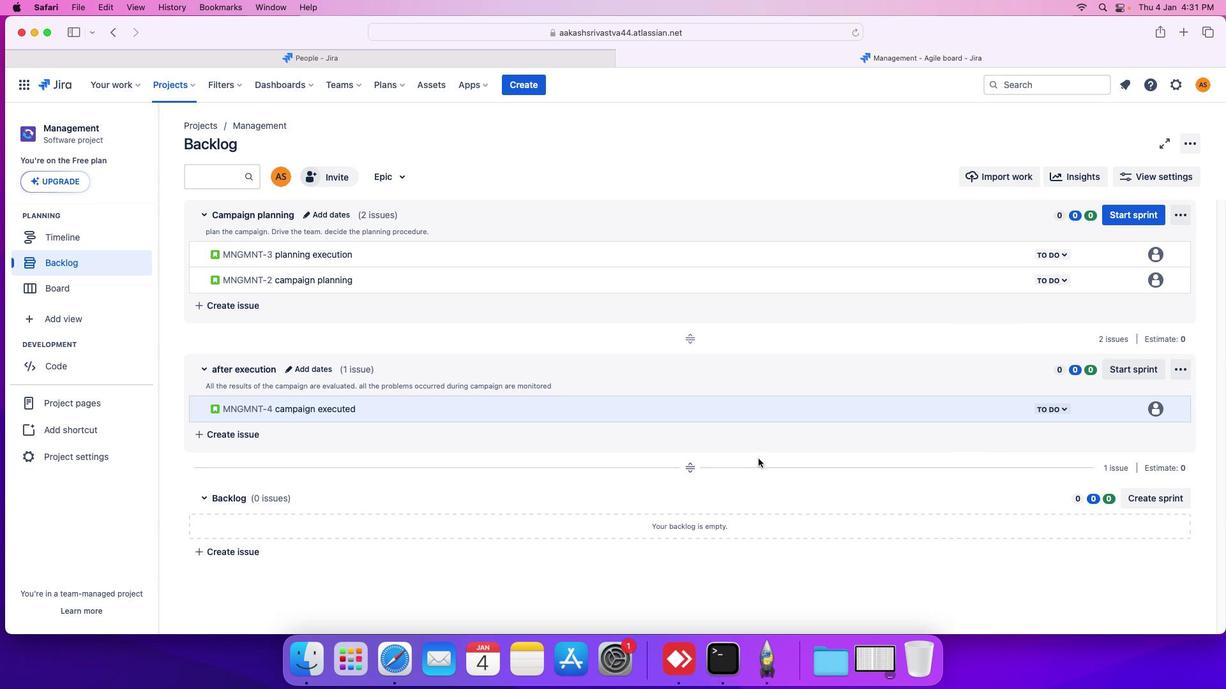 
Action: Mouse moved to (1135, 208)
Screenshot: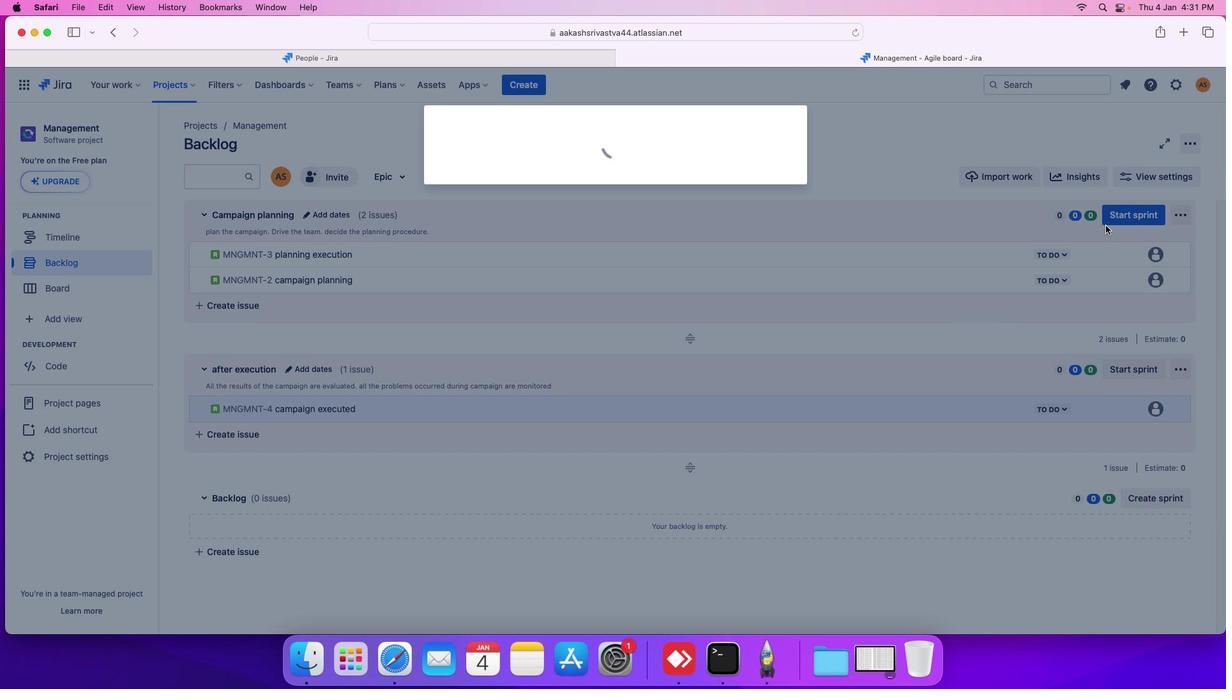 
Action: Mouse pressed left at (1135, 208)
Screenshot: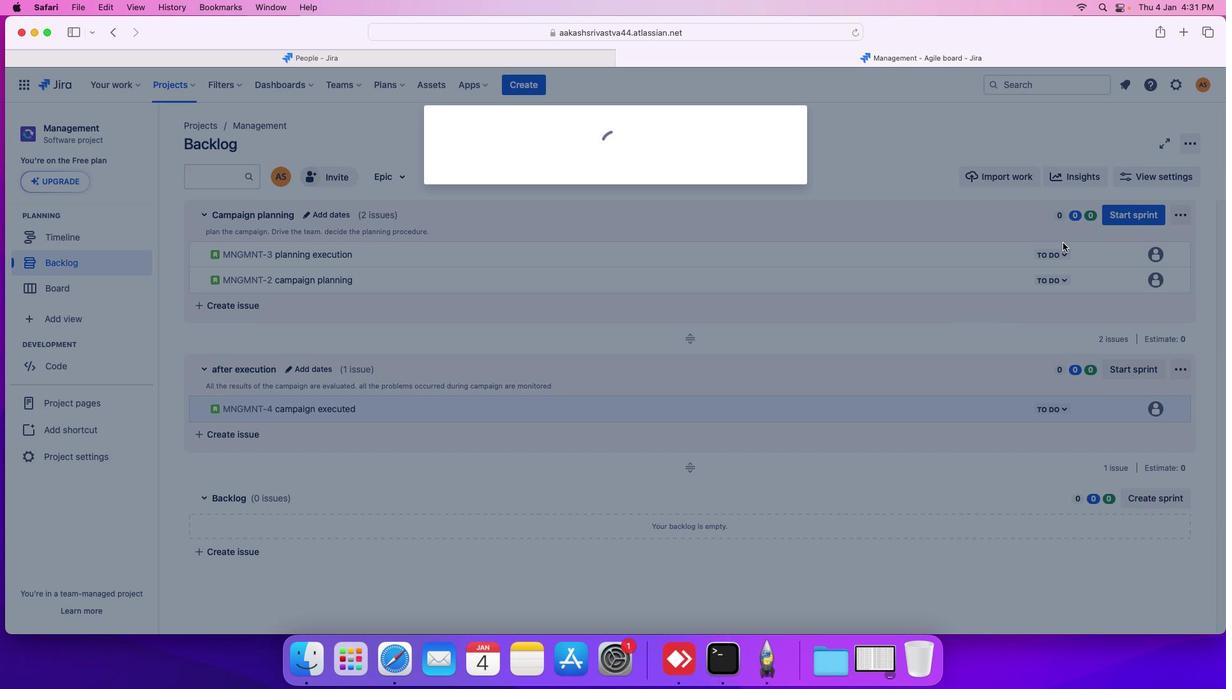 
Action: Mouse moved to (775, 486)
Screenshot: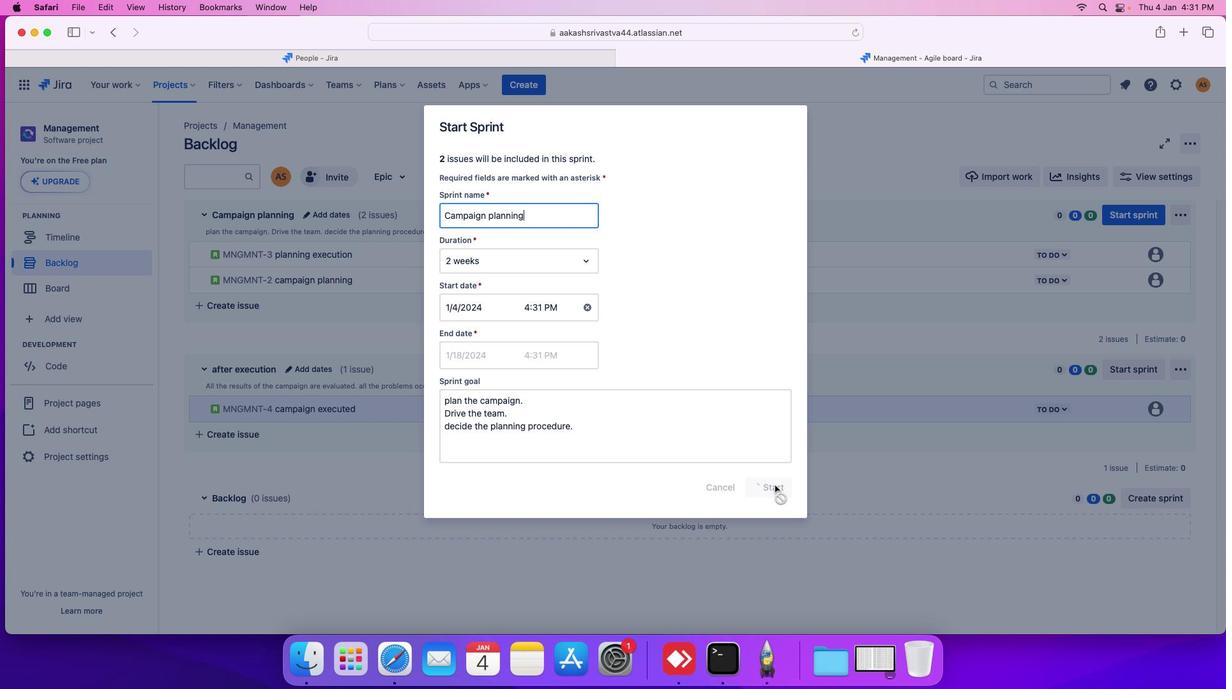 
Action: Mouse pressed left at (775, 486)
Screenshot: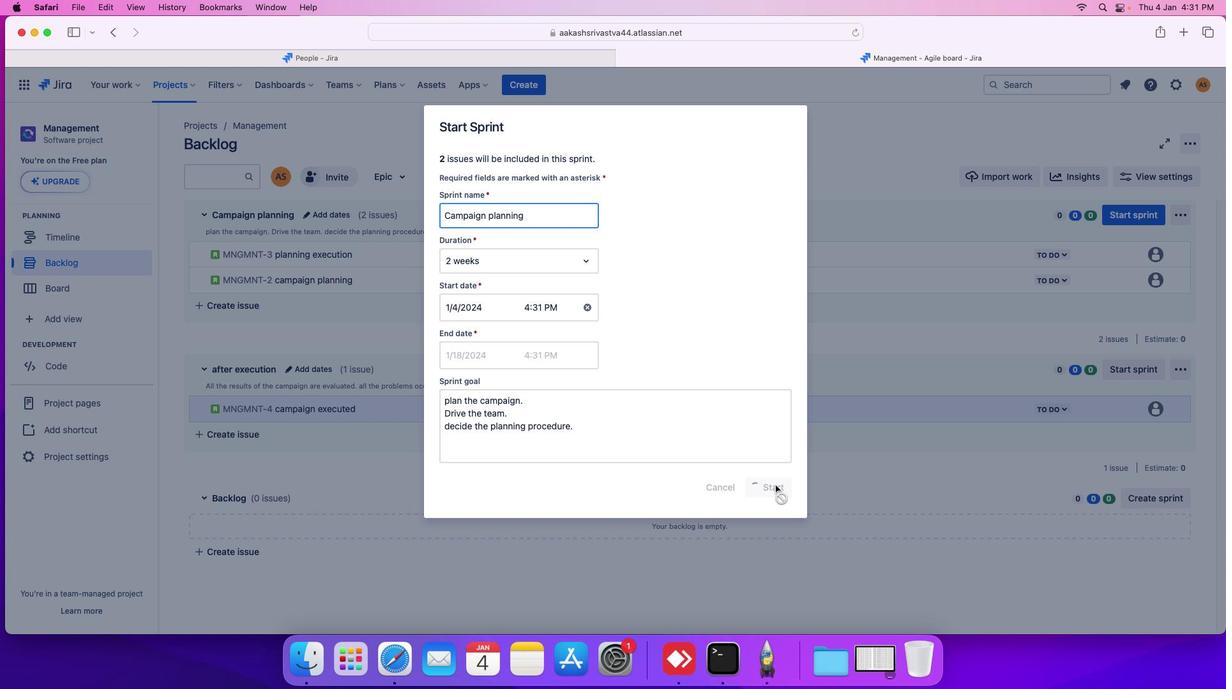 
Action: Mouse moved to (49, 271)
Screenshot: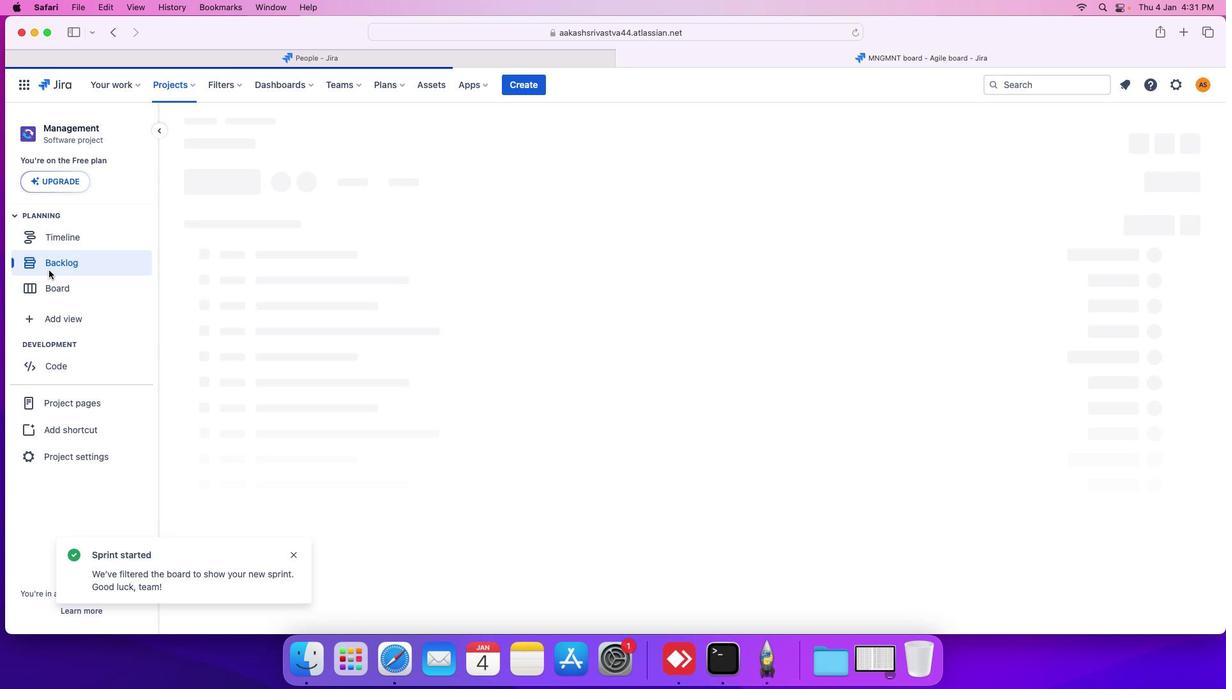
Action: Mouse pressed left at (49, 271)
Screenshot: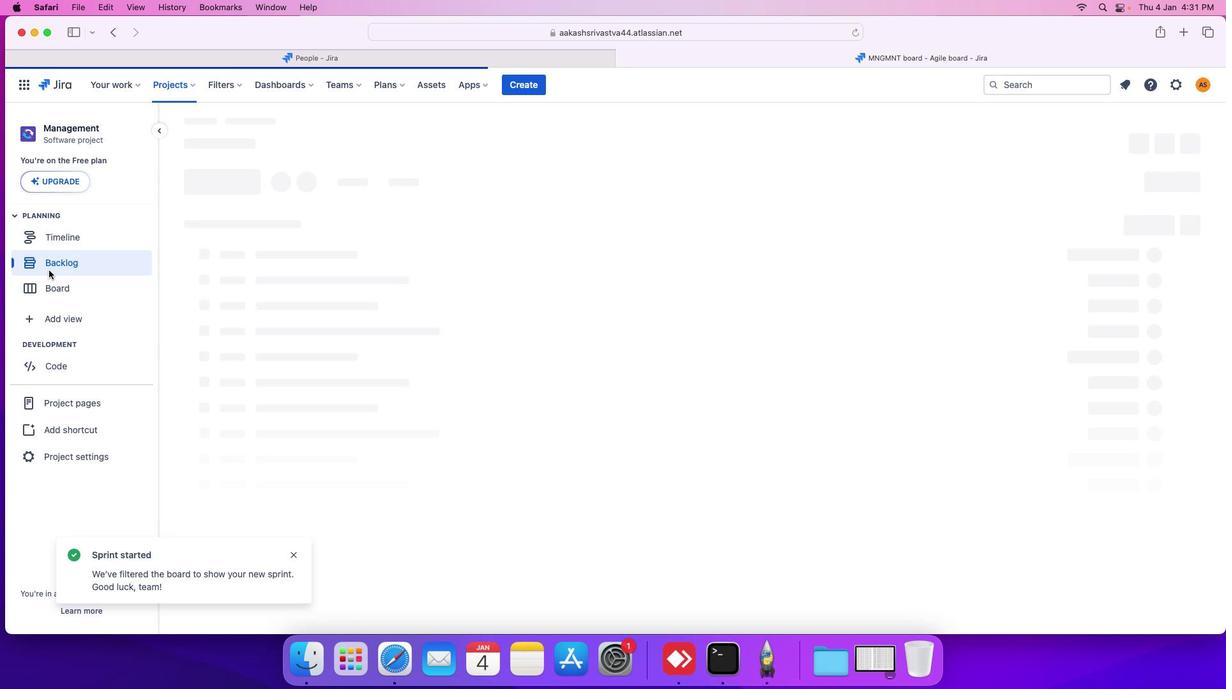 
Action: Mouse moved to (1175, 222)
Screenshot: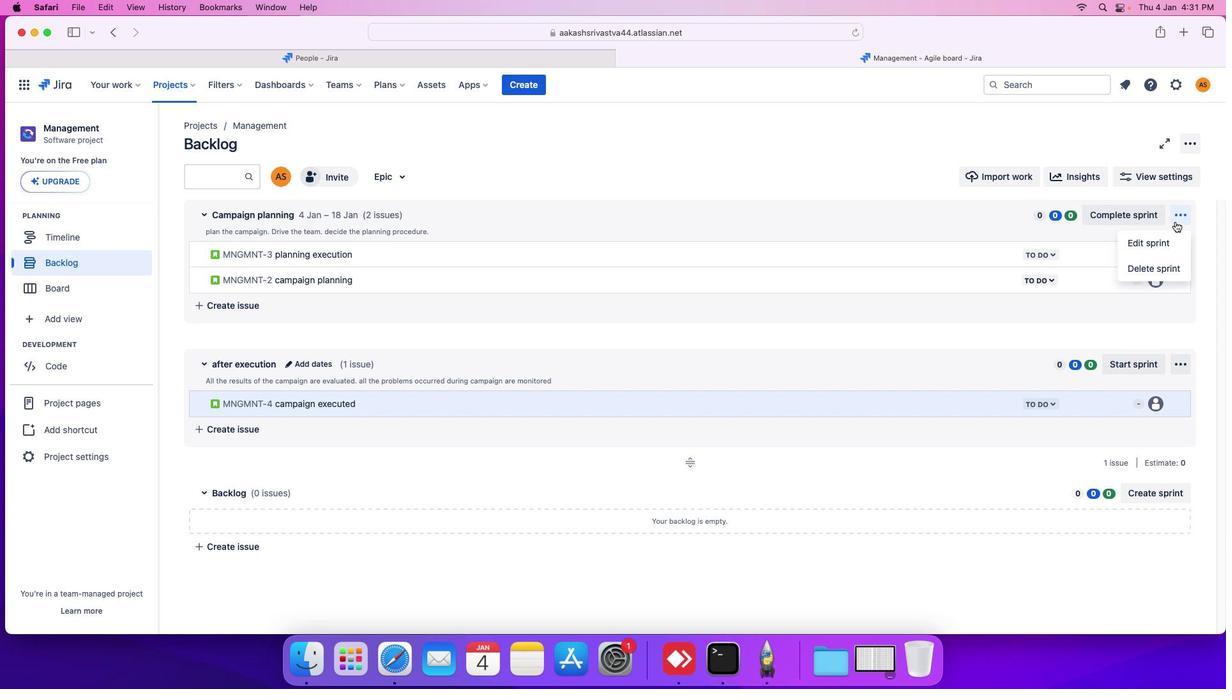
Action: Mouse pressed left at (1175, 222)
Screenshot: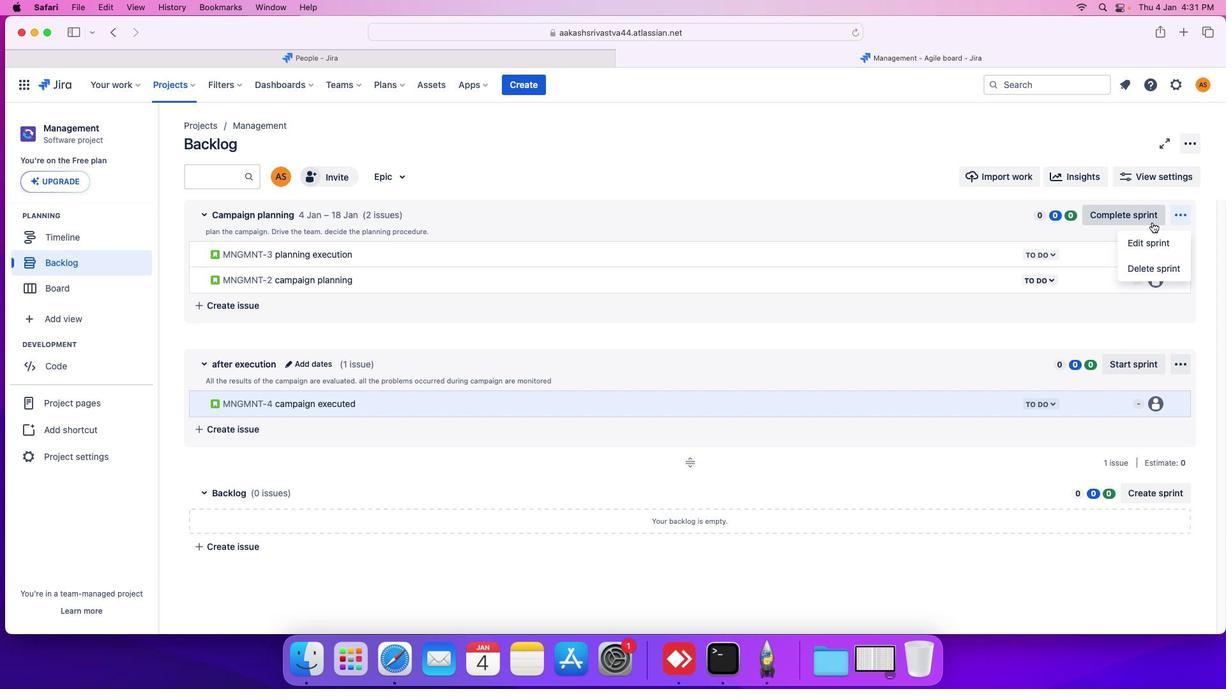 
Action: Mouse moved to (1048, 253)
Screenshot: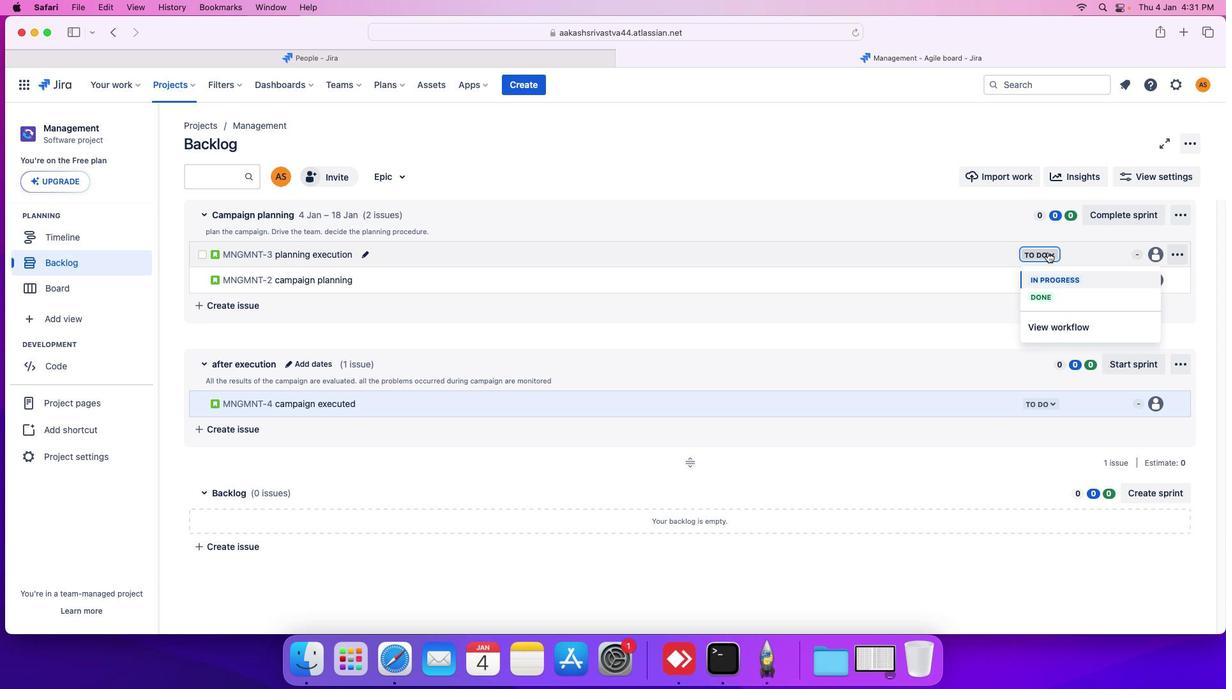 
Action: Mouse pressed left at (1048, 253)
Screenshot: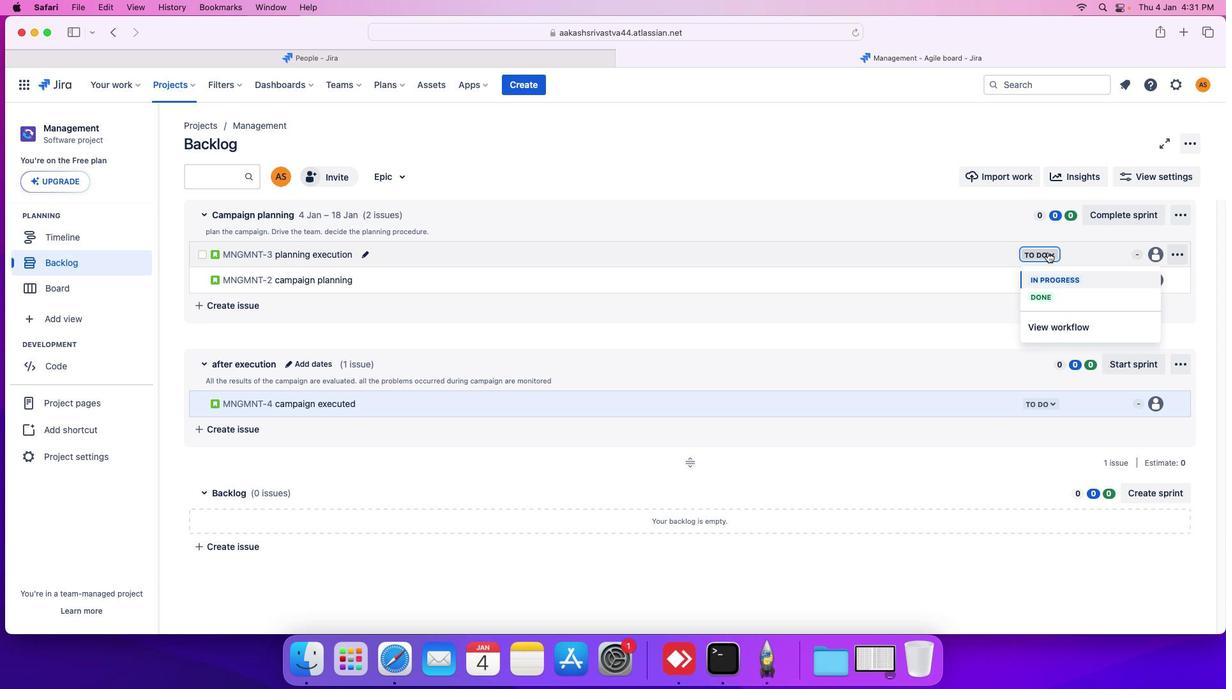 
Action: Mouse moved to (1052, 278)
Screenshot: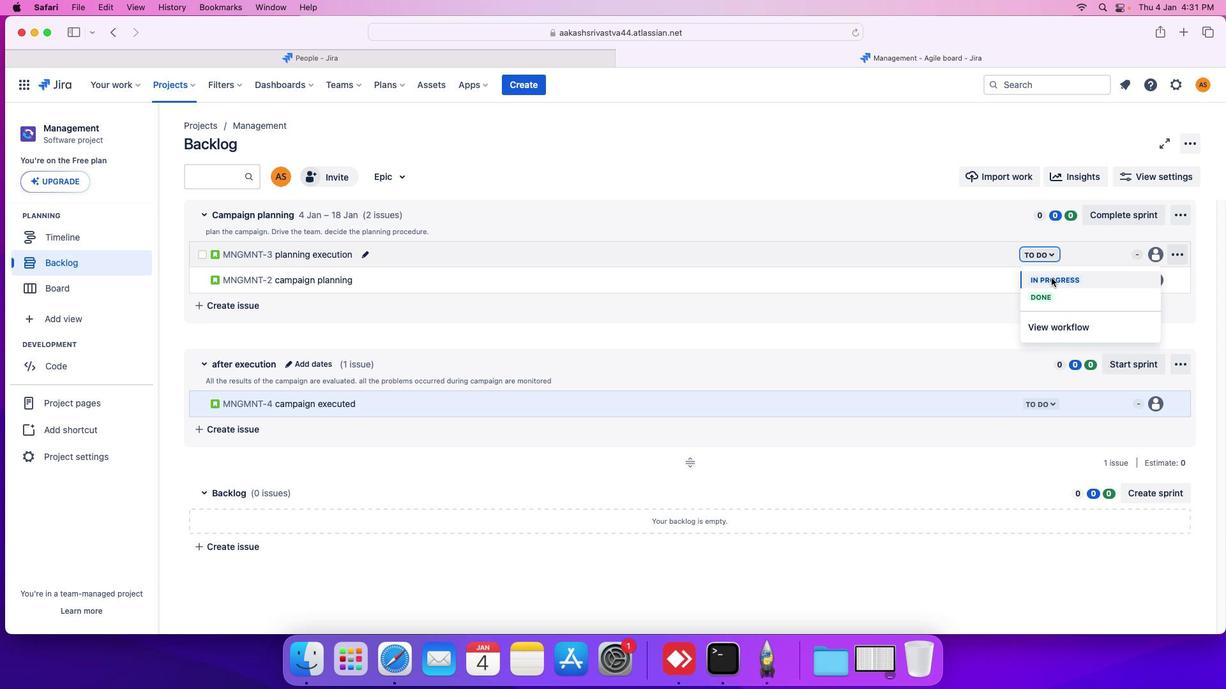 
Action: Mouse pressed left at (1052, 278)
Screenshot: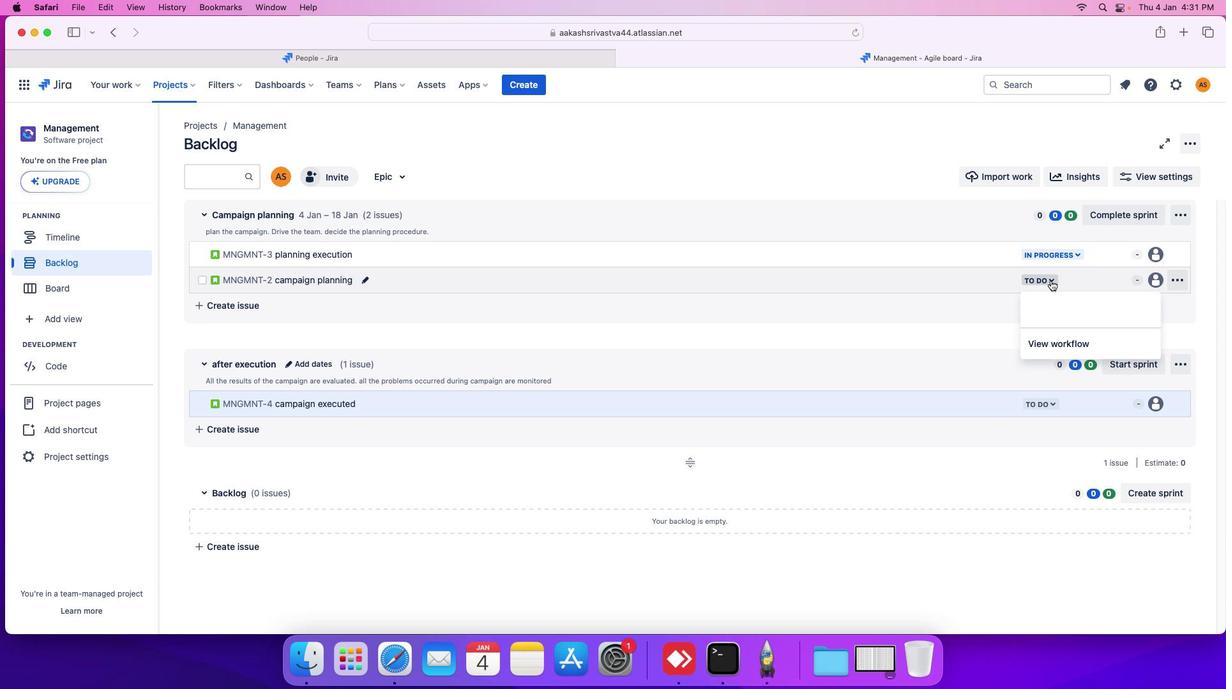 
Action: Mouse moved to (1051, 281)
Screenshot: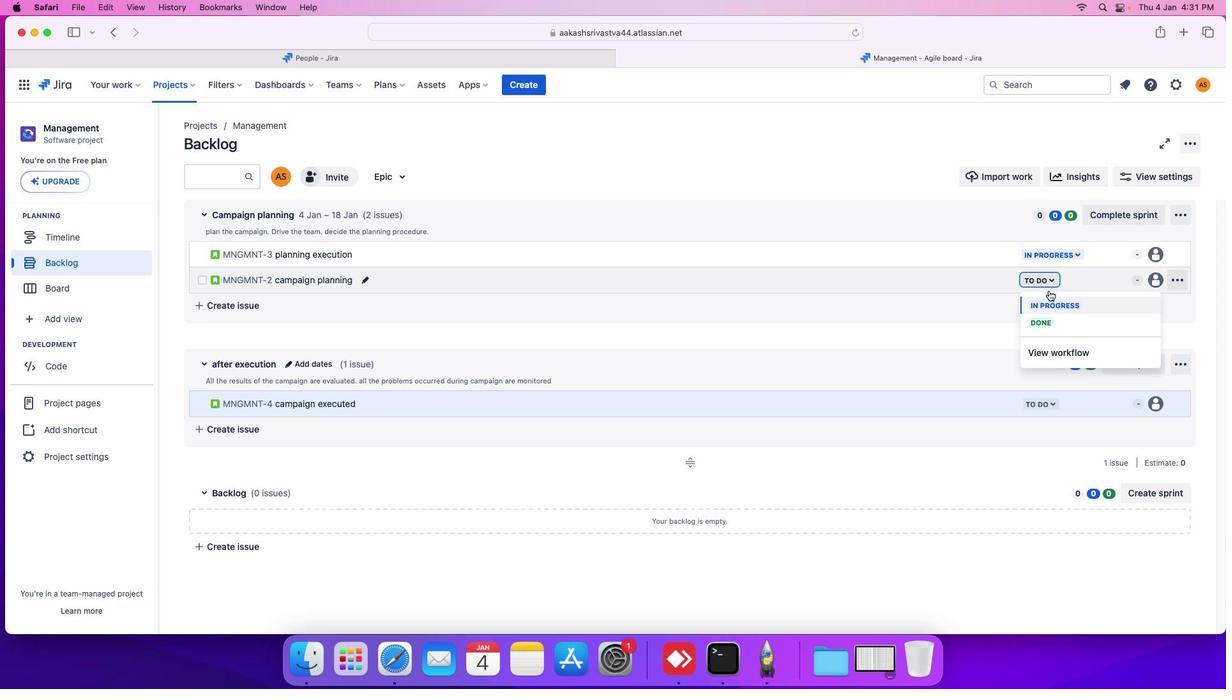 
Action: Mouse pressed left at (1051, 281)
Screenshot: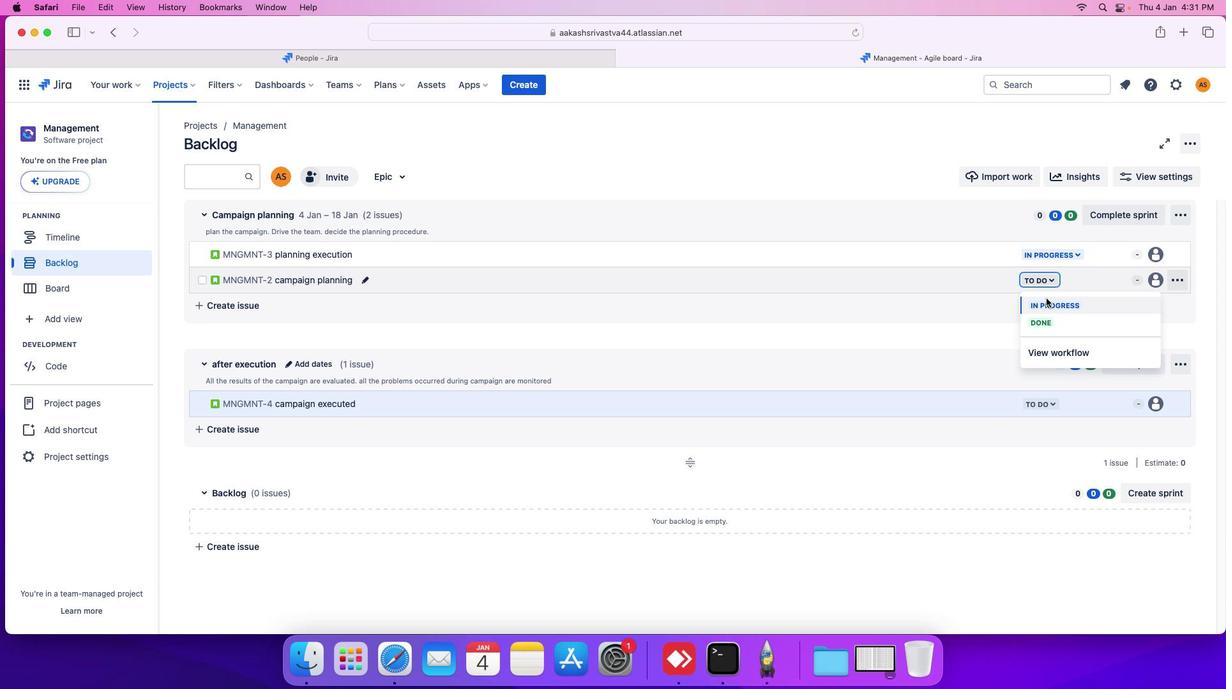 
Action: Mouse moved to (1046, 304)
Screenshot: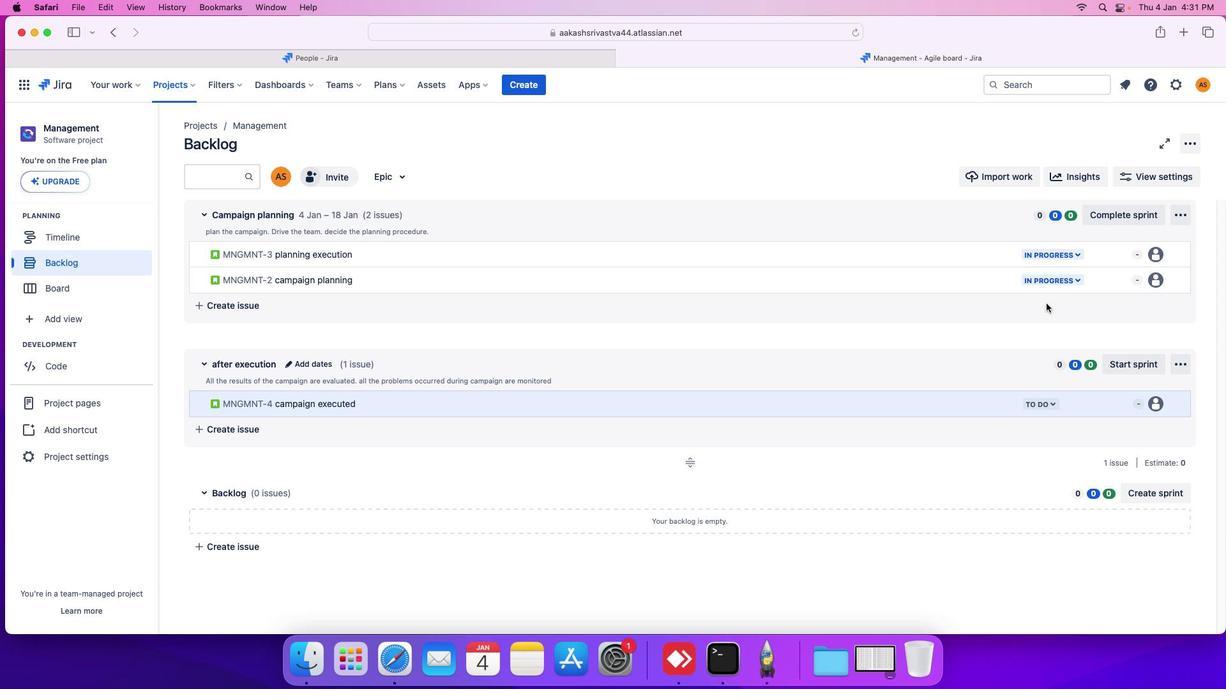
Action: Mouse pressed left at (1046, 304)
Screenshot: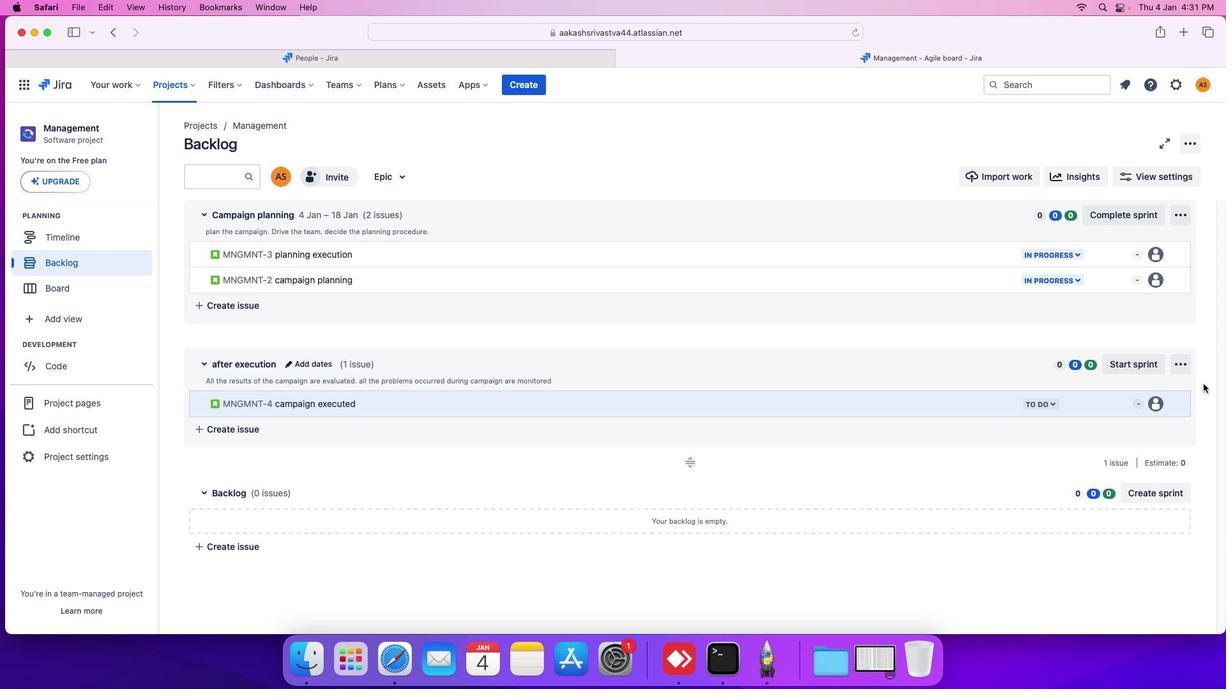 
Action: Mouse moved to (1138, 369)
Screenshot: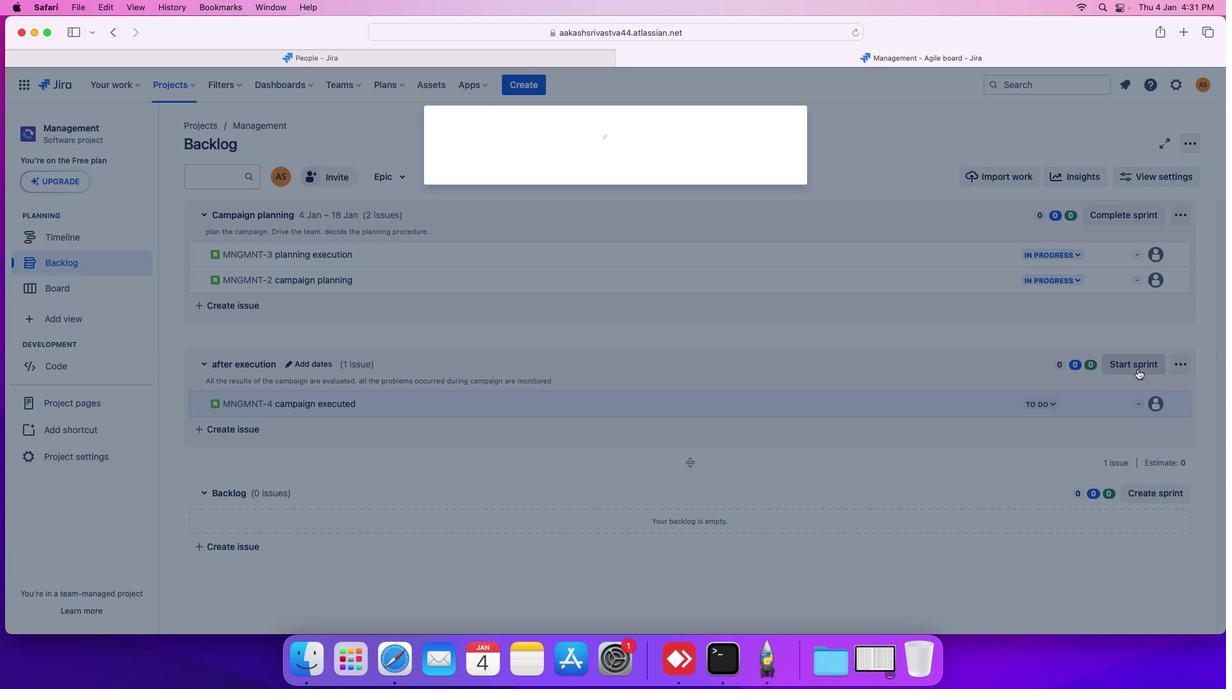 
Action: Mouse pressed left at (1138, 369)
Screenshot: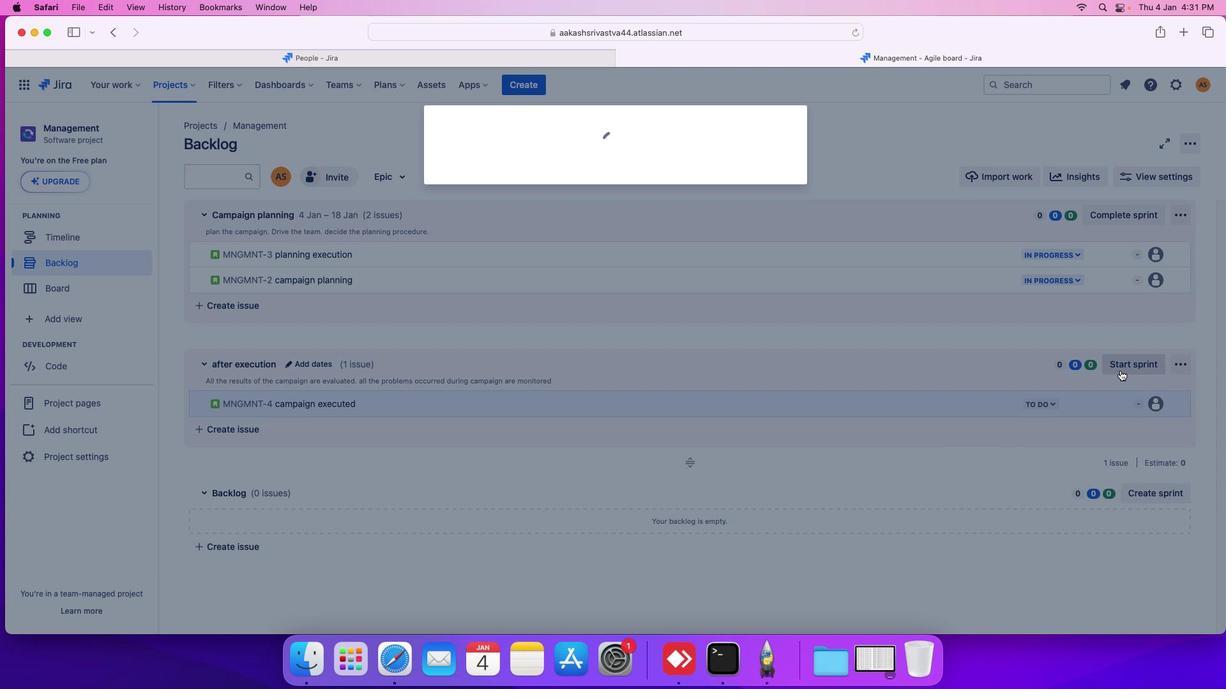 
Action: Mouse moved to (546, 261)
Screenshot: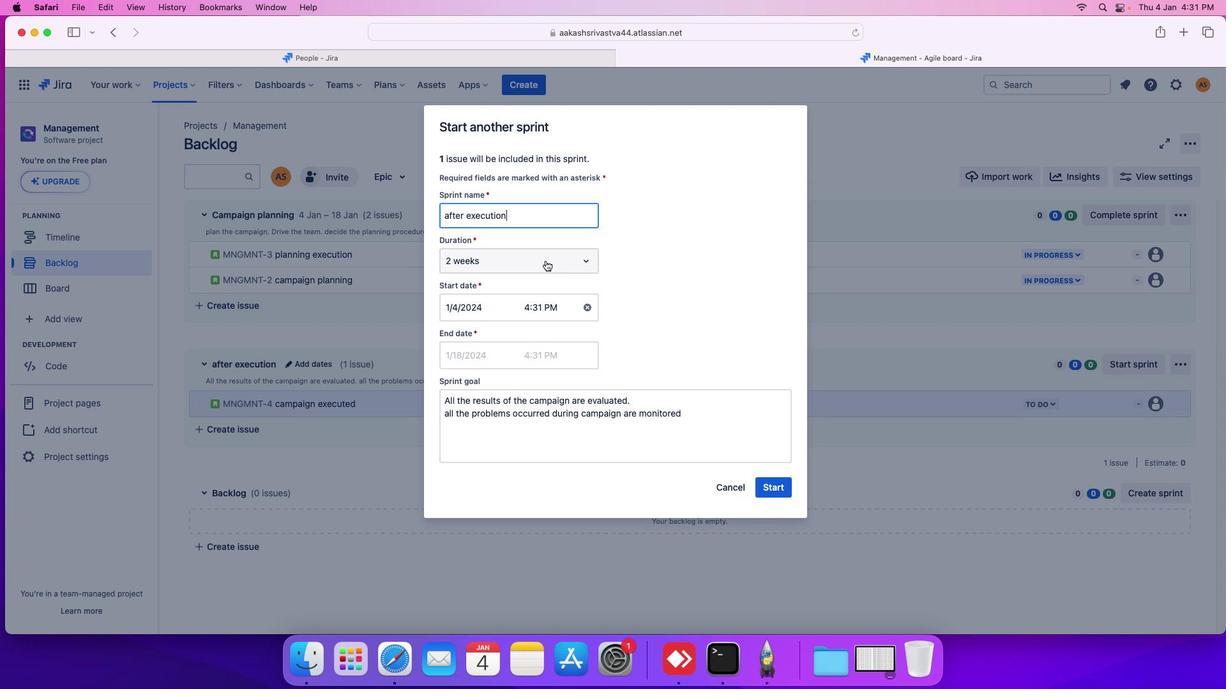 
Action: Mouse pressed left at (546, 261)
Screenshot: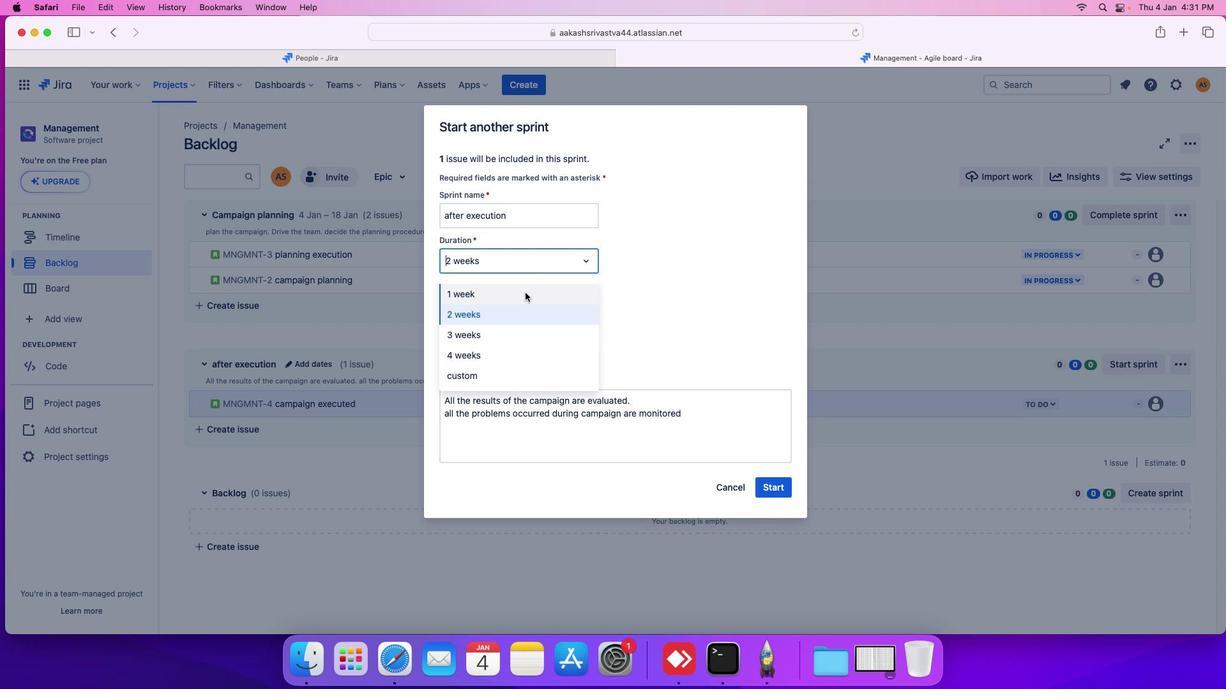 
Action: Mouse moved to (525, 293)
Screenshot: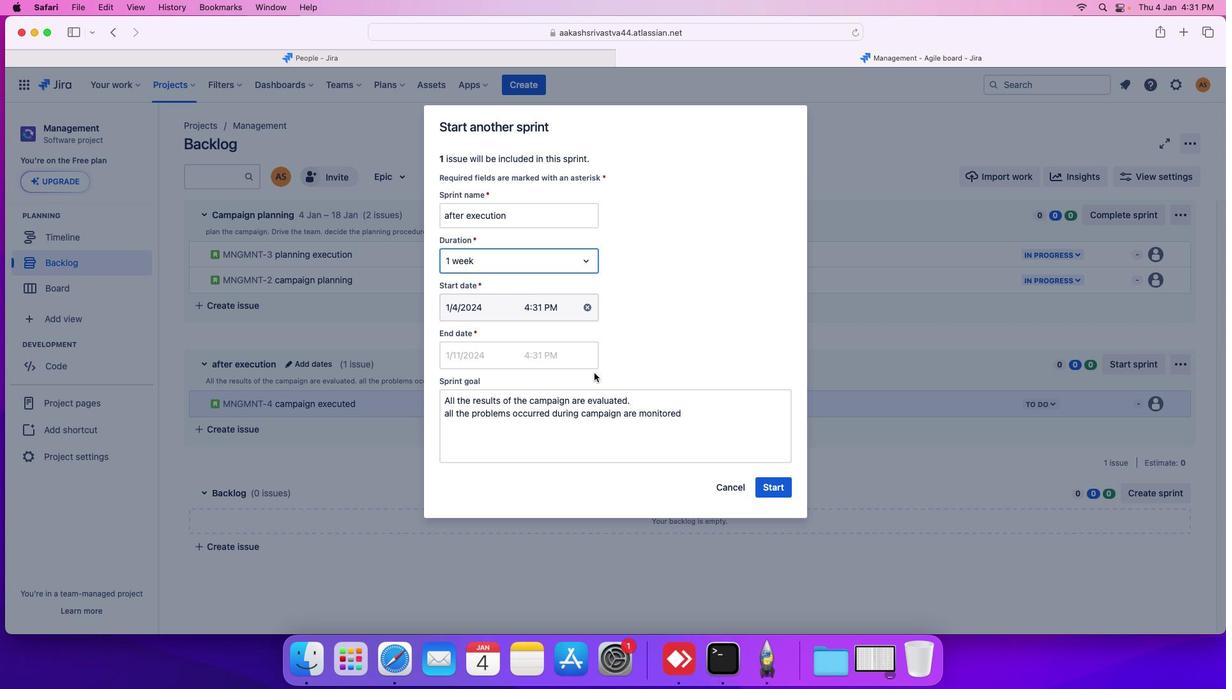 
Action: Mouse pressed left at (525, 293)
Screenshot: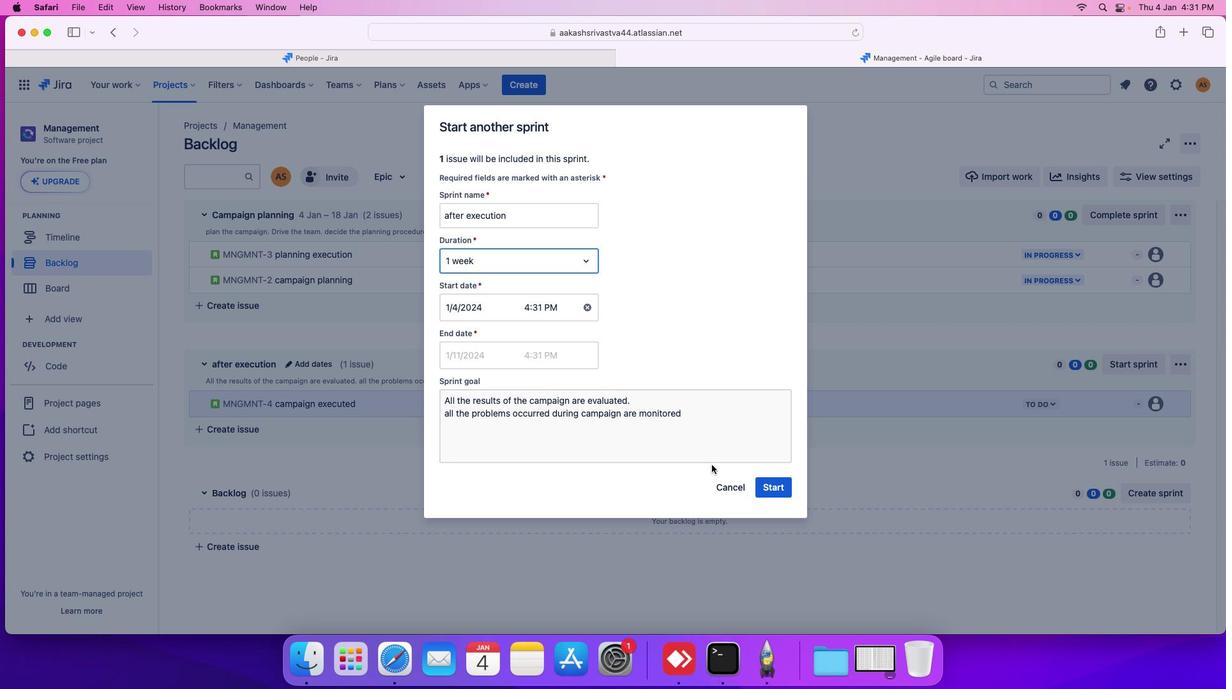
Action: Mouse moved to (784, 492)
Screenshot: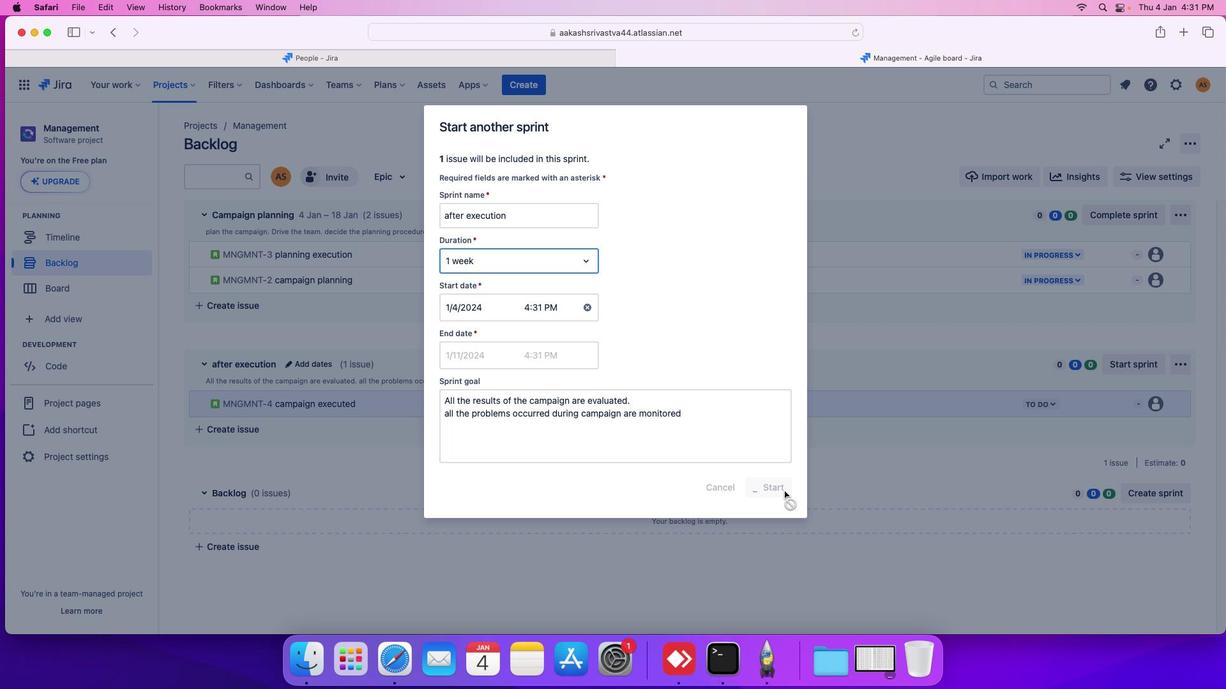 
Action: Mouse pressed left at (784, 492)
Screenshot: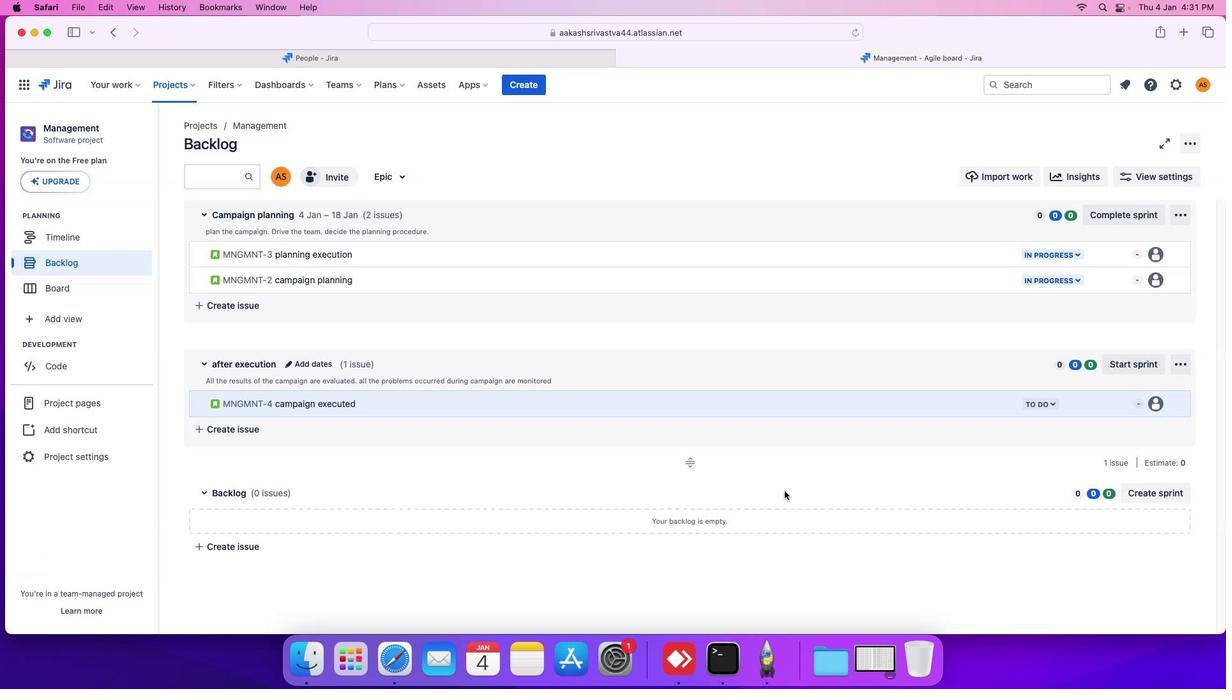 
Action: Mouse moved to (74, 258)
Screenshot: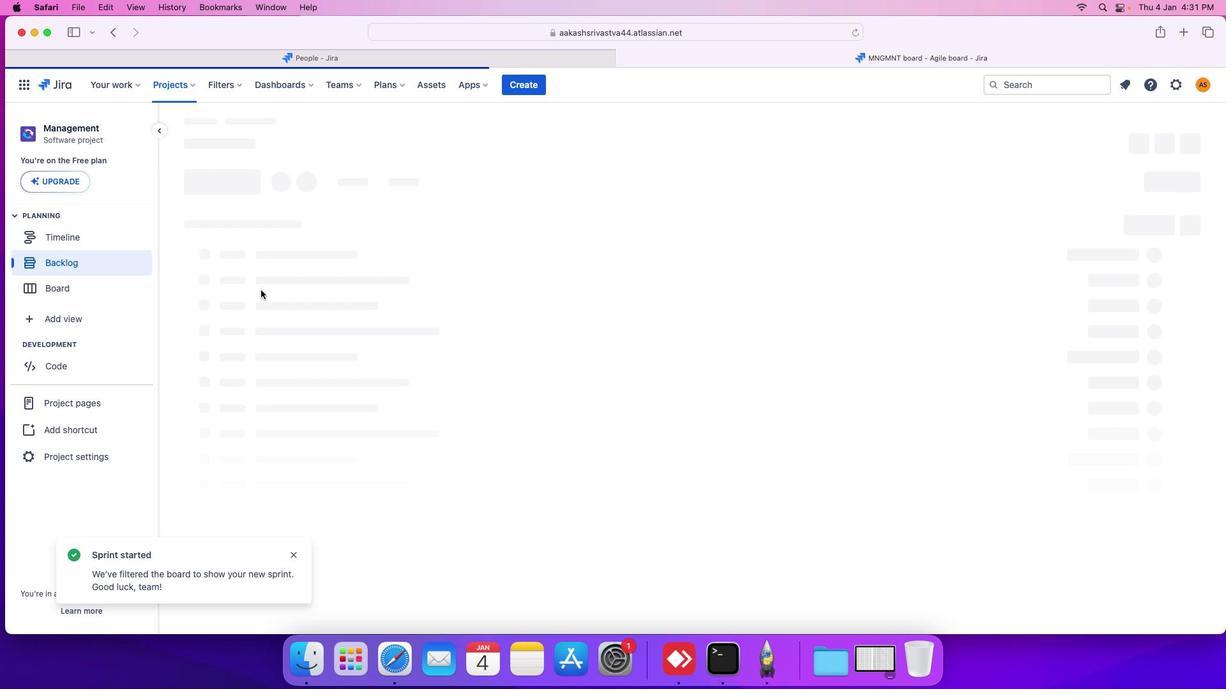
Action: Mouse pressed left at (74, 258)
Screenshot: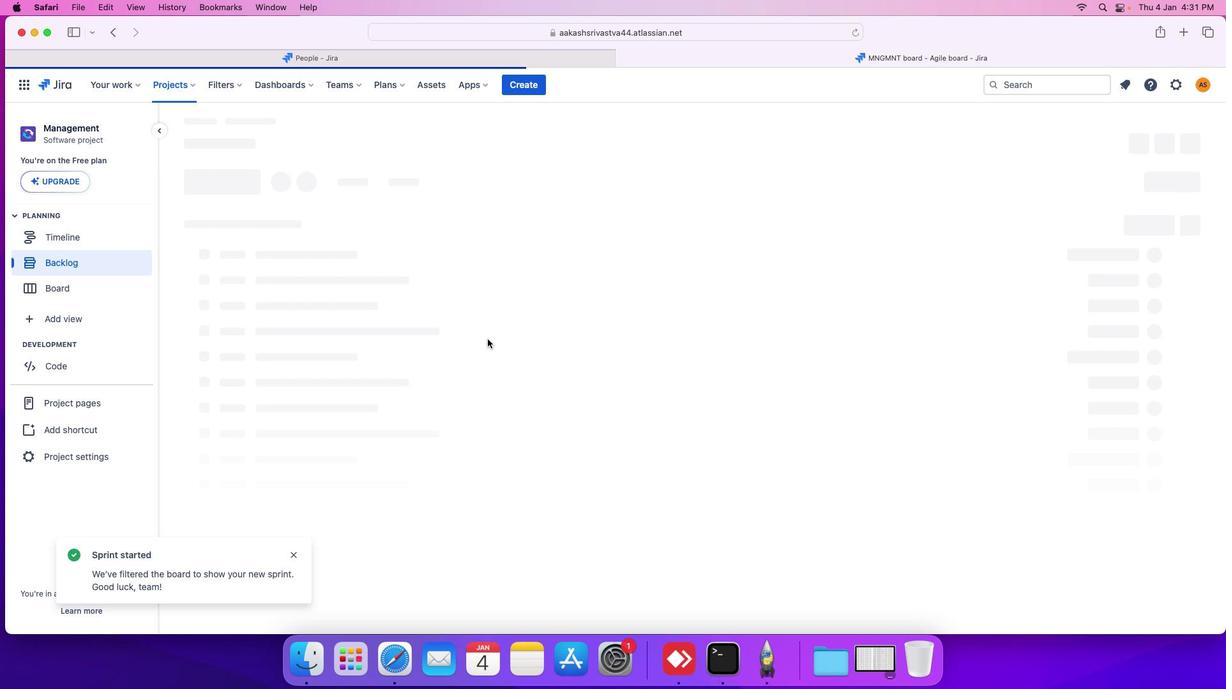 
Action: Mouse moved to (1057, 404)
Screenshot: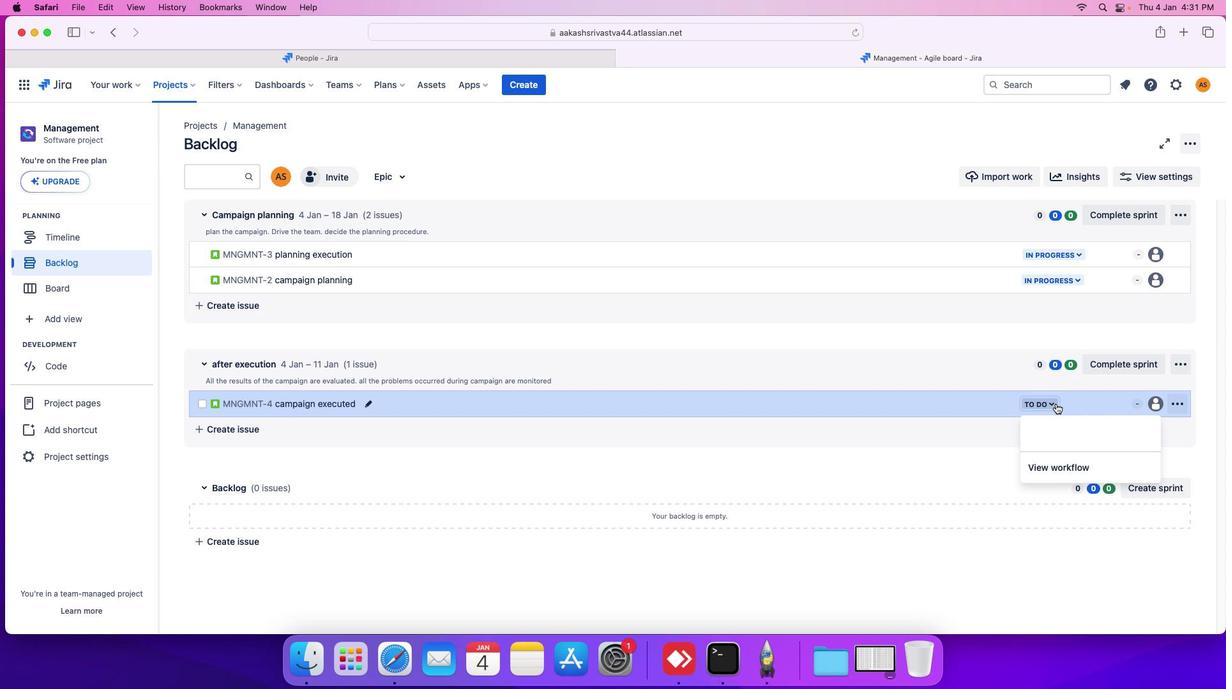 
Action: Mouse pressed left at (1057, 404)
Screenshot: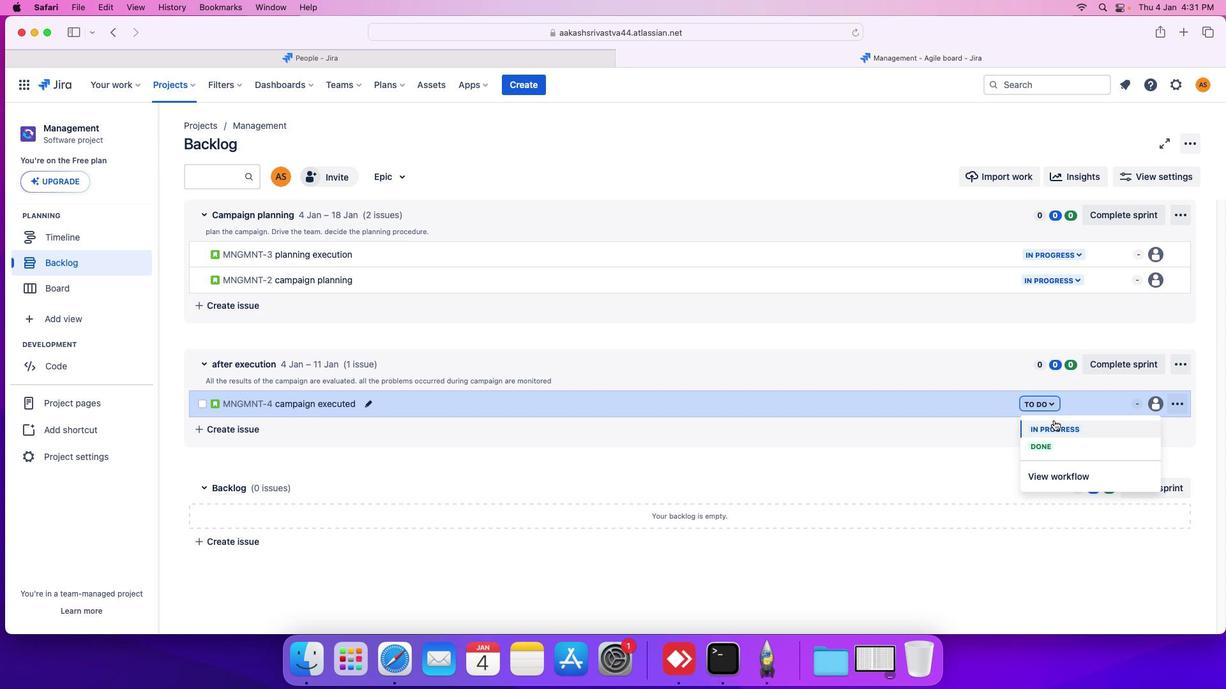 
Action: Mouse moved to (1038, 410)
Screenshot: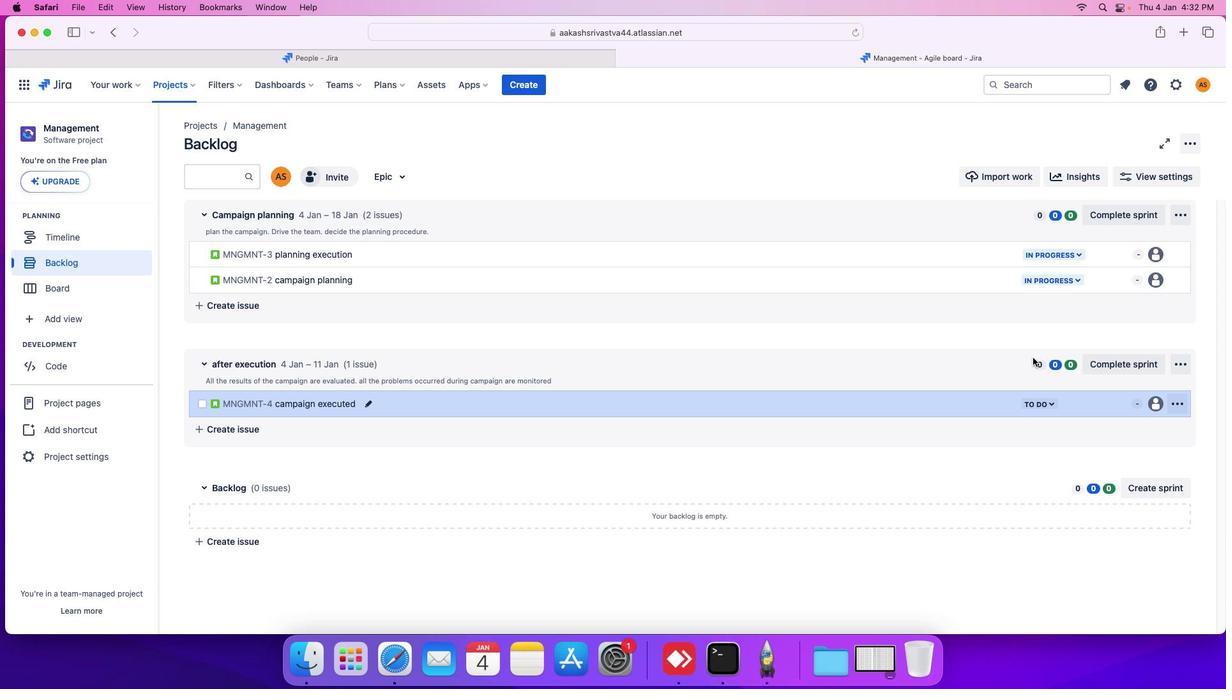 
Action: Mouse pressed left at (1038, 410)
Screenshot: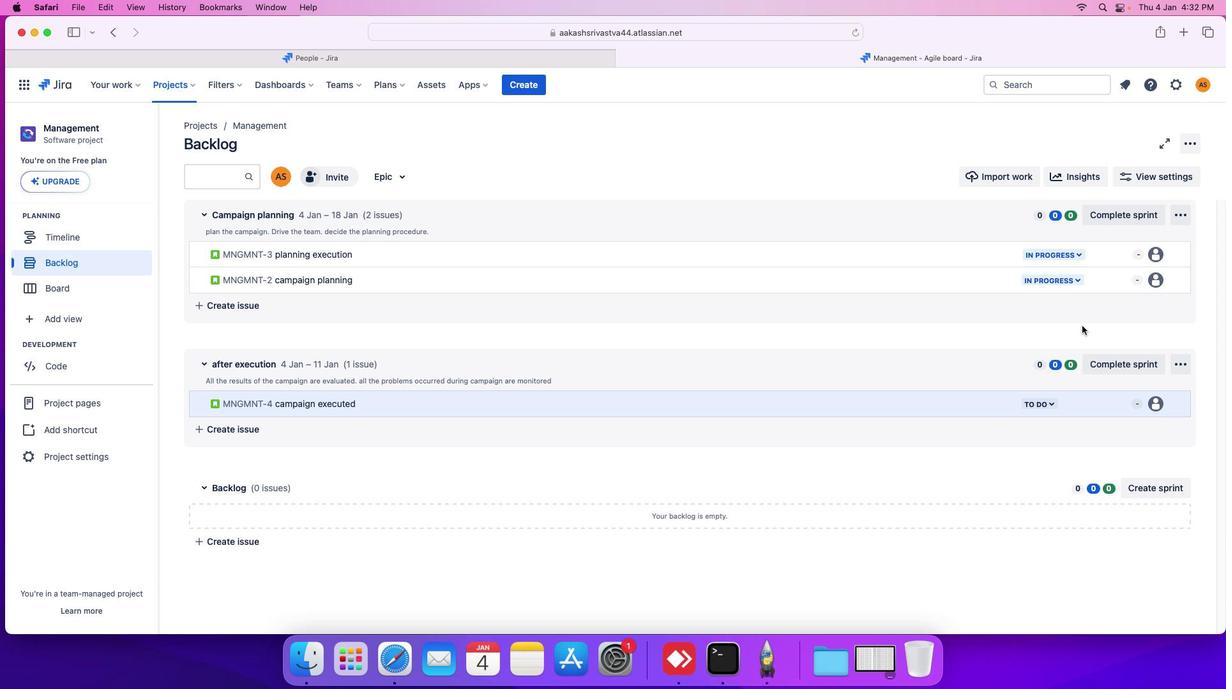 
Action: Mouse moved to (1061, 256)
Screenshot: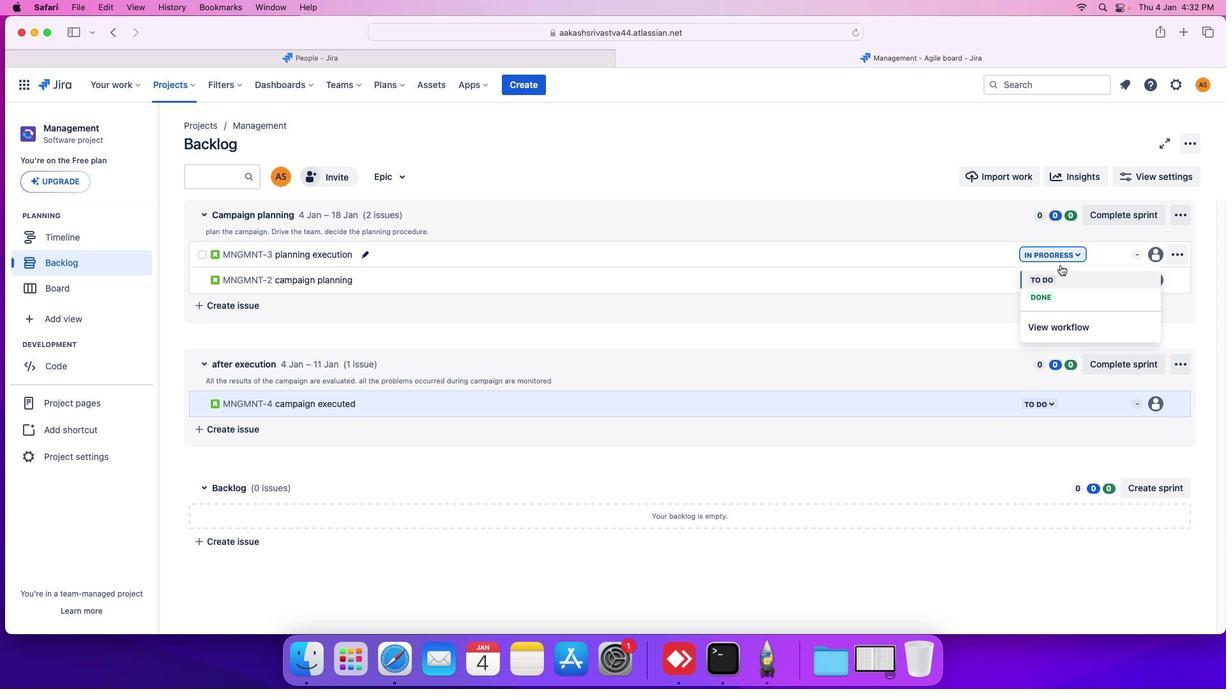 
Action: Mouse pressed left at (1061, 256)
Screenshot: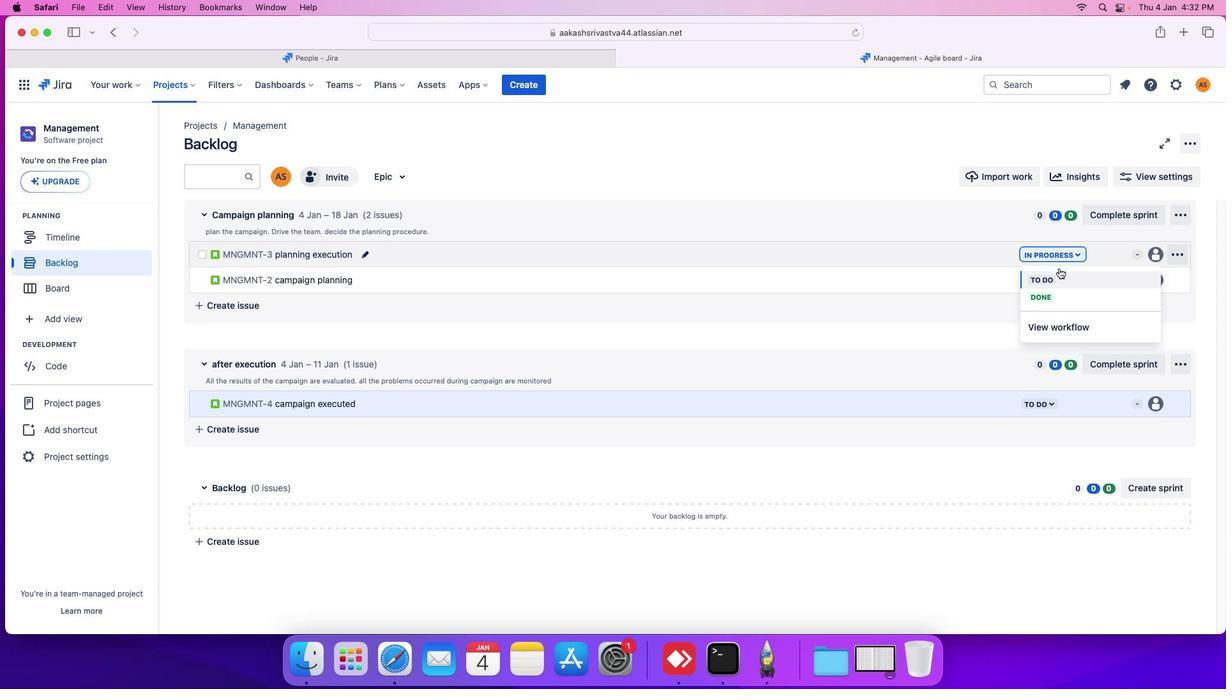 
Action: Mouse moved to (1051, 300)
Screenshot: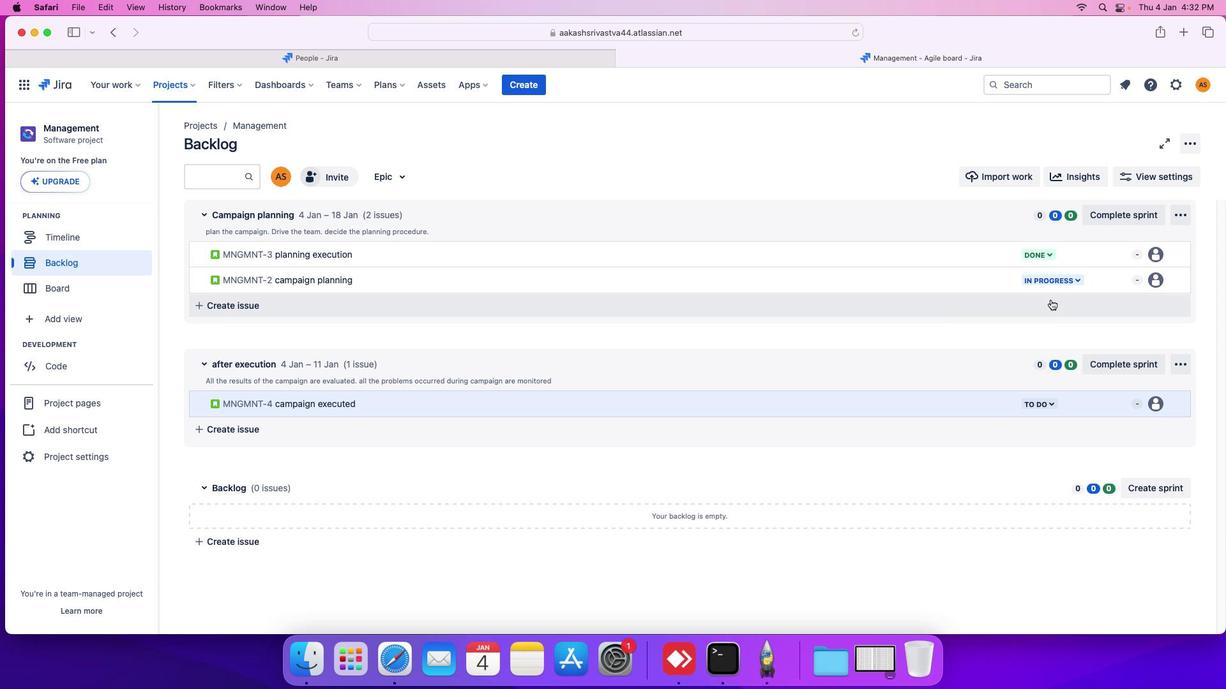 
Action: Mouse pressed left at (1051, 300)
Screenshot: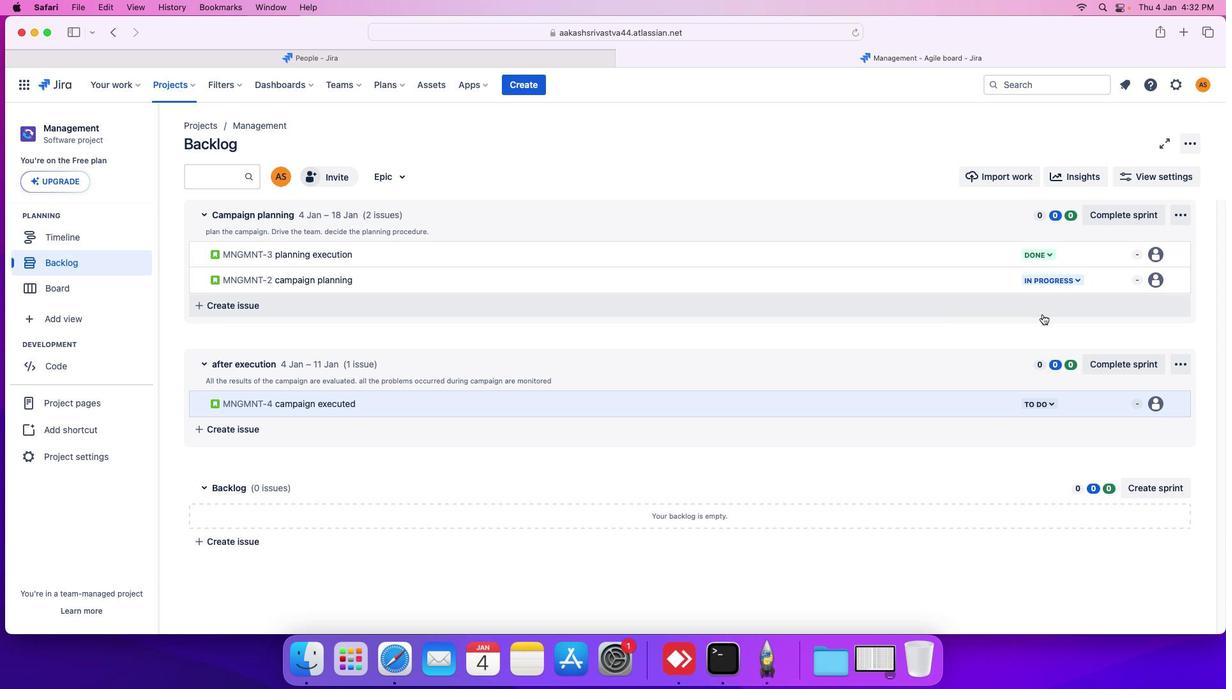
Action: Mouse moved to (75, 290)
Screenshot: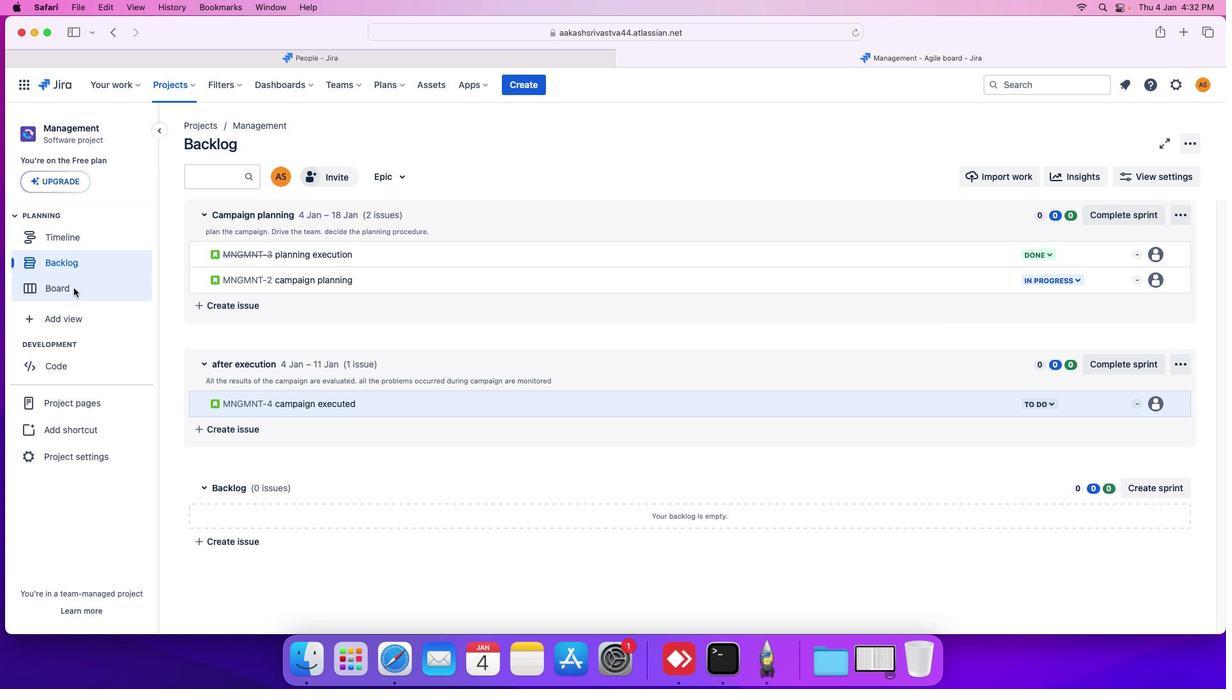 
Action: Mouse pressed left at (75, 290)
Screenshot: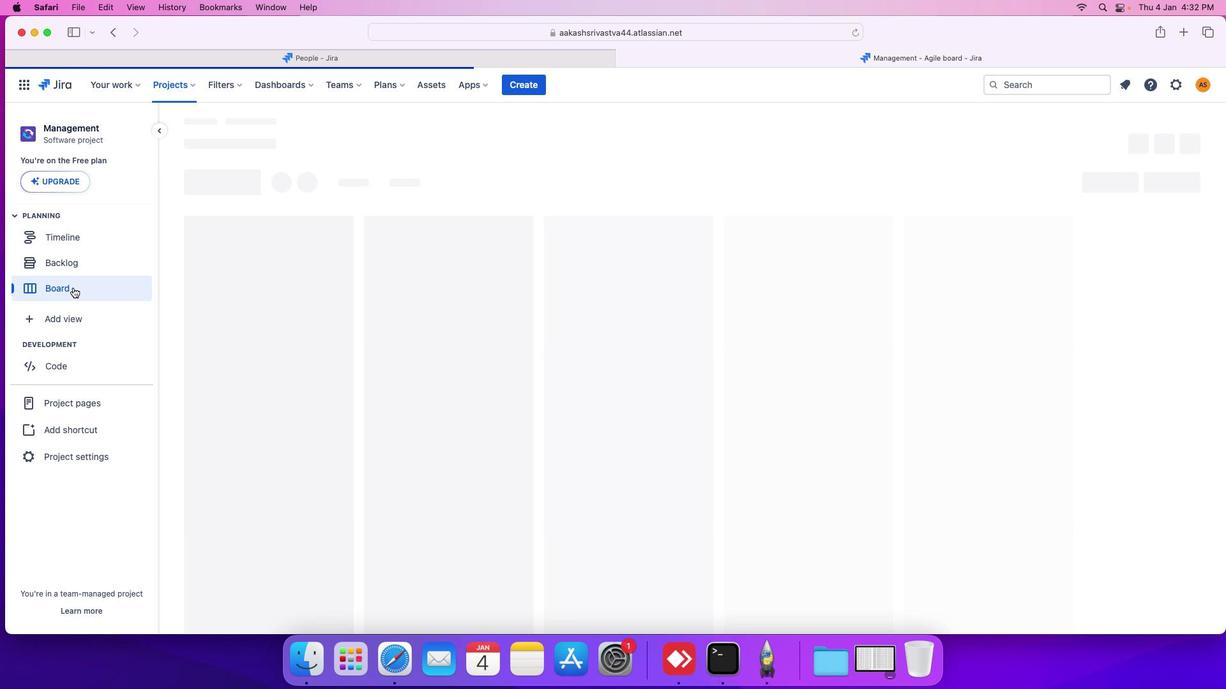 
Action: Mouse moved to (706, 418)
Screenshot: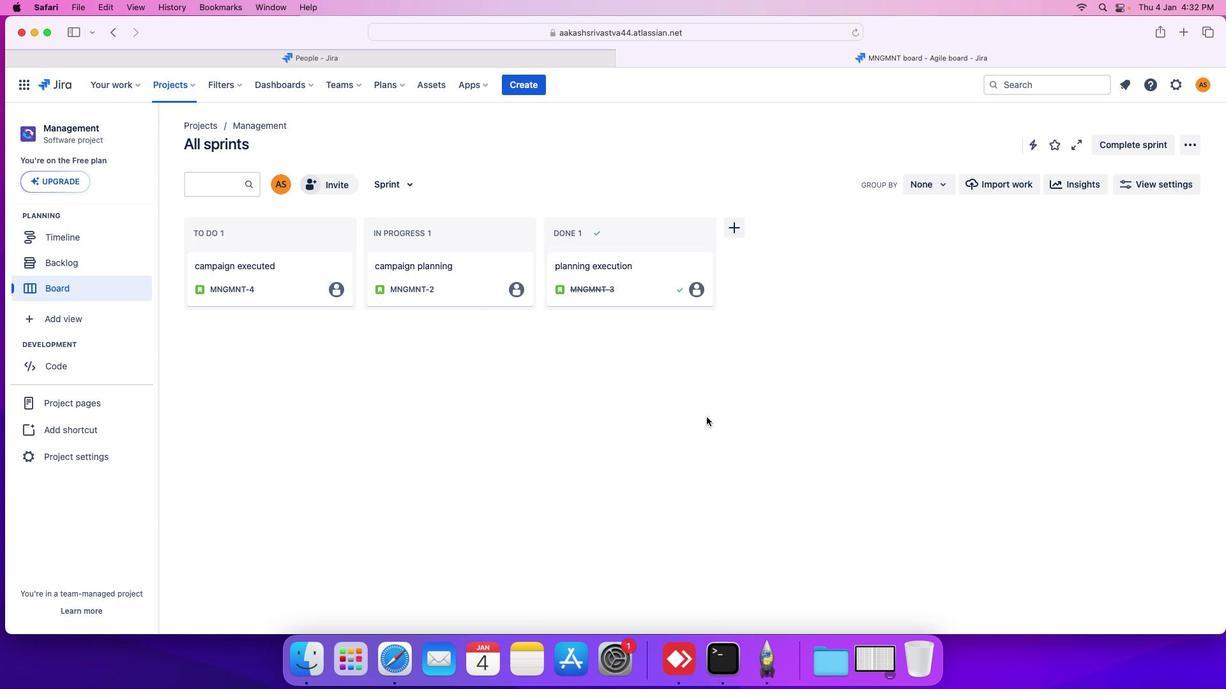 
